 Task: Create a Board called Board0000000022 in Workspace WS0000000008 in Trello with Visibility as Workspace. Create a Board called Board0000000023 in Workspace WS0000000008 in Trello with Visibility as Private. Create a Board called Board0000000024 in Workspace WS0000000008 in Trello with Visibility as Public. Create Card Card0000000085 in Board Board0000000022 in Workspace WS0000000008 in Trello. Create Card Card0000000086 in Board Board0000000022 in Workspace WS0000000008 in Trello
Action: Mouse moved to (414, 466)
Screenshot: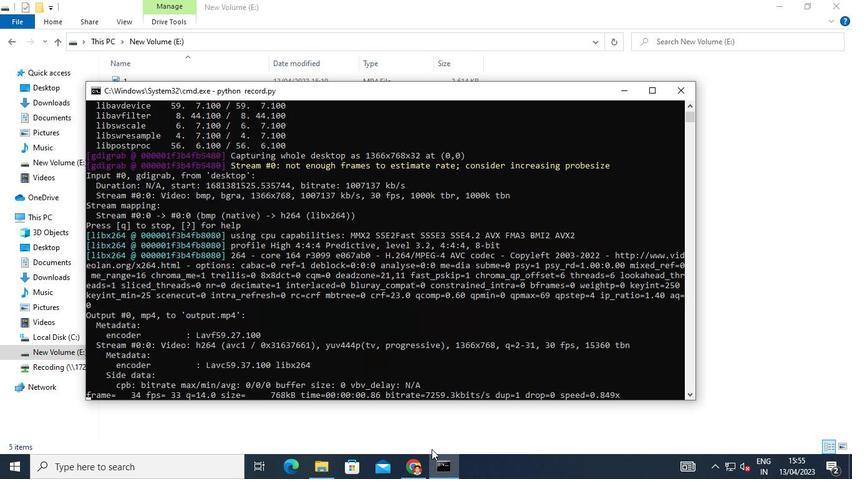 
Action: Mouse pressed left at (414, 466)
Screenshot: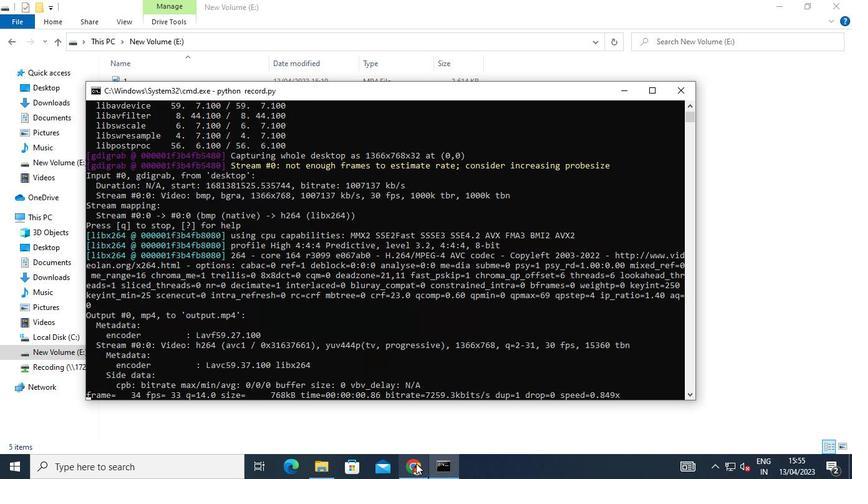 
Action: Mouse moved to (370, 53)
Screenshot: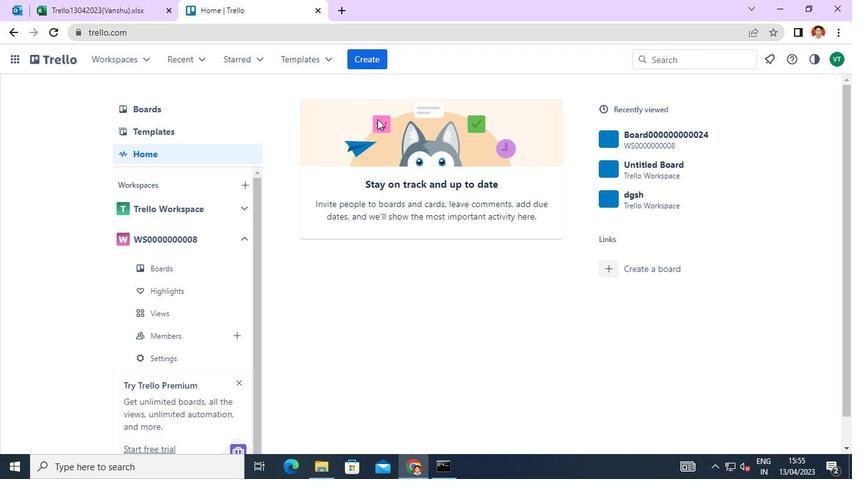
Action: Mouse pressed left at (370, 53)
Screenshot: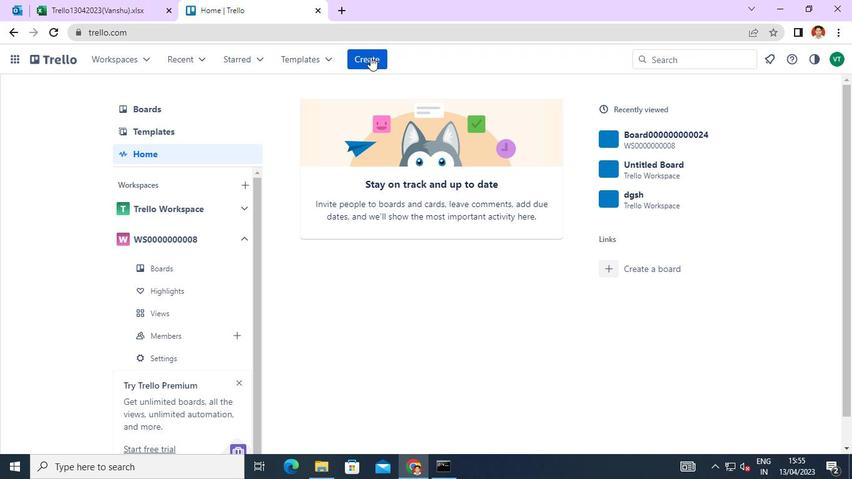 
Action: Mouse moved to (385, 96)
Screenshot: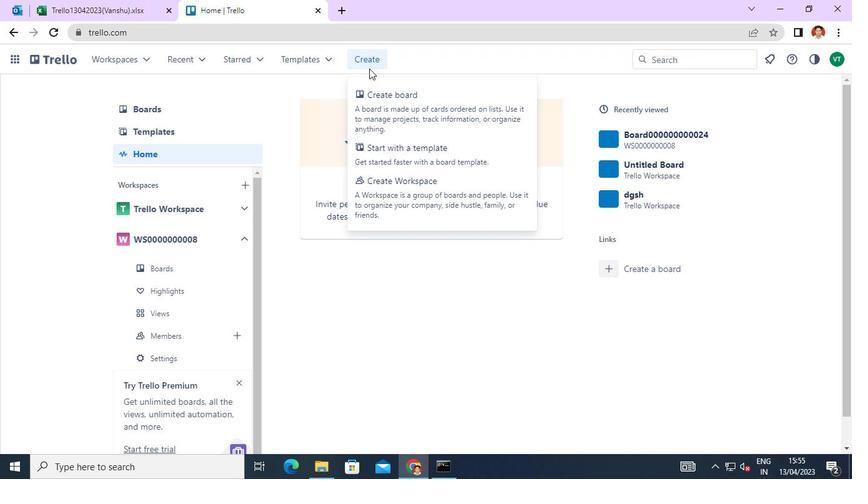 
Action: Mouse pressed left at (385, 96)
Screenshot: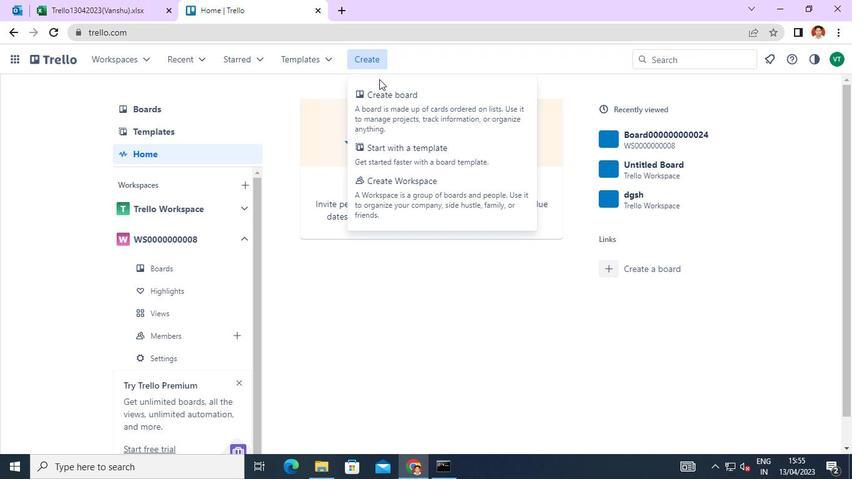 
Action: Mouse moved to (387, 262)
Screenshot: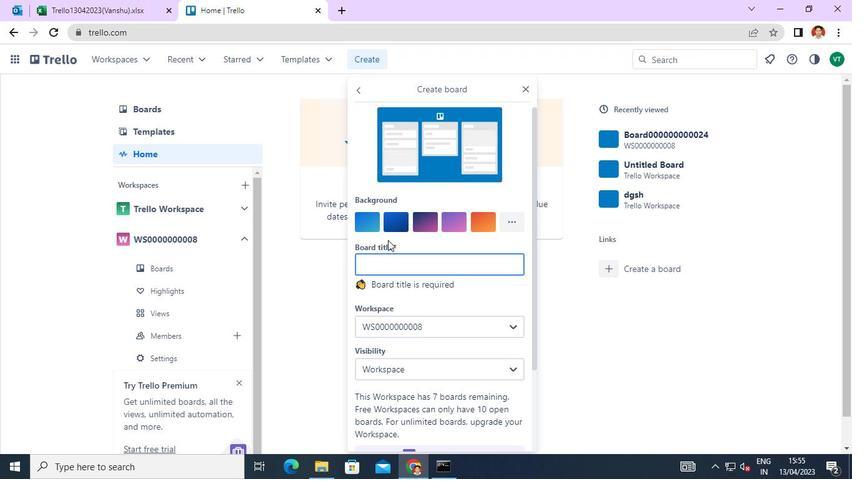 
Action: Mouse pressed left at (387, 262)
Screenshot: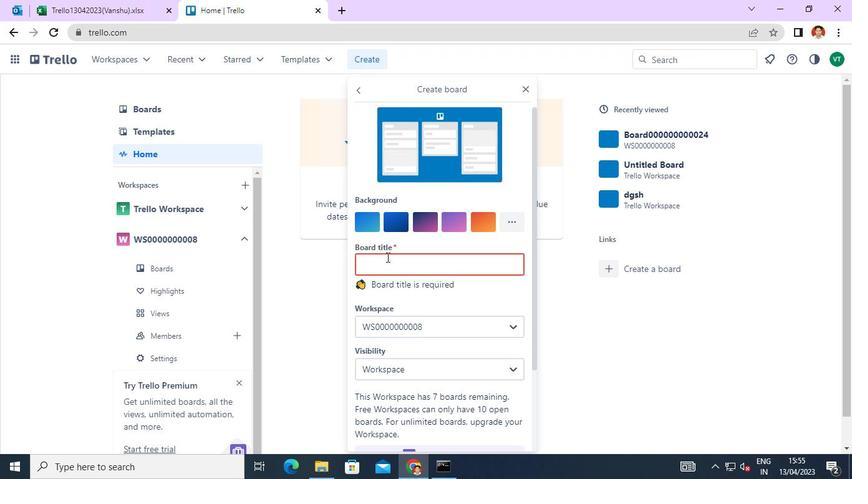 
Action: Keyboard Key.shift
Screenshot: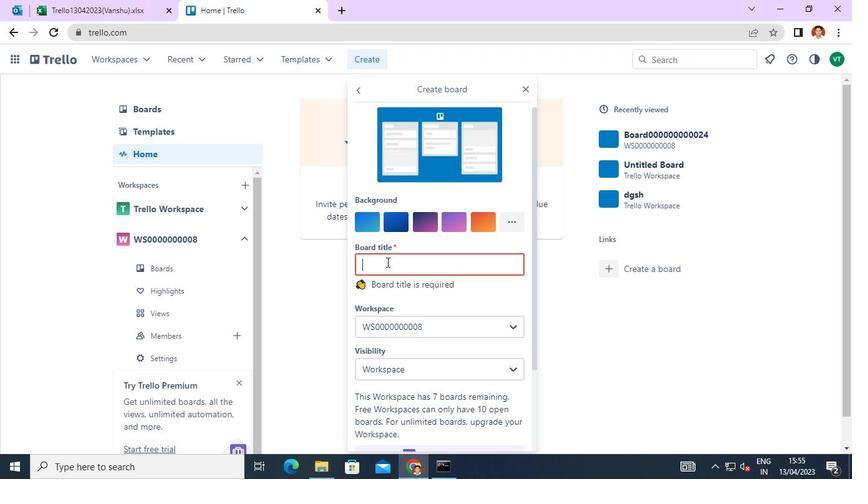 
Action: Keyboard B
Screenshot: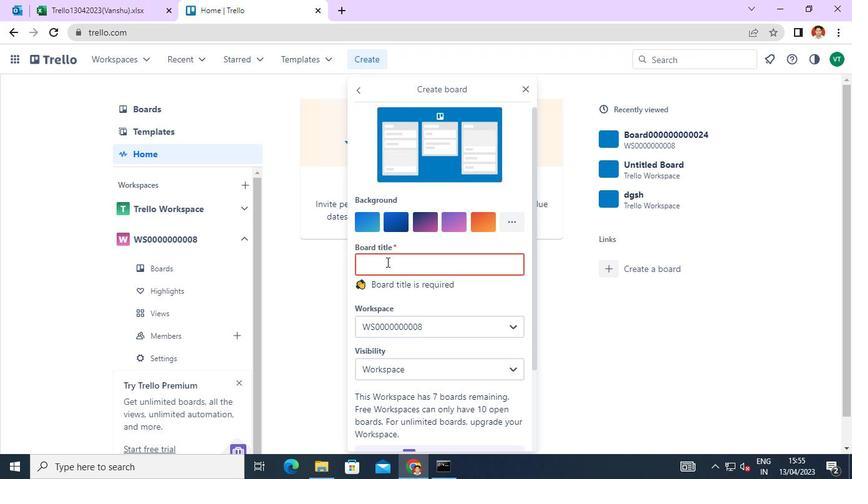 
Action: Keyboard o
Screenshot: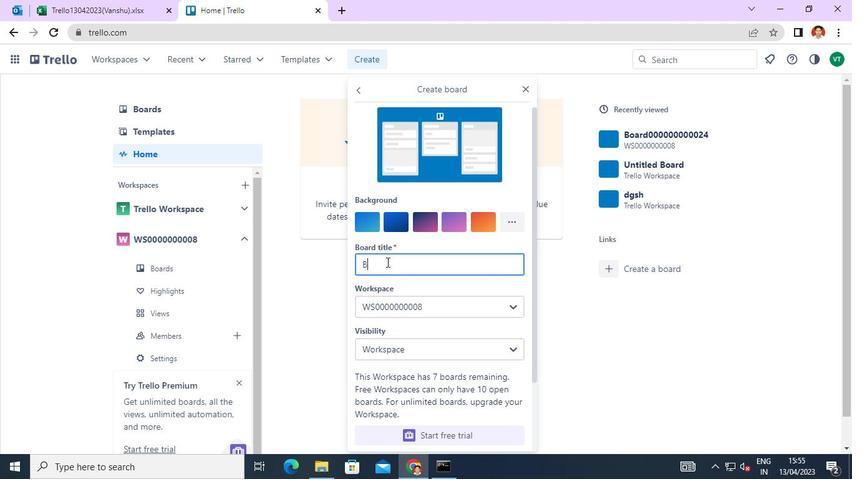 
Action: Keyboard a
Screenshot: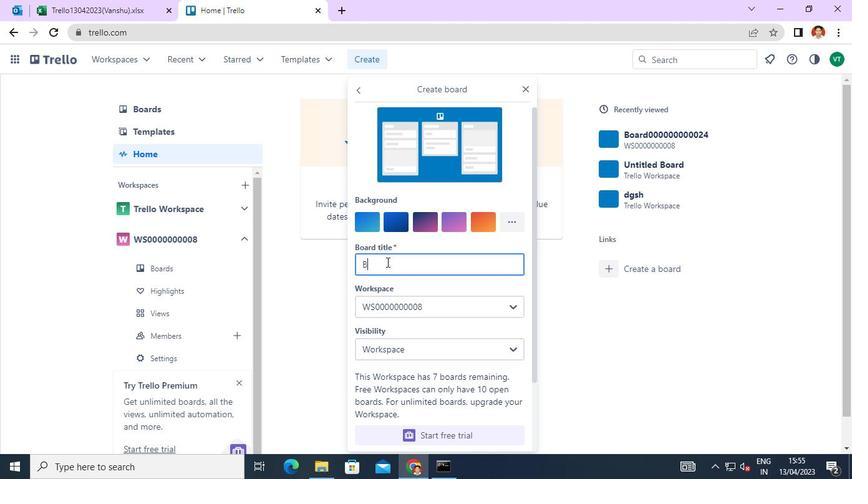 
Action: Keyboard r
Screenshot: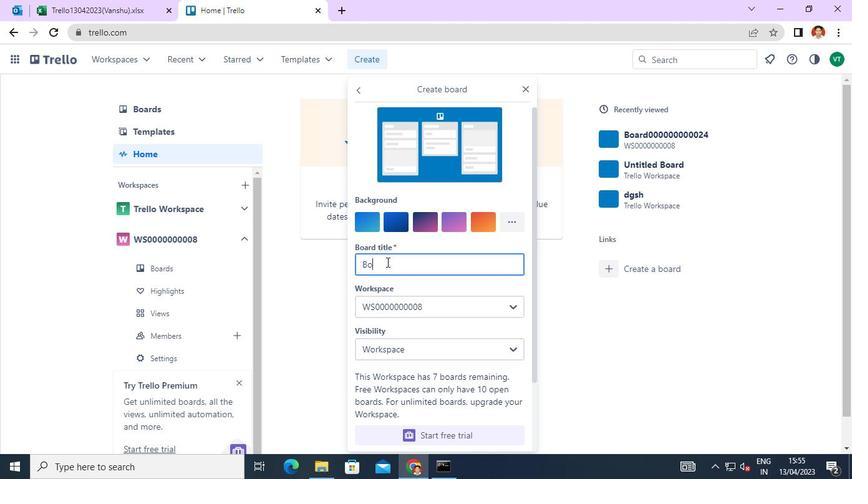 
Action: Keyboard d
Screenshot: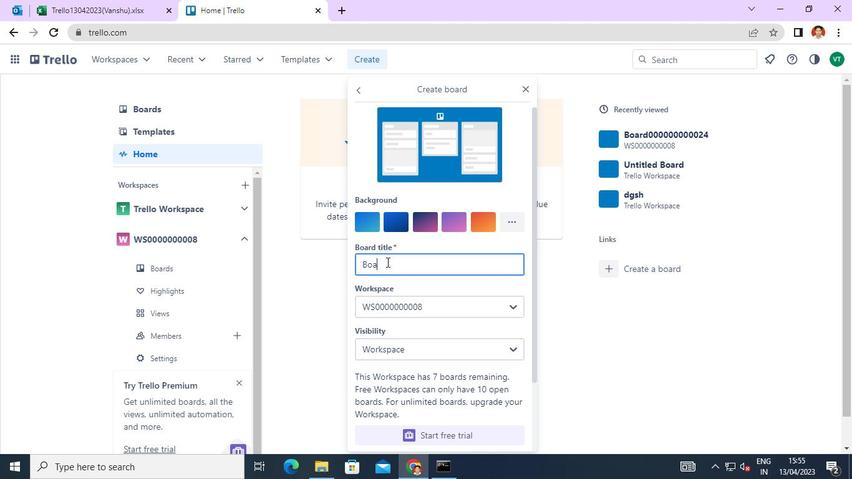 
Action: Keyboard <96>
Screenshot: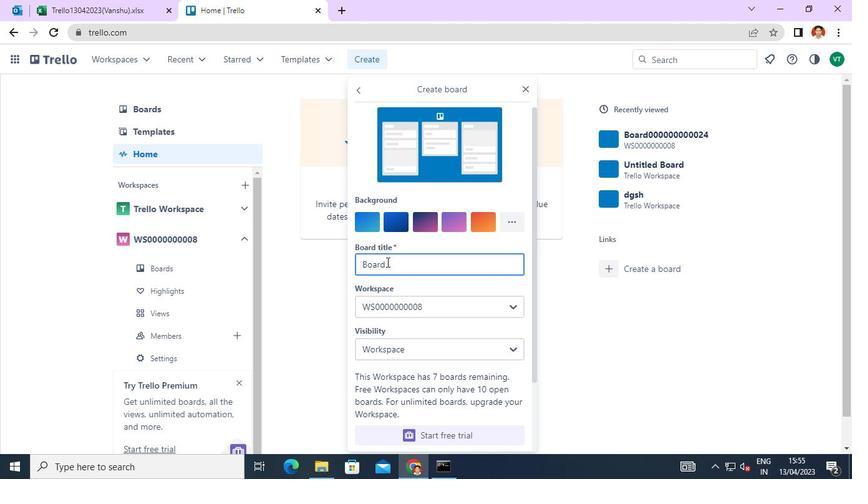 
Action: Keyboard <96>
Screenshot: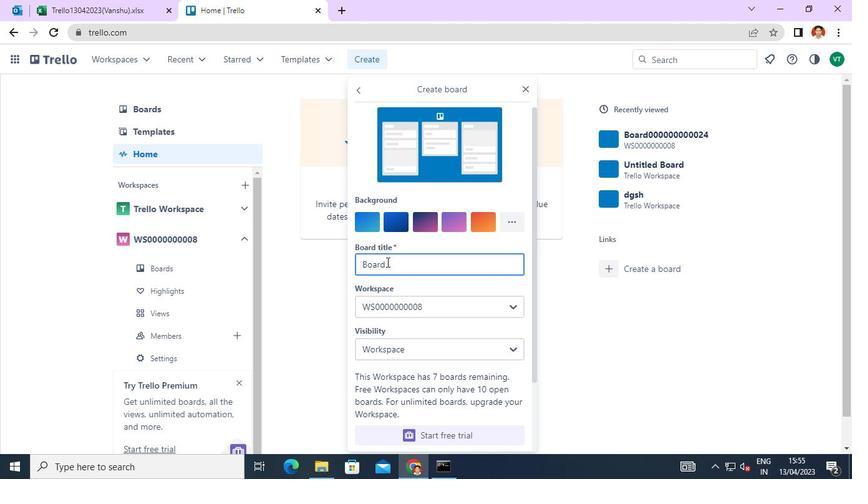 
Action: Keyboard <96>
Screenshot: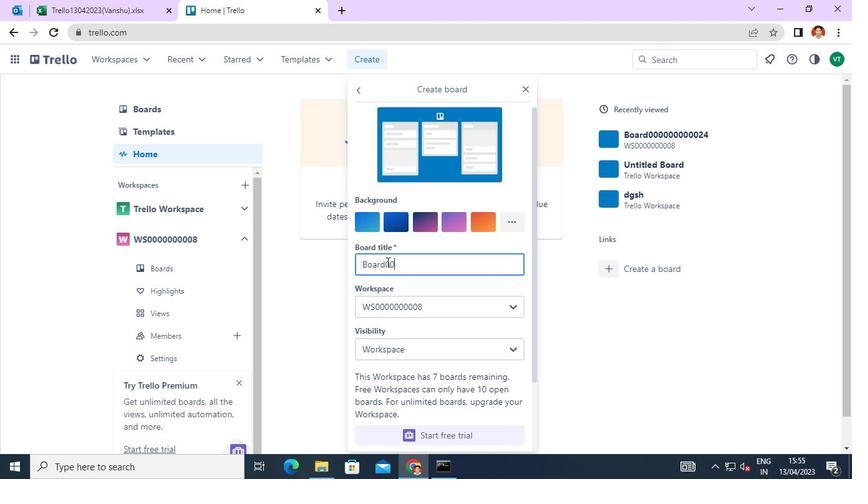 
Action: Keyboard <96>
Screenshot: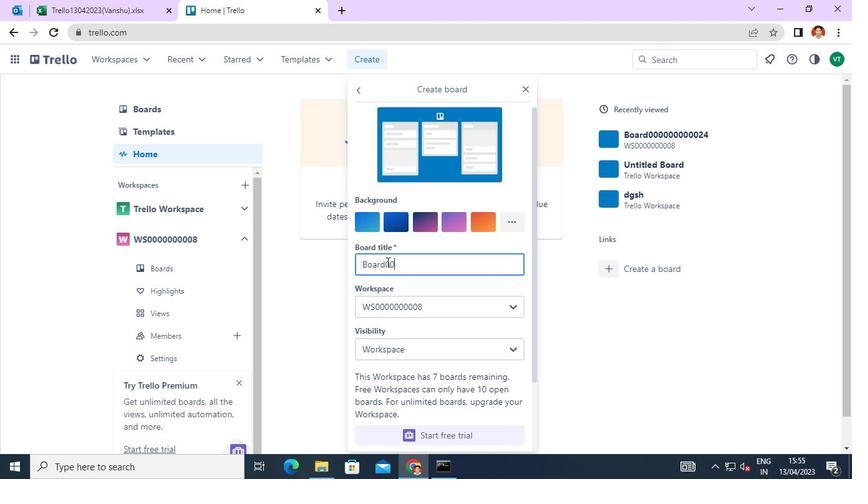 
Action: Keyboard <96>
Screenshot: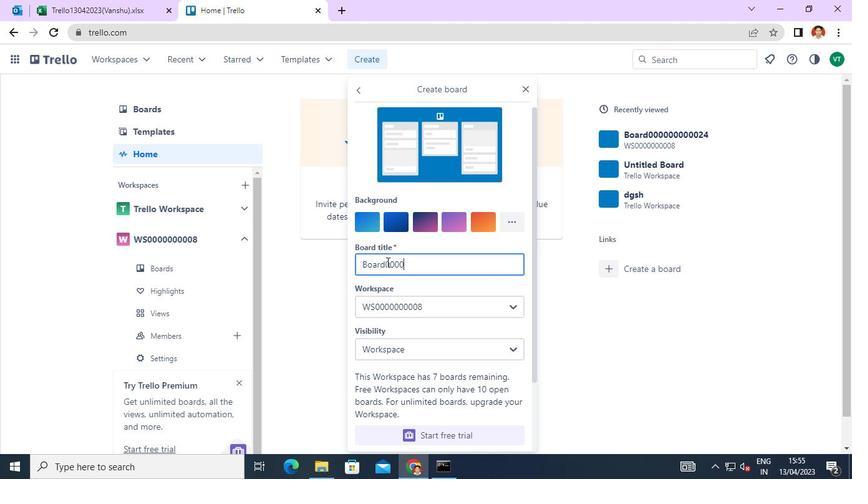 
Action: Keyboard <96>
Screenshot: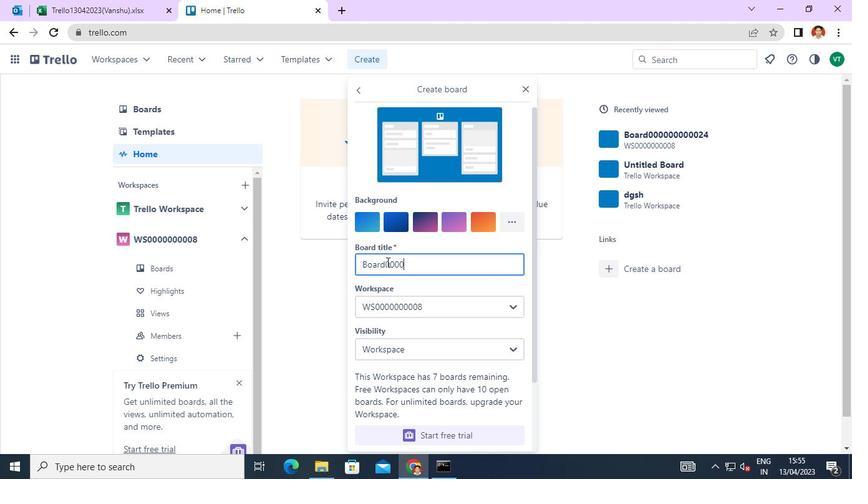 
Action: Keyboard <96>
Screenshot: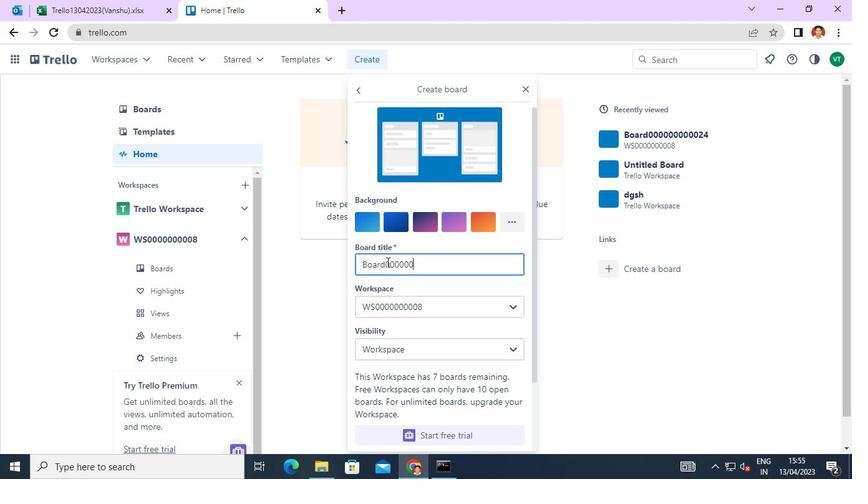 
Action: Keyboard <96>
Screenshot: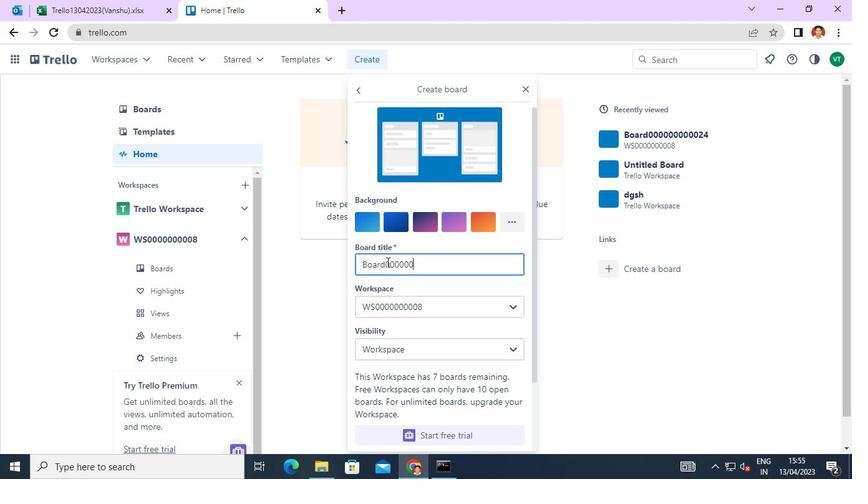 
Action: Keyboard <98>
Screenshot: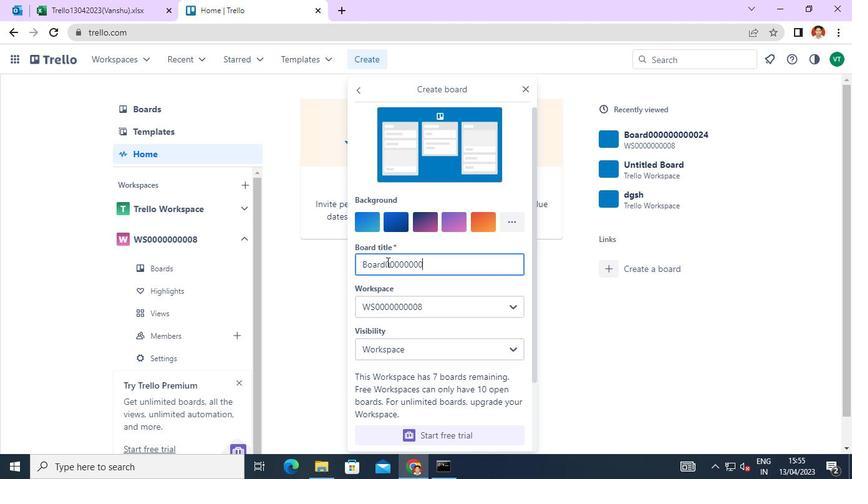 
Action: Keyboard <98>
Screenshot: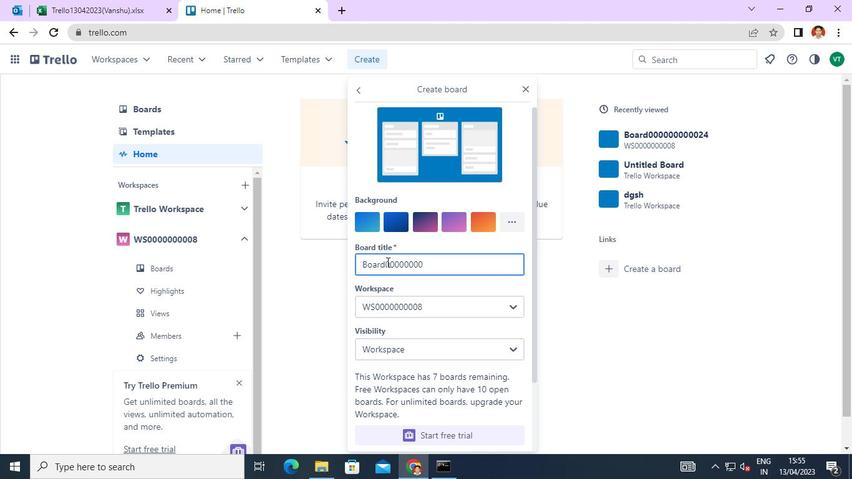 
Action: Mouse moved to (397, 307)
Screenshot: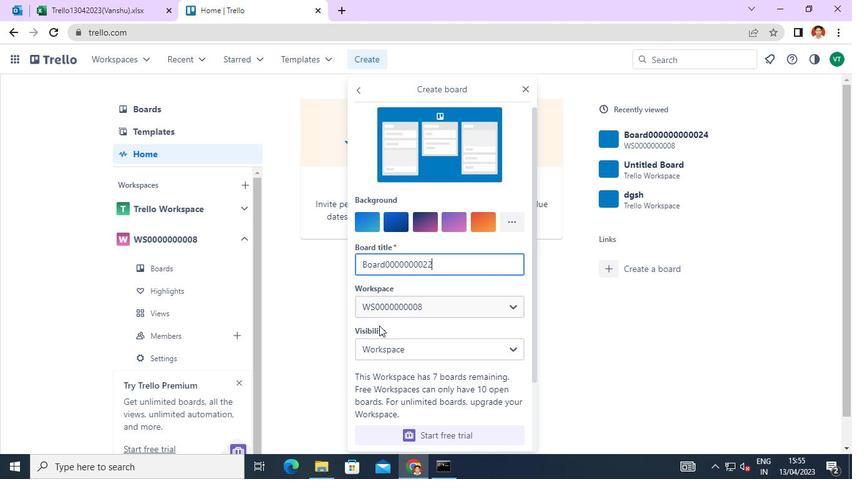 
Action: Mouse pressed left at (397, 307)
Screenshot: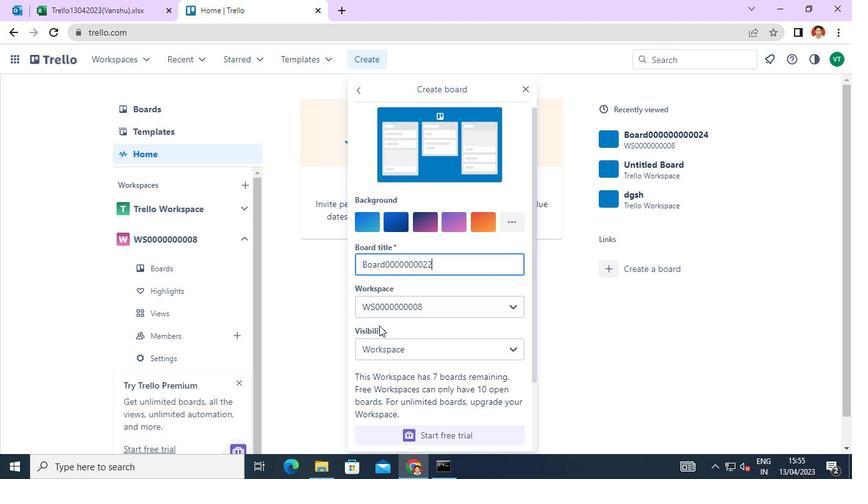 
Action: Mouse moved to (398, 355)
Screenshot: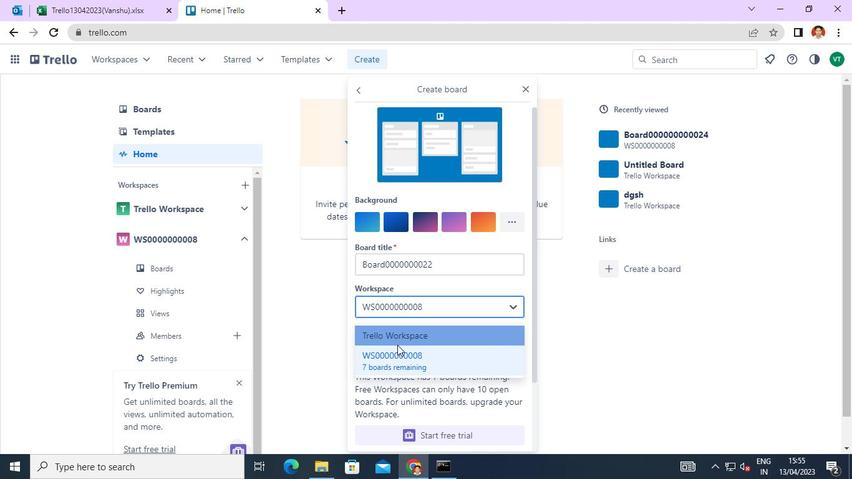 
Action: Mouse pressed left at (398, 355)
Screenshot: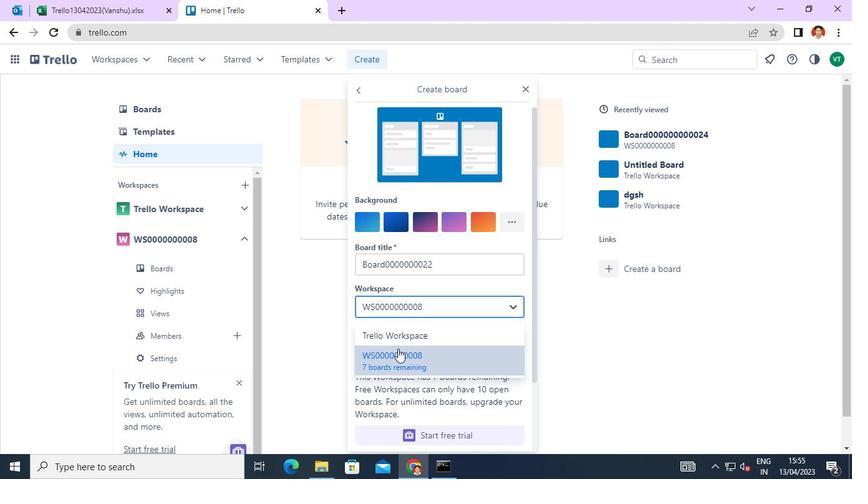 
Action: Mouse moved to (400, 352)
Screenshot: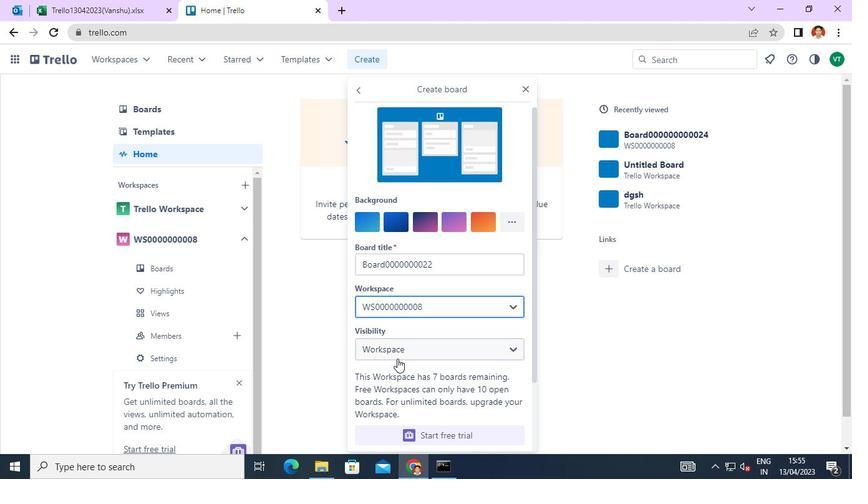 
Action: Mouse pressed left at (400, 352)
Screenshot: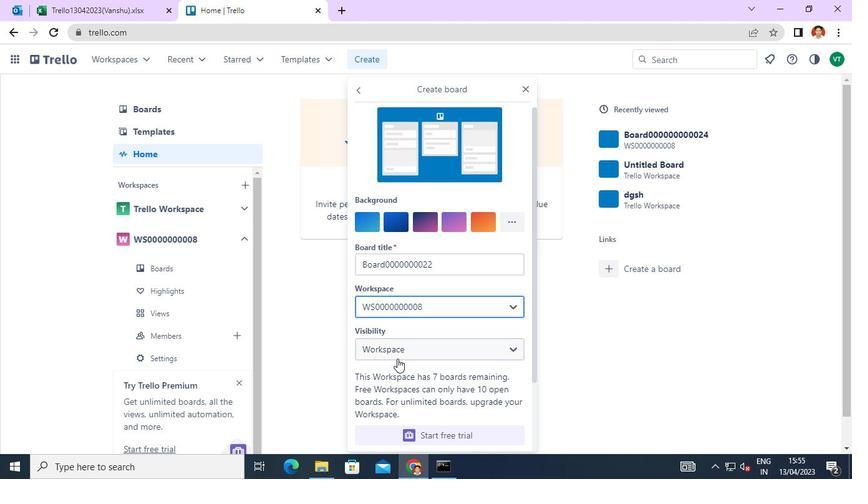 
Action: Mouse moved to (422, 416)
Screenshot: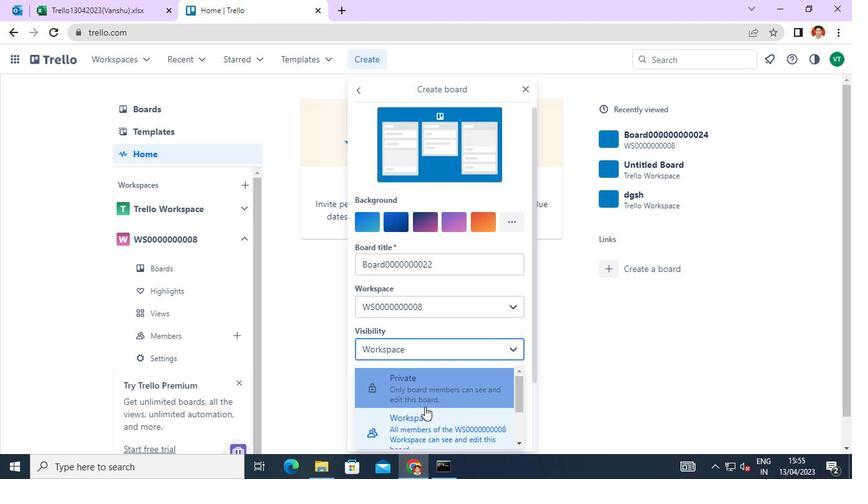 
Action: Mouse pressed left at (422, 416)
Screenshot: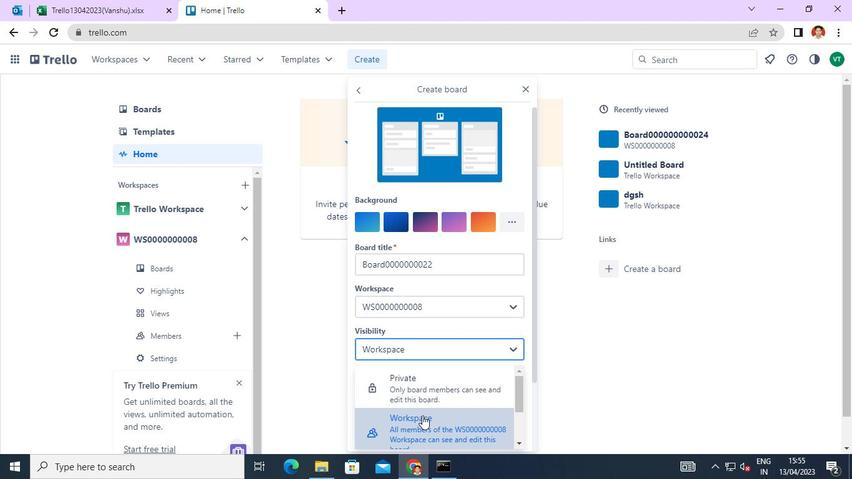 
Action: Mouse moved to (439, 378)
Screenshot: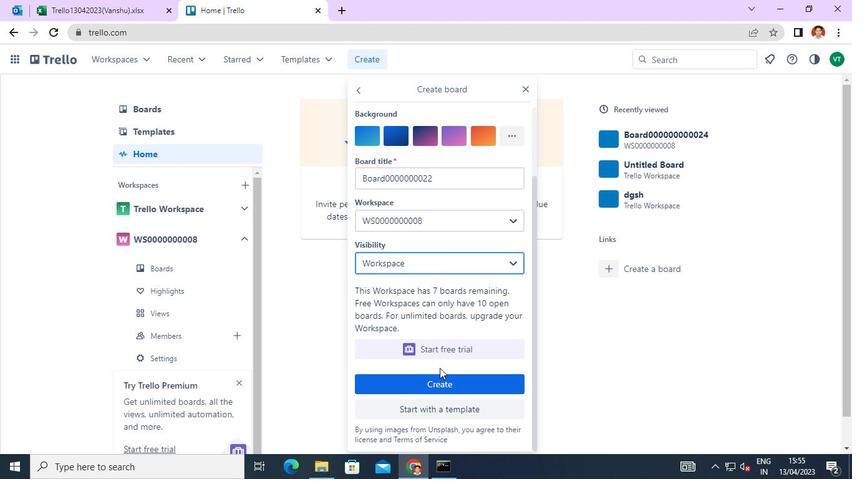 
Action: Mouse pressed left at (439, 378)
Screenshot: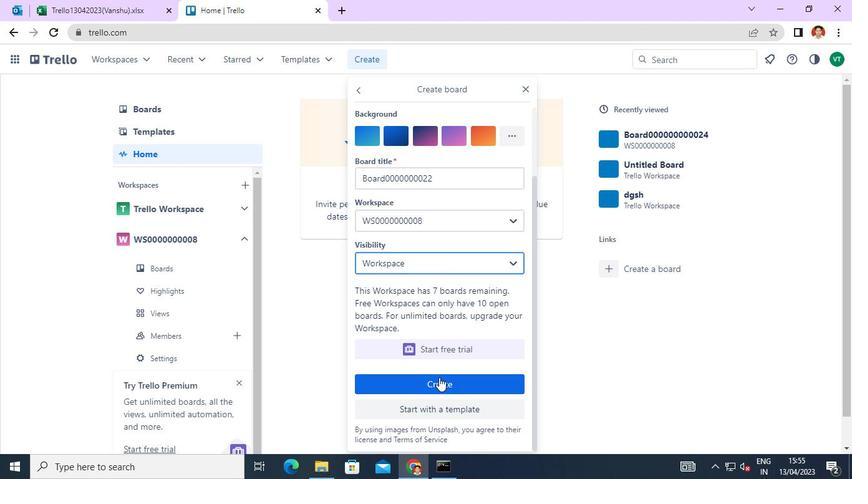 
Action: Mouse moved to (367, 58)
Screenshot: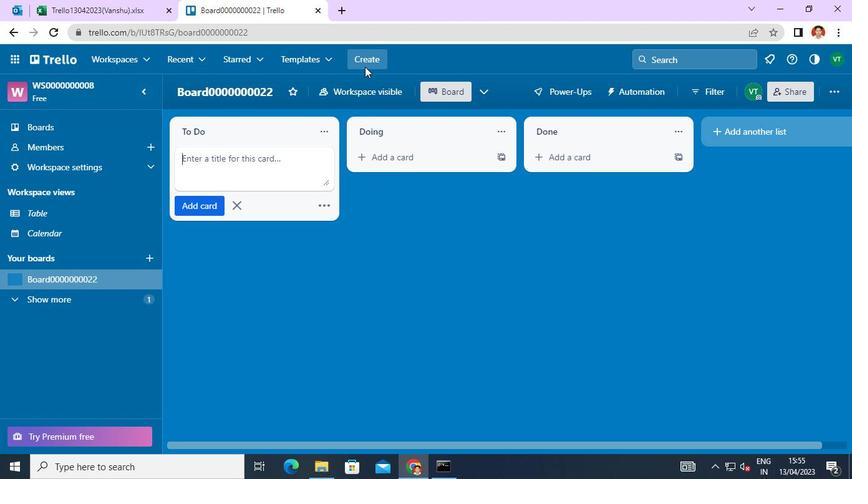 
Action: Mouse pressed left at (367, 58)
Screenshot: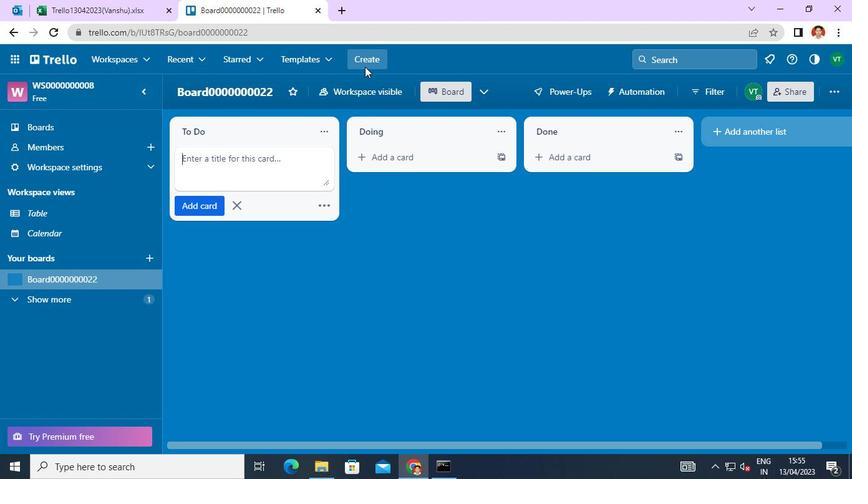 
Action: Mouse moved to (370, 101)
Screenshot: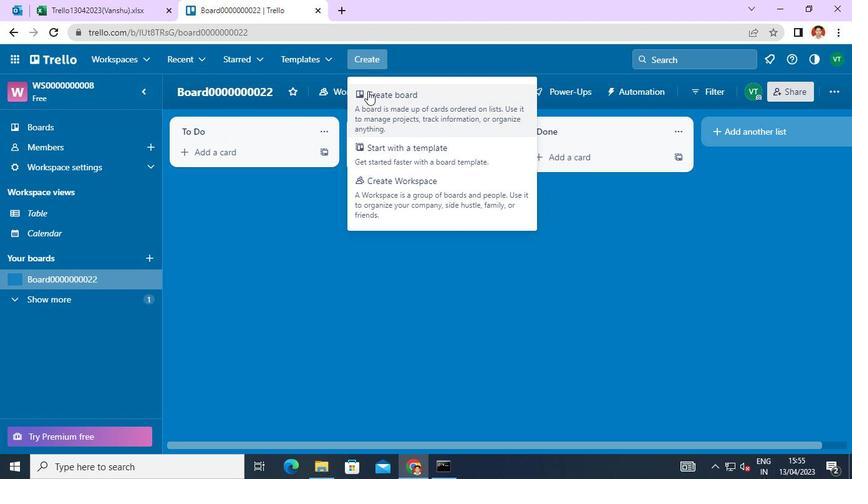 
Action: Mouse pressed left at (370, 101)
Screenshot: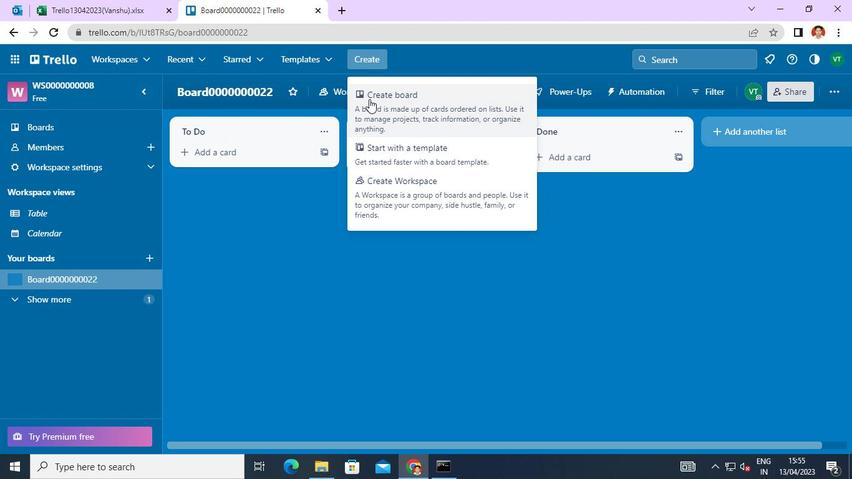 
Action: Mouse moved to (392, 262)
Screenshot: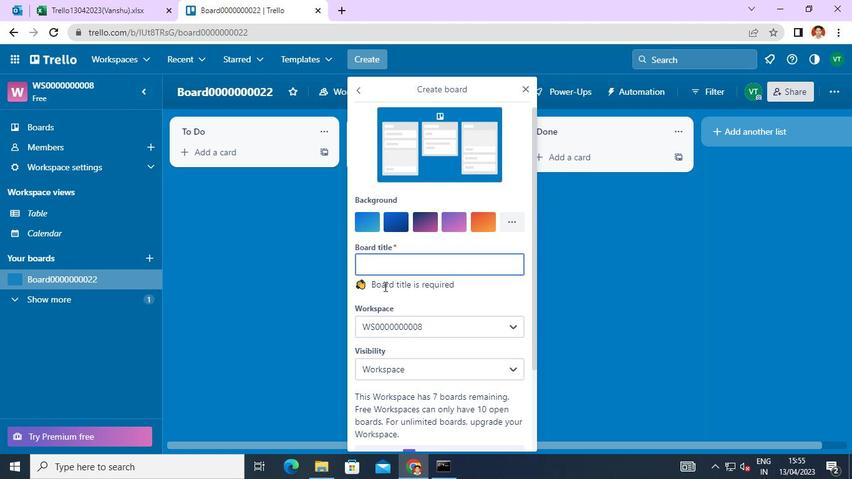 
Action: Mouse pressed left at (392, 262)
Screenshot: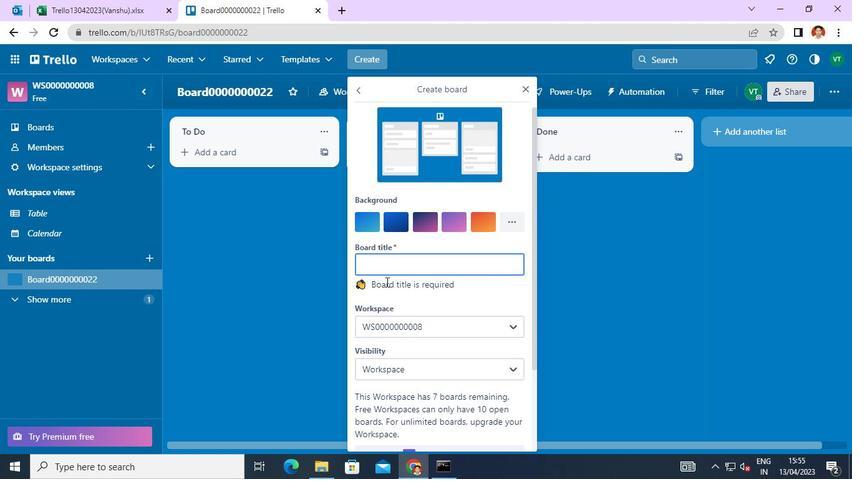 
Action: Mouse moved to (344, 232)
Screenshot: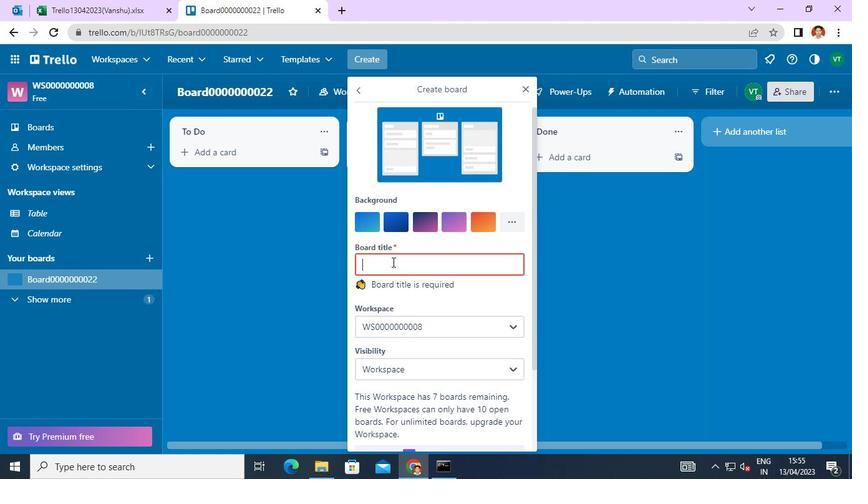 
Action: Keyboard Key.shift
Screenshot: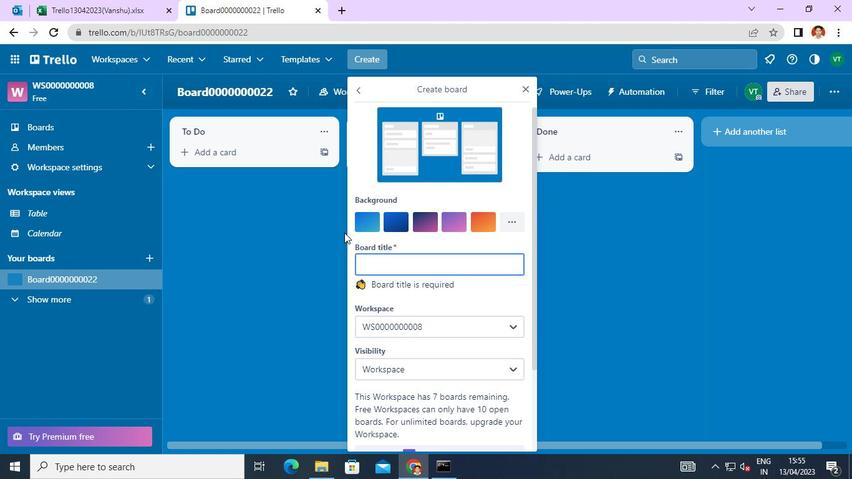 
Action: Keyboard Key.shift
Screenshot: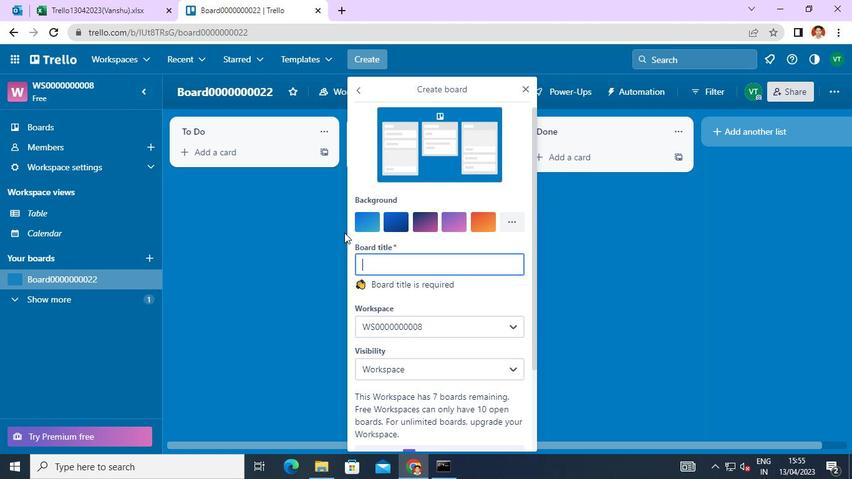 
Action: Keyboard B
Screenshot: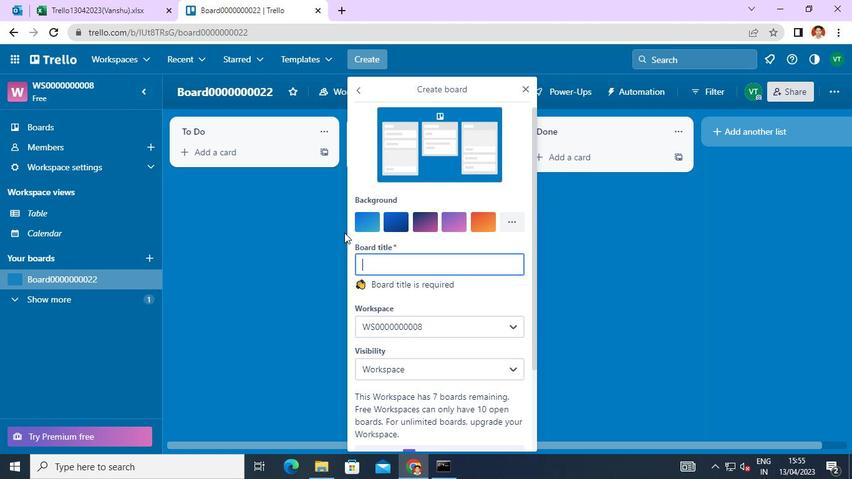 
Action: Keyboard o
Screenshot: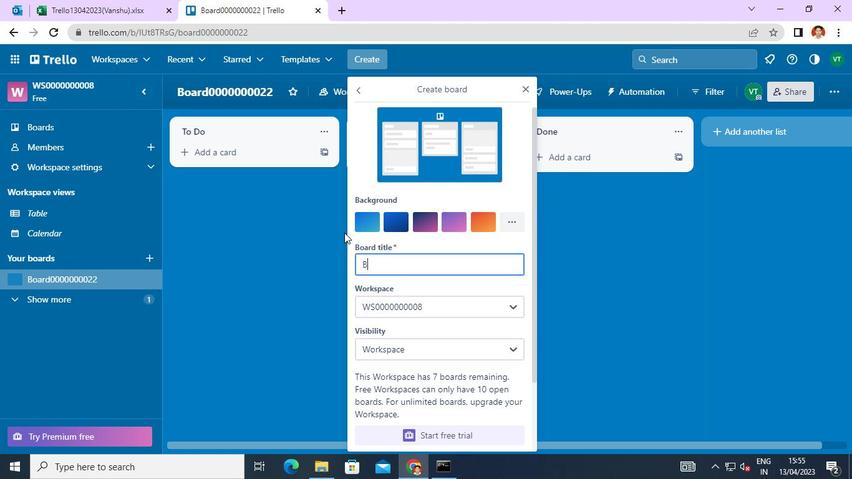 
Action: Keyboard a
Screenshot: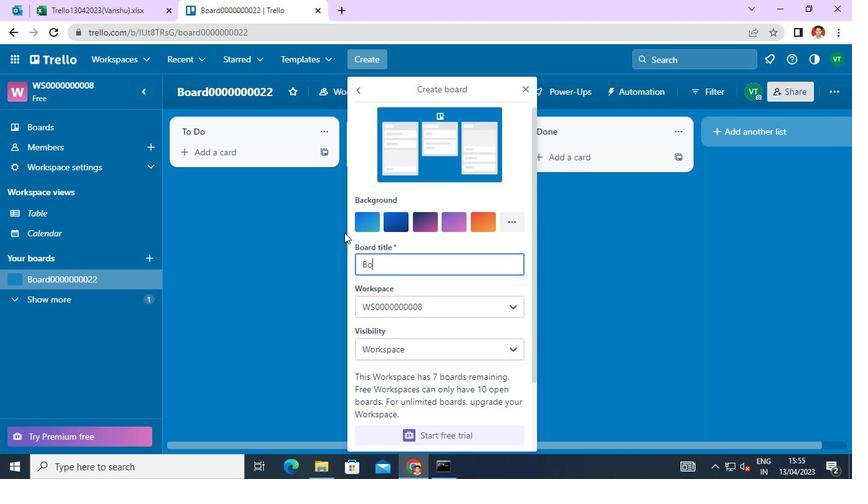 
Action: Keyboard r
Screenshot: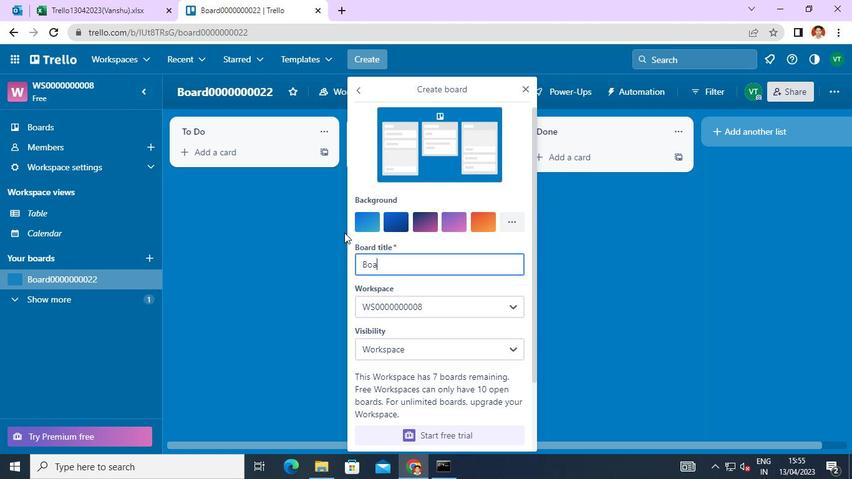 
Action: Keyboard d
Screenshot: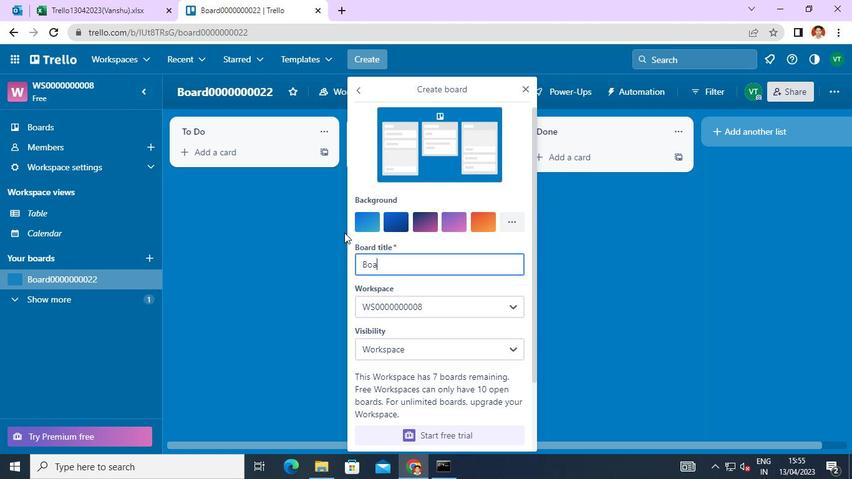 
Action: Keyboard <96>
Screenshot: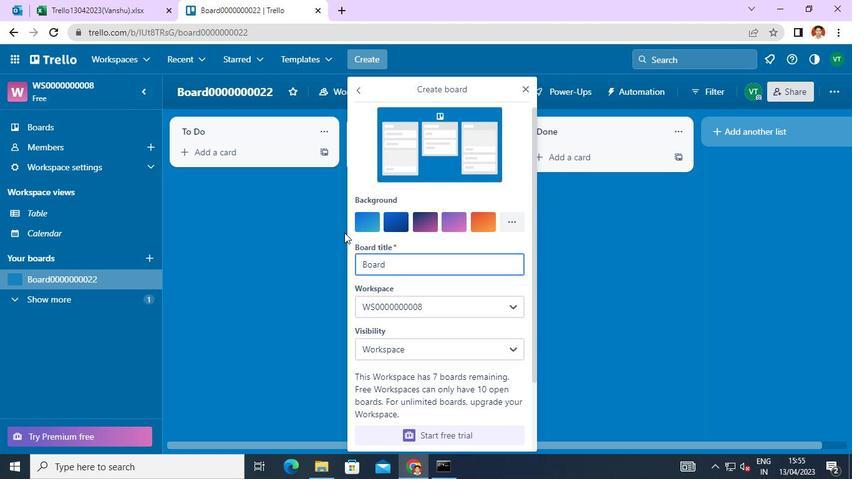 
Action: Keyboard <96>
Screenshot: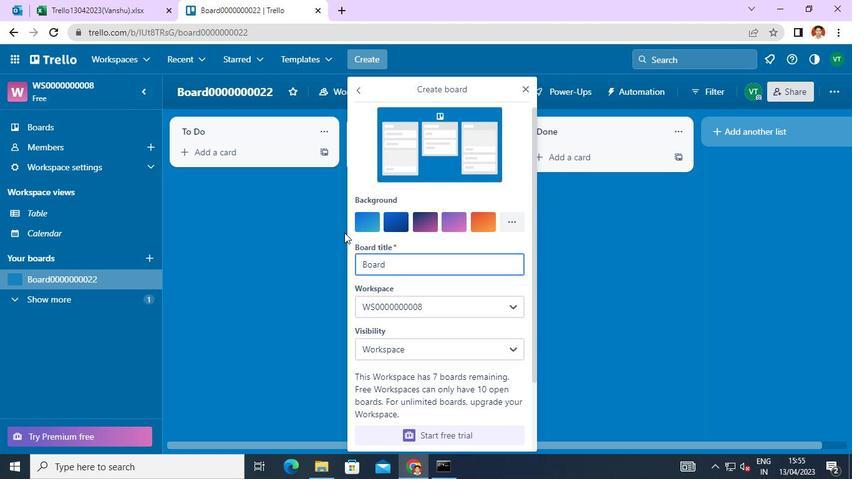 
Action: Keyboard <96>
Screenshot: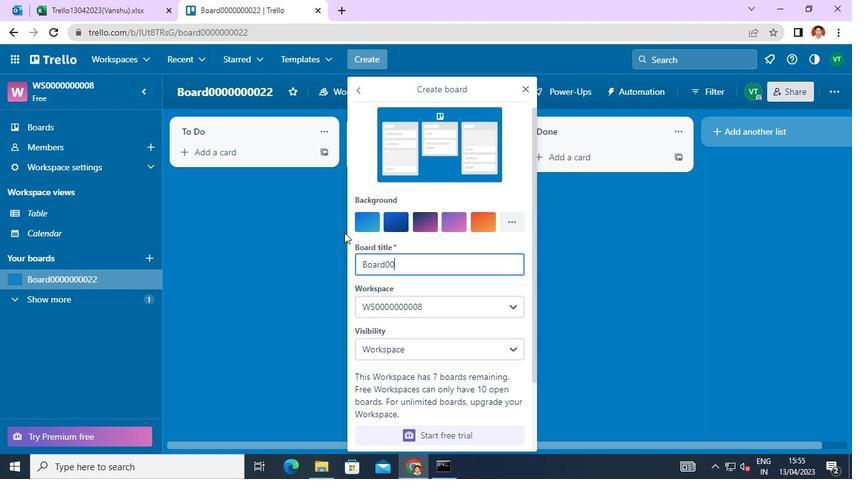 
Action: Keyboard <96>
Screenshot: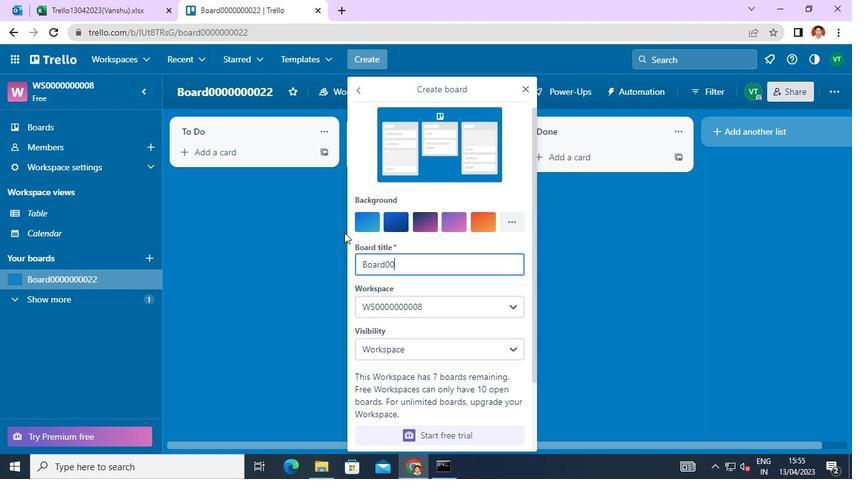 
Action: Keyboard <96>
Screenshot: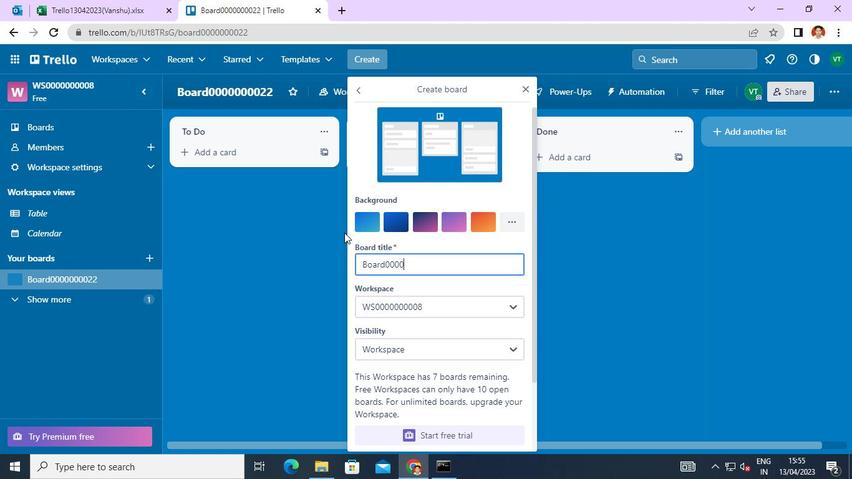 
Action: Keyboard <96>
Screenshot: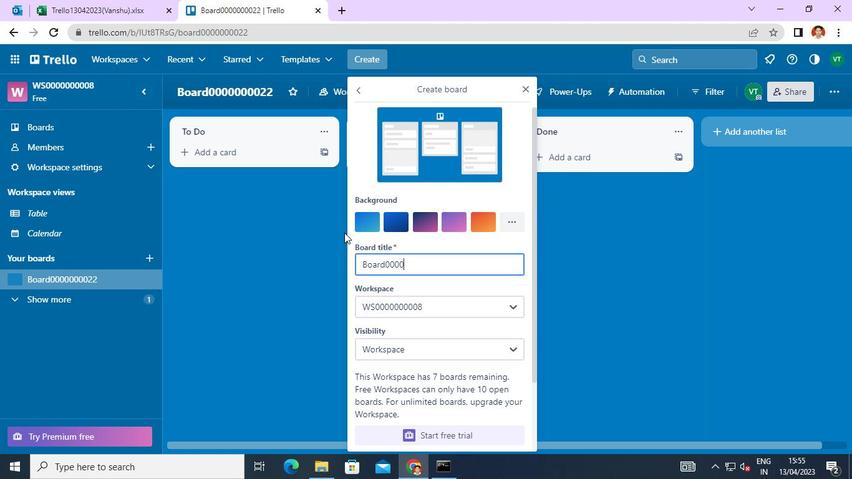 
Action: Keyboard <96>
Screenshot: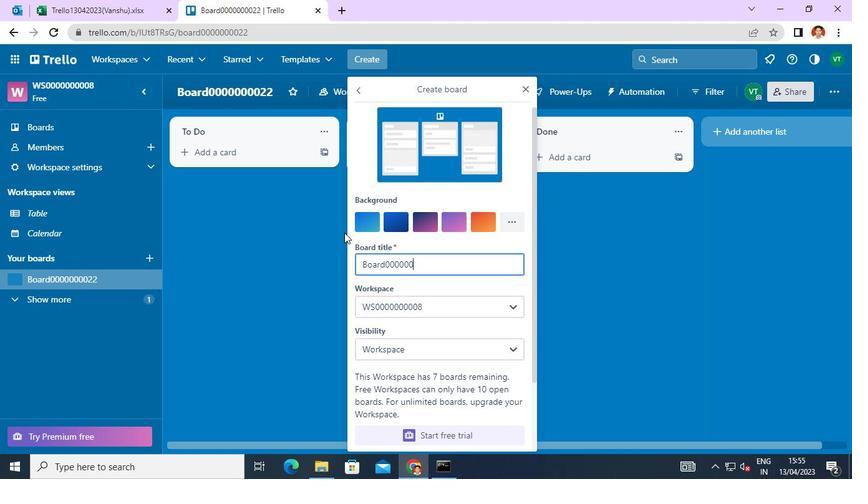 
Action: Keyboard <96>
Screenshot: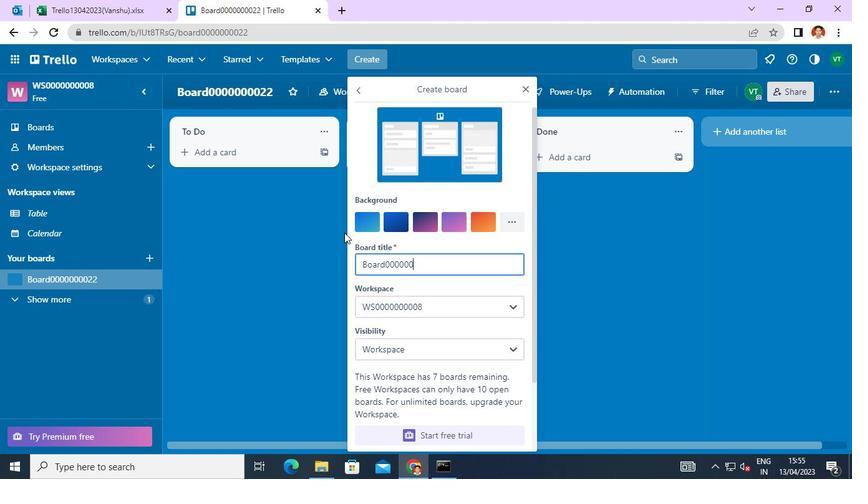
Action: Keyboard <98>
Screenshot: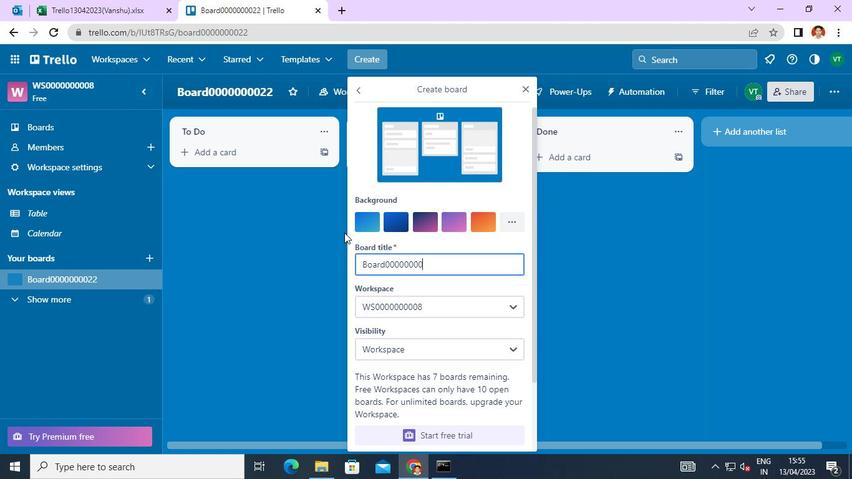 
Action: Keyboard <99>
Screenshot: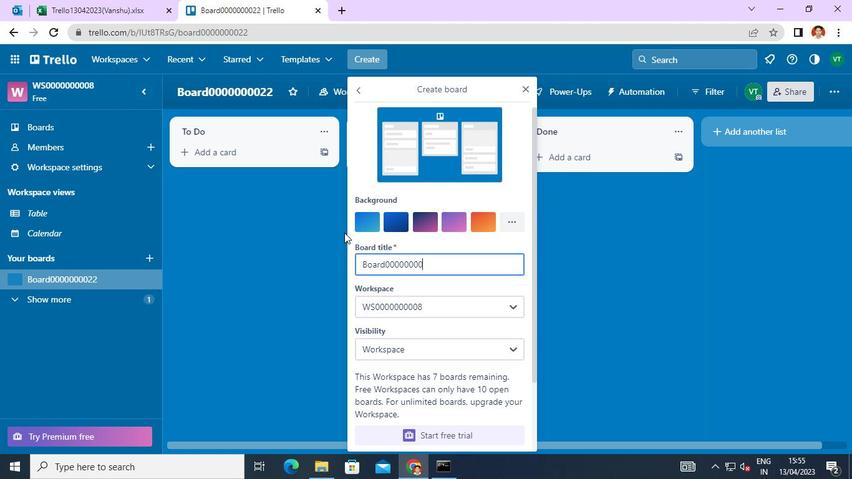 
Action: Mouse moved to (404, 302)
Screenshot: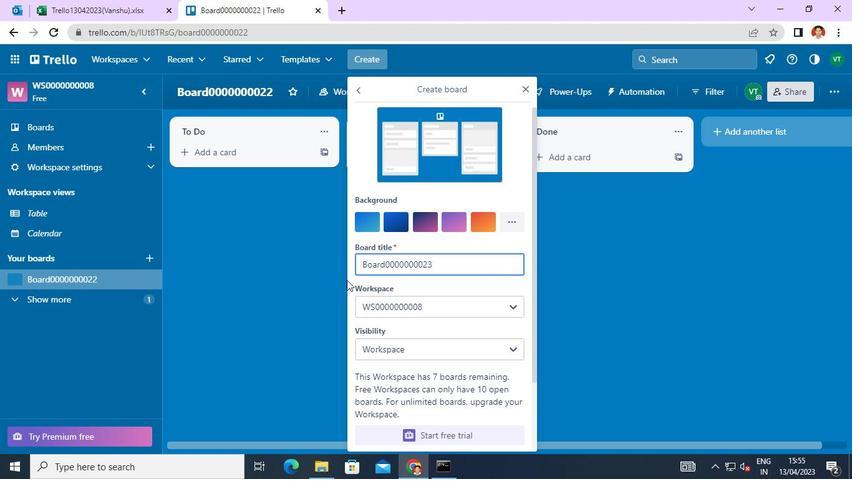 
Action: Mouse pressed left at (404, 302)
Screenshot: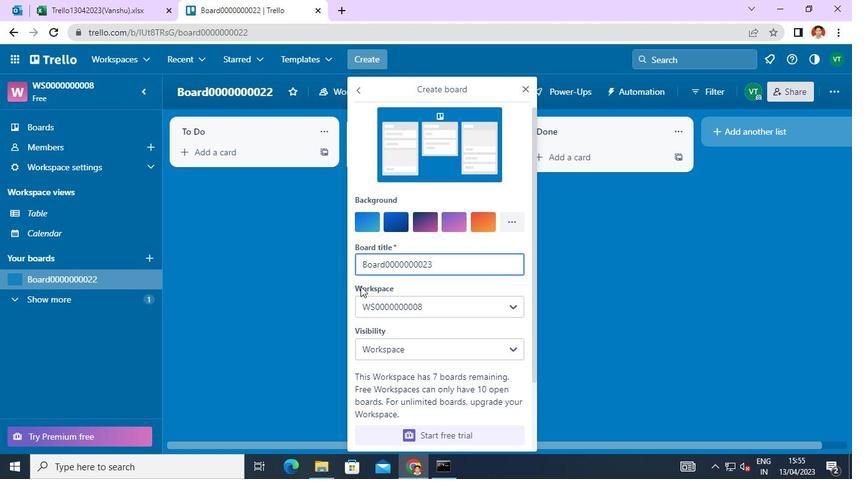 
Action: Mouse moved to (401, 359)
Screenshot: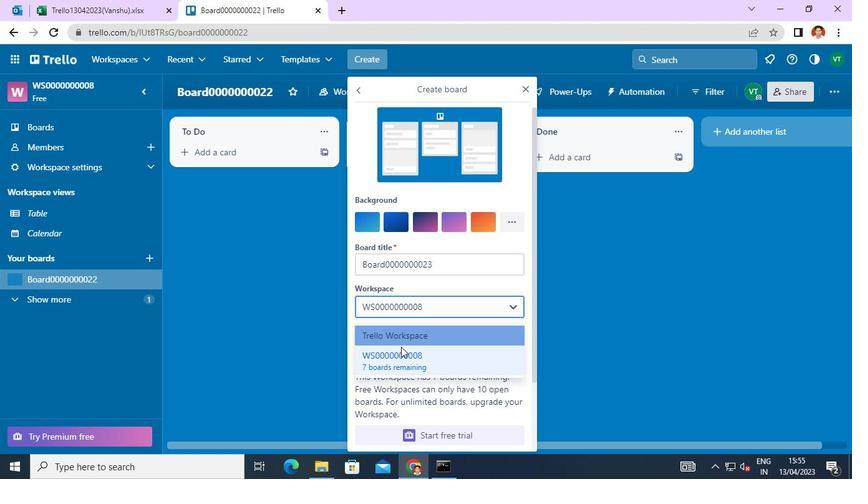 
Action: Mouse pressed left at (401, 359)
Screenshot: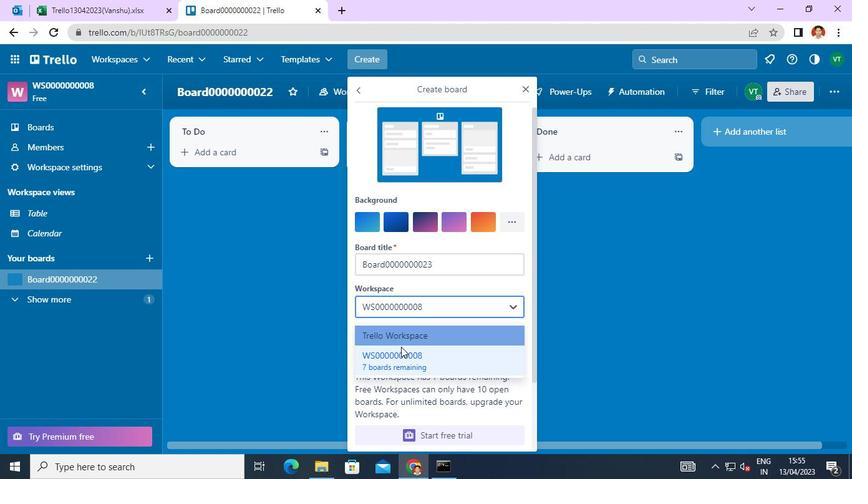
Action: Mouse moved to (403, 345)
Screenshot: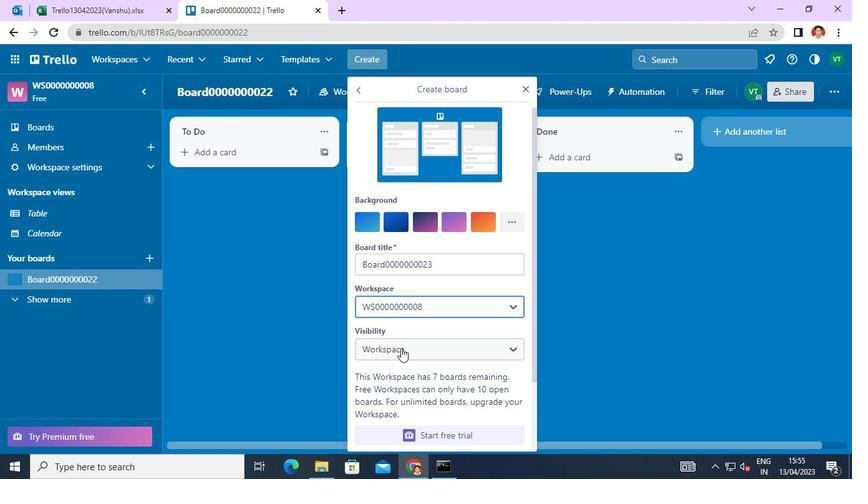 
Action: Mouse pressed left at (403, 345)
Screenshot: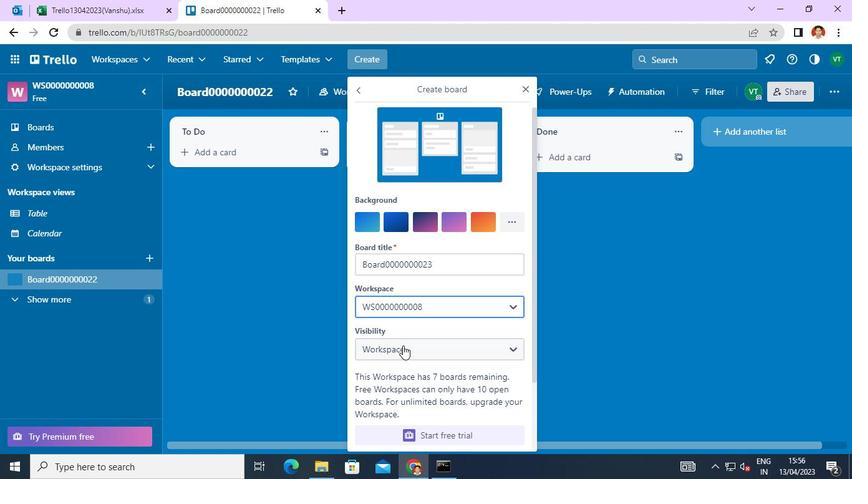 
Action: Mouse moved to (404, 384)
Screenshot: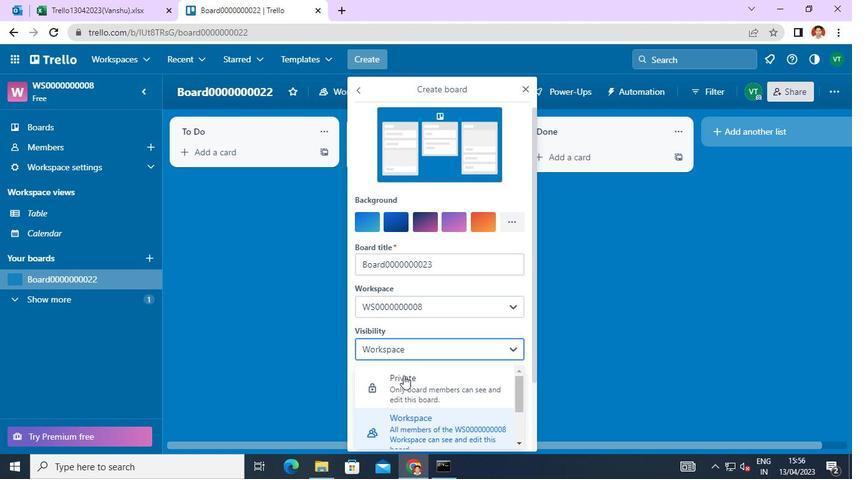 
Action: Mouse pressed left at (404, 384)
Screenshot: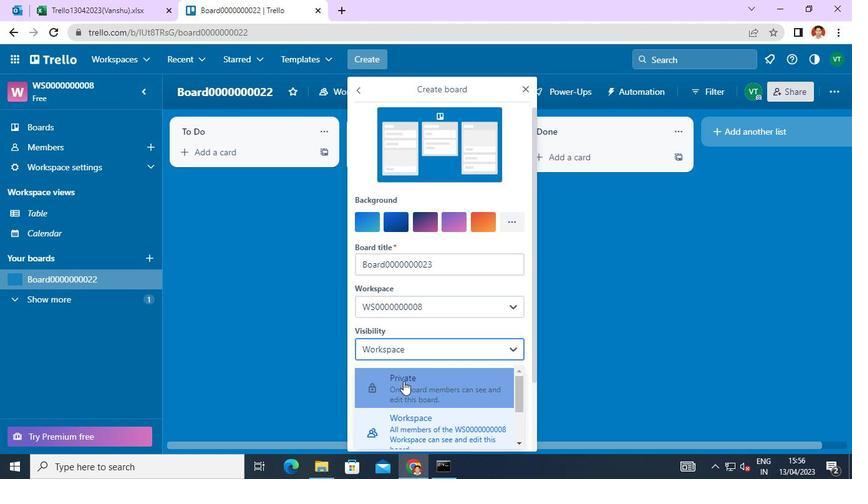 
Action: Mouse moved to (414, 378)
Screenshot: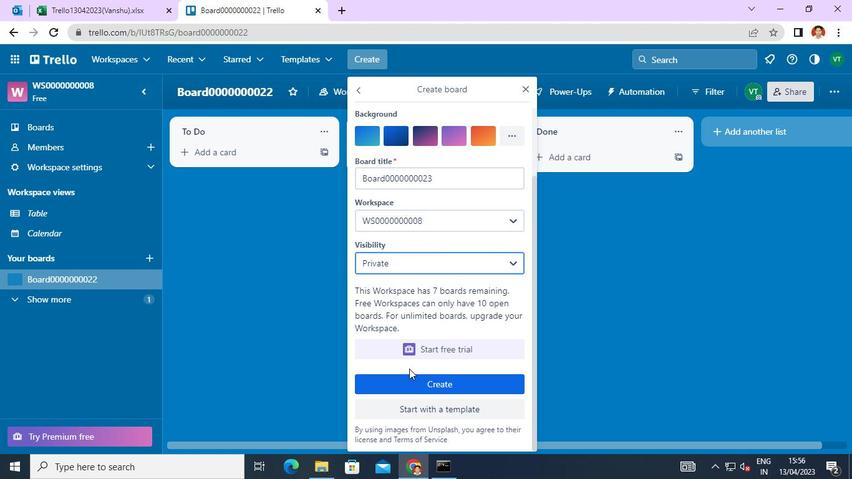 
Action: Mouse pressed left at (414, 378)
Screenshot: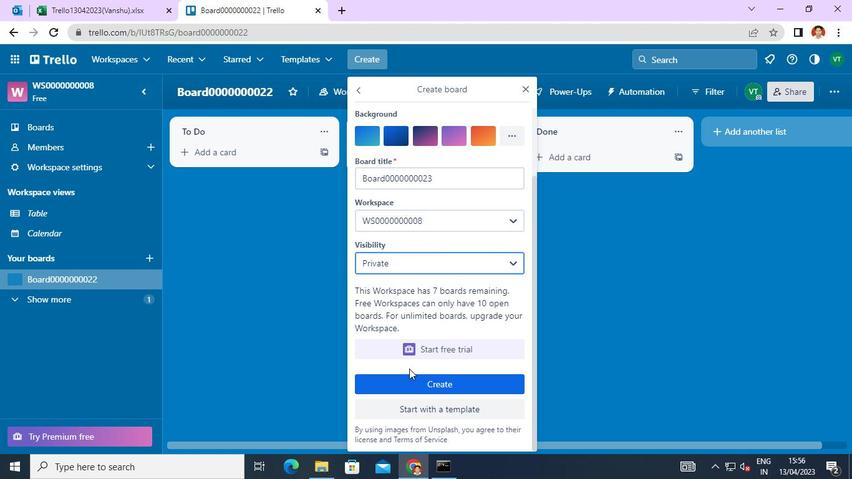 
Action: Mouse moved to (375, 56)
Screenshot: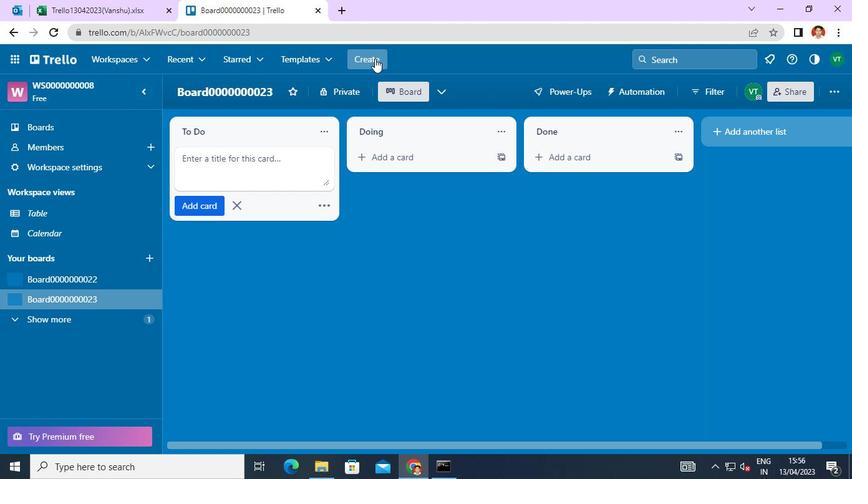 
Action: Mouse pressed left at (375, 56)
Screenshot: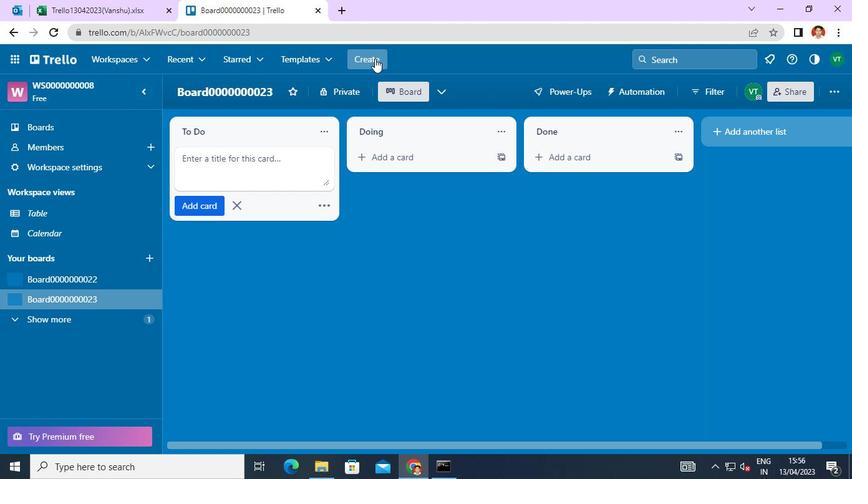 
Action: Mouse moved to (384, 94)
Screenshot: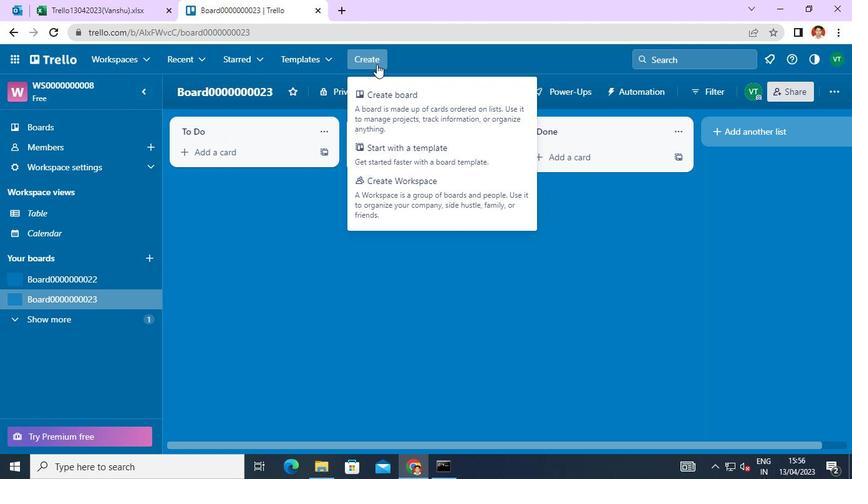 
Action: Mouse pressed left at (384, 94)
Screenshot: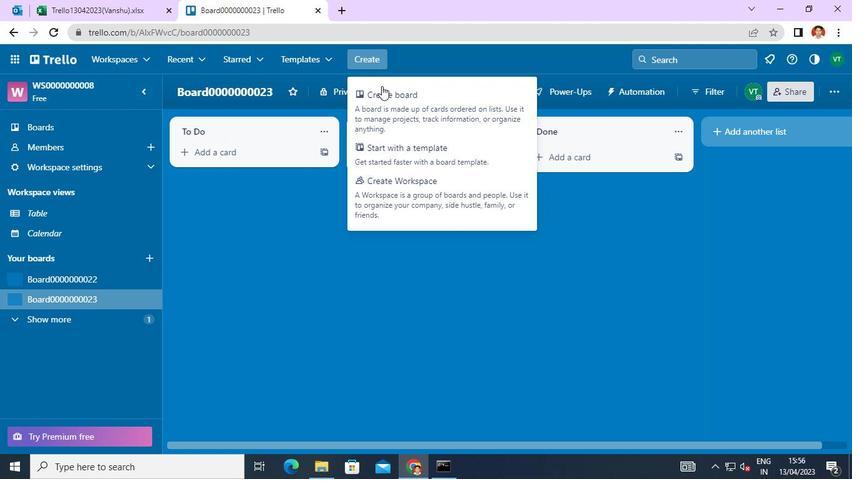
Action: Mouse moved to (383, 266)
Screenshot: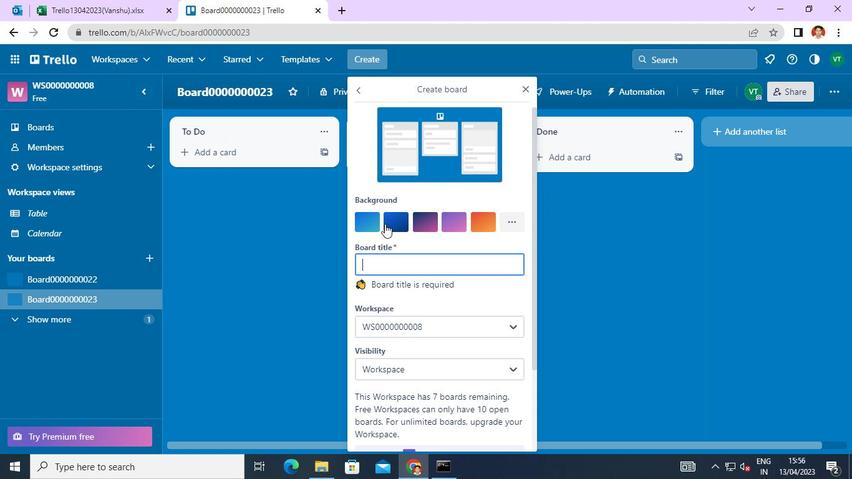 
Action: Mouse pressed left at (383, 266)
Screenshot: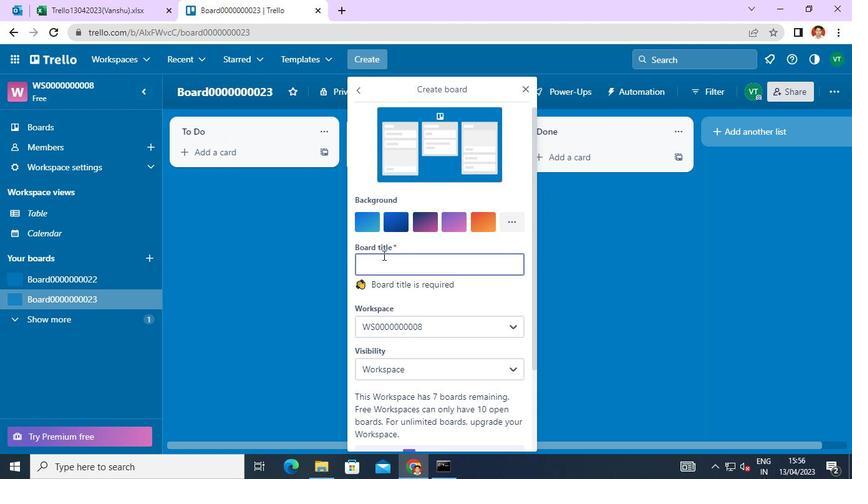 
Action: Keyboard Key.shift
Screenshot: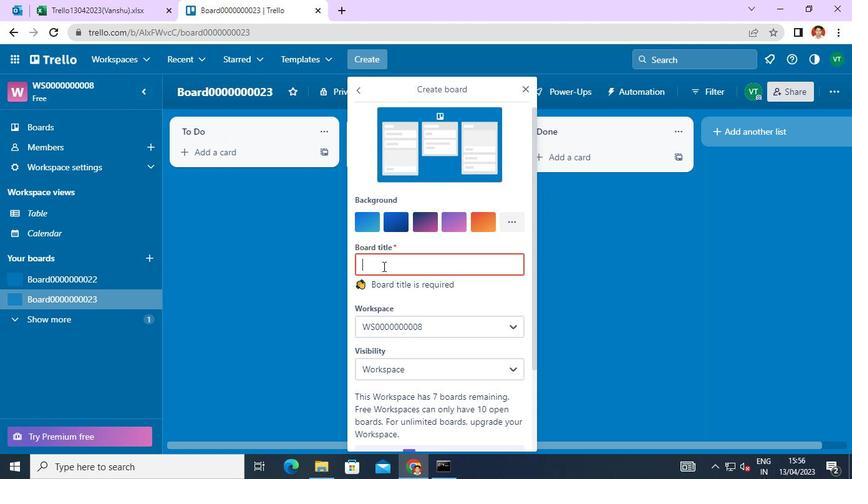 
Action: Keyboard Key.shift
Screenshot: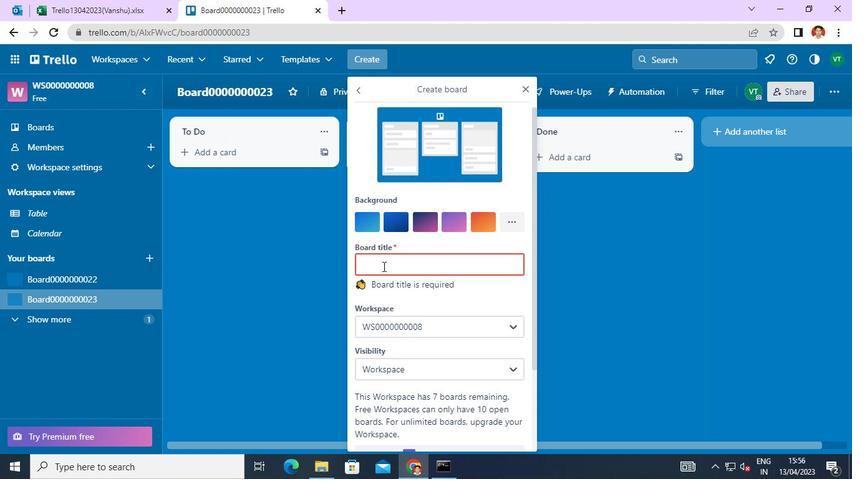 
Action: Keyboard B
Screenshot: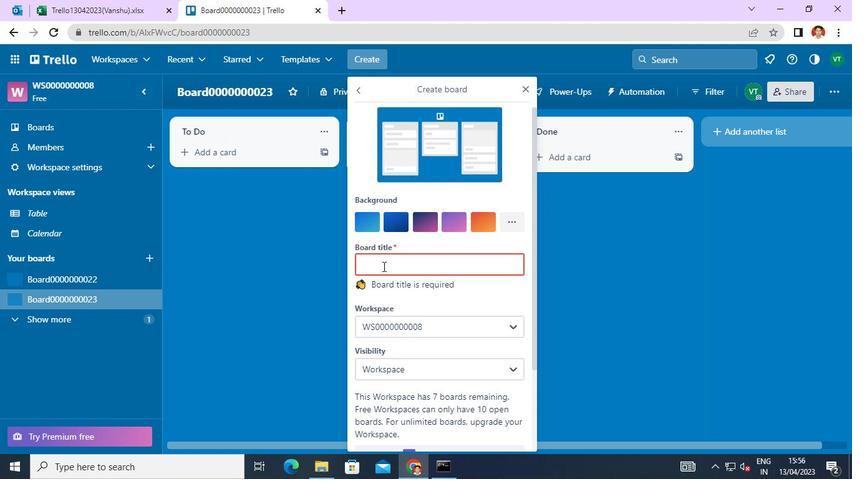 
Action: Keyboard o
Screenshot: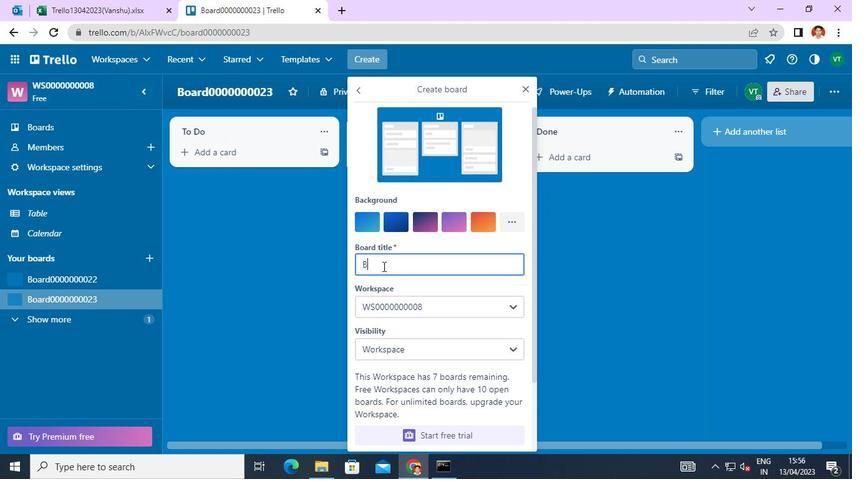 
Action: Keyboard a
Screenshot: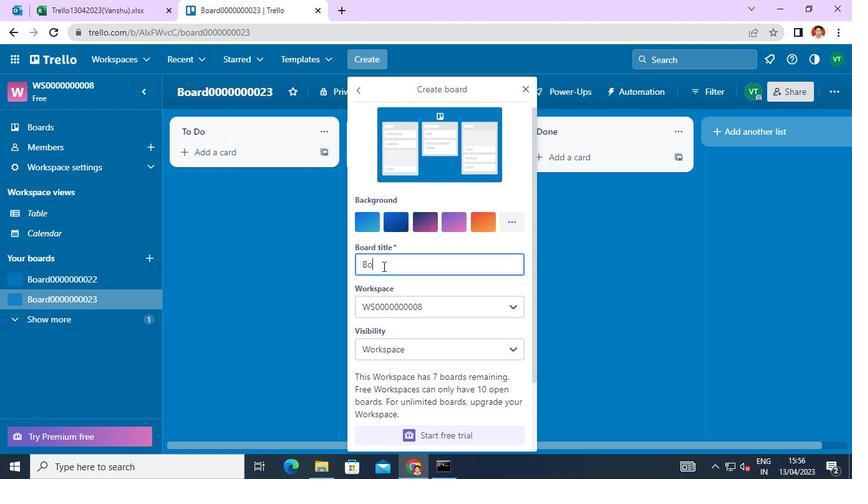 
Action: Keyboard r
Screenshot: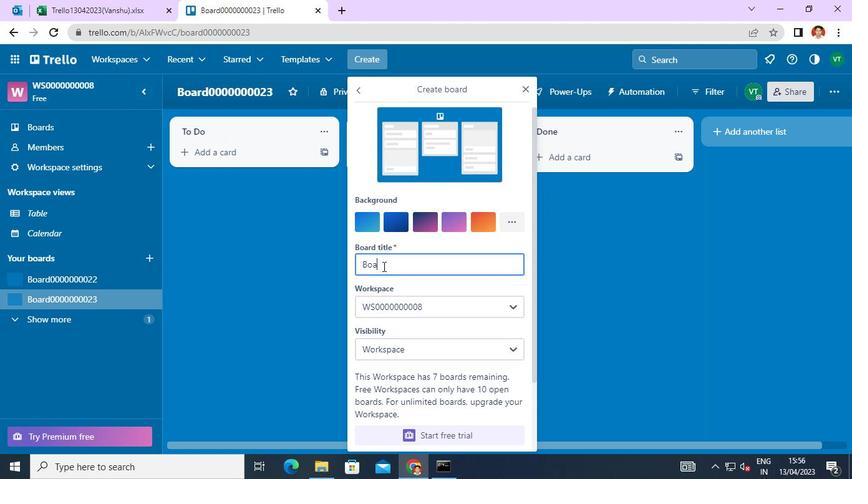 
Action: Keyboard d
Screenshot: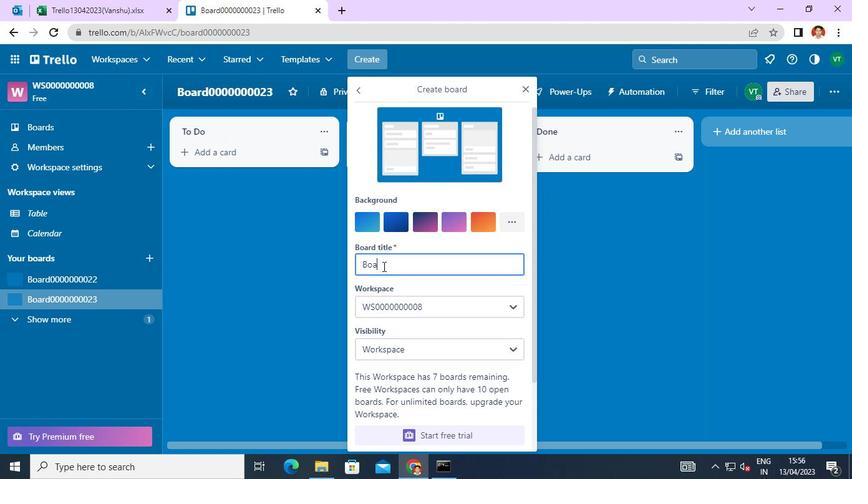 
Action: Keyboard <96>
Screenshot: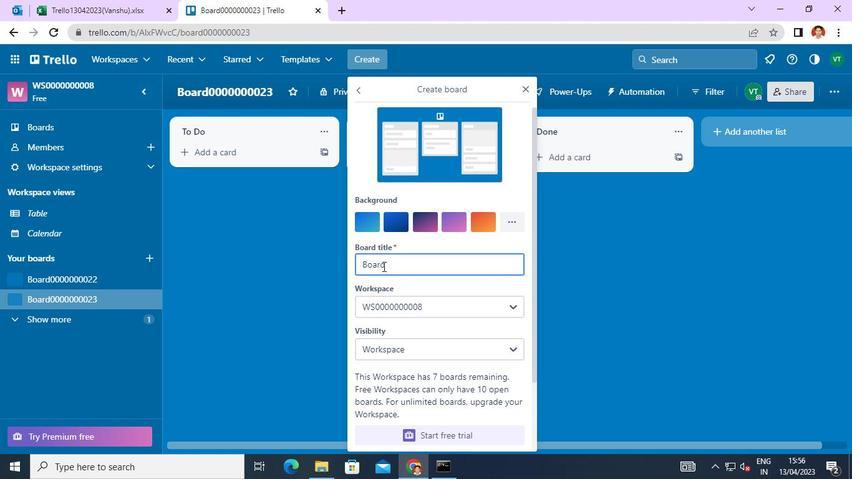 
Action: Keyboard <96>
Screenshot: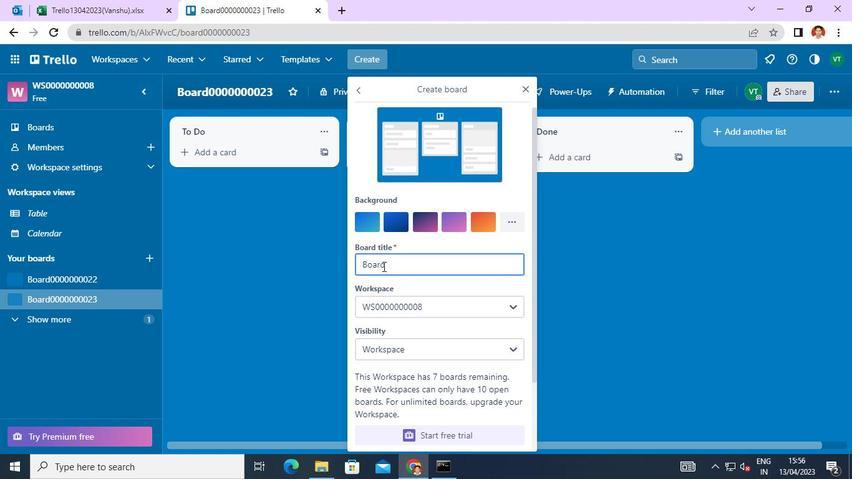 
Action: Keyboard <96>
Screenshot: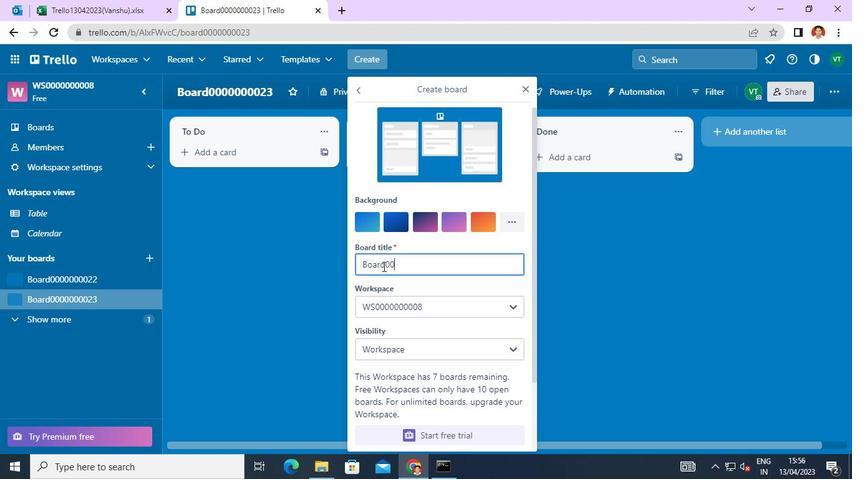 
Action: Keyboard <96>
Screenshot: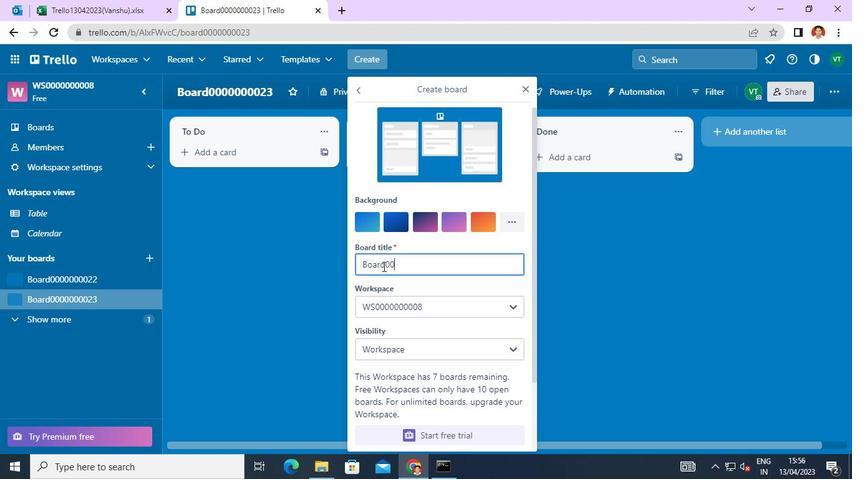 
Action: Keyboard <96>
Screenshot: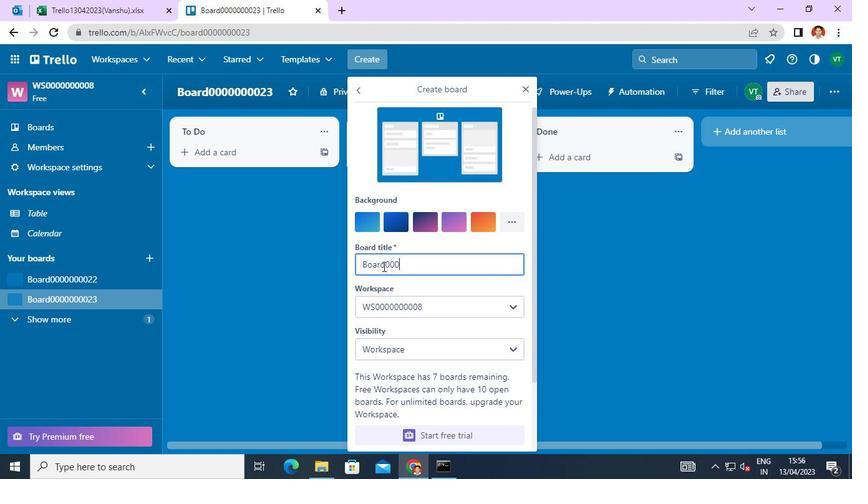 
Action: Keyboard <96>
Screenshot: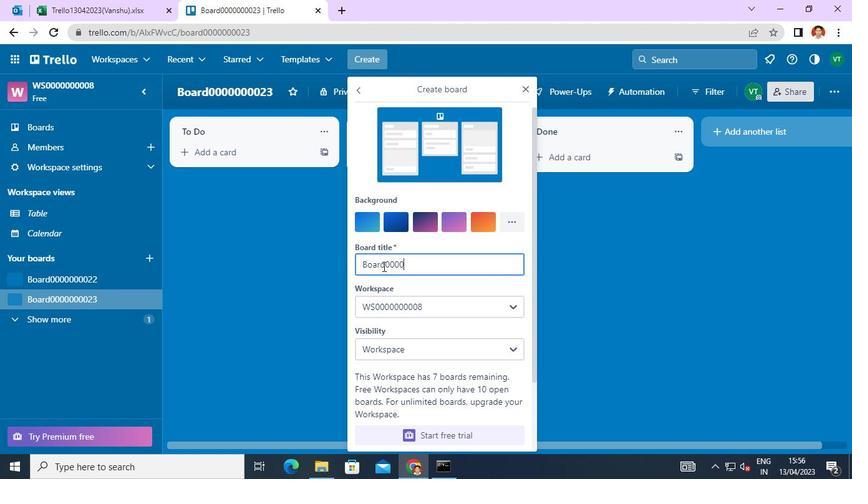 
Action: Keyboard <96>
Screenshot: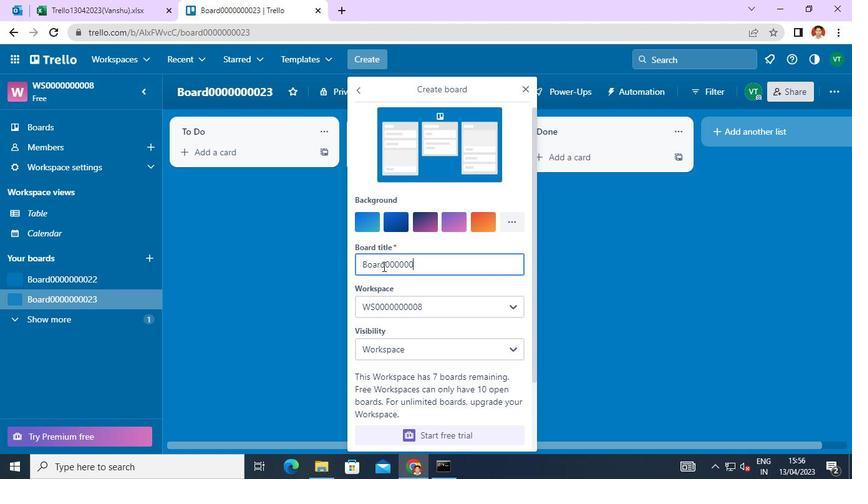 
Action: Keyboard <96>
Screenshot: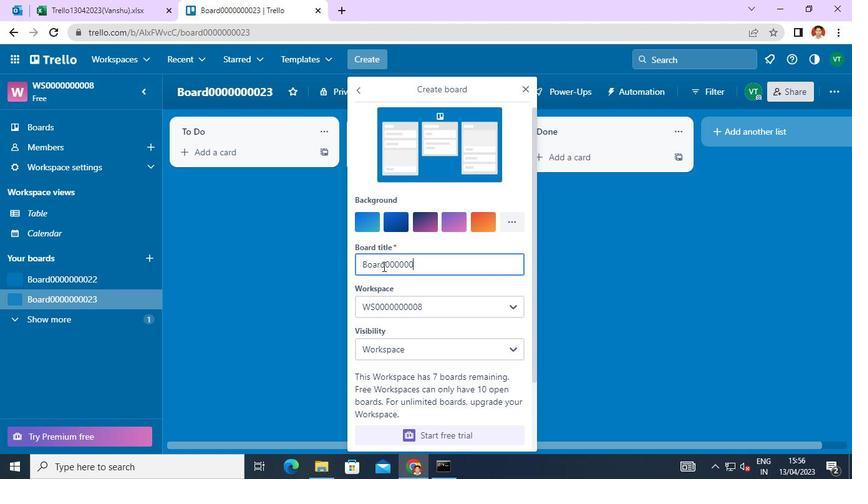 
Action: Keyboard <96>
Screenshot: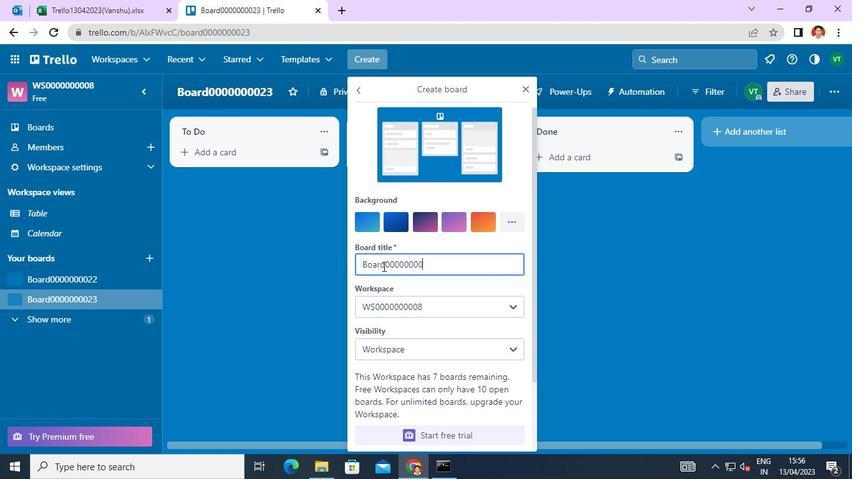
Action: Keyboard <96>
Screenshot: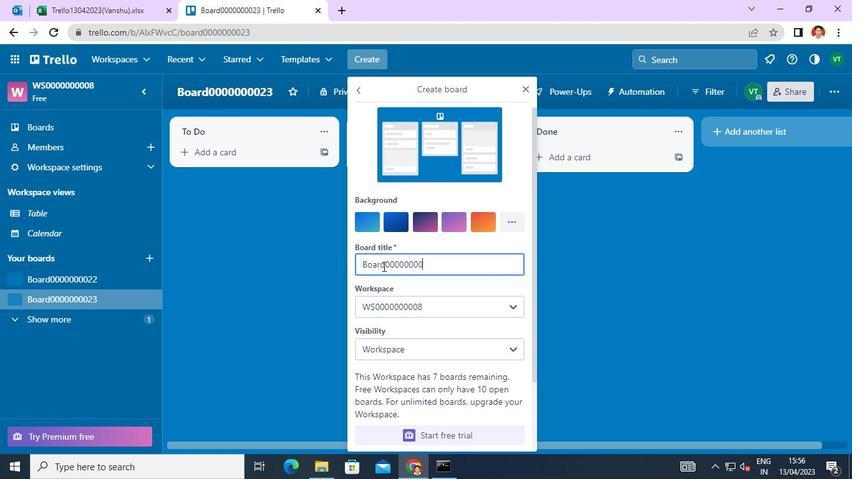 
Action: Mouse moved to (399, 241)
Screenshot: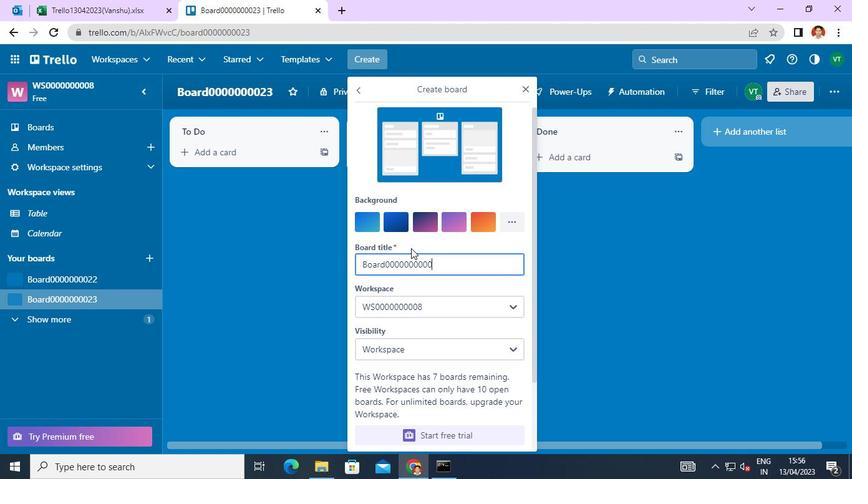 
Action: Keyboard Key.backspace
Screenshot: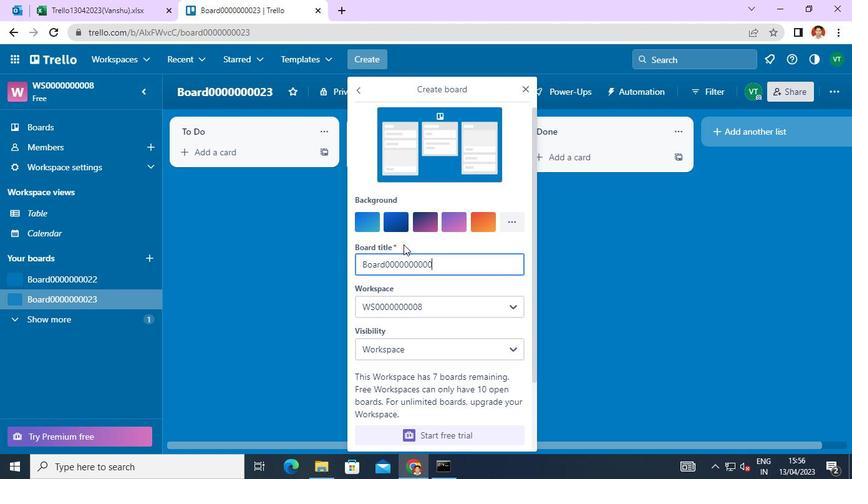 
Action: Keyboard Key.backspace
Screenshot: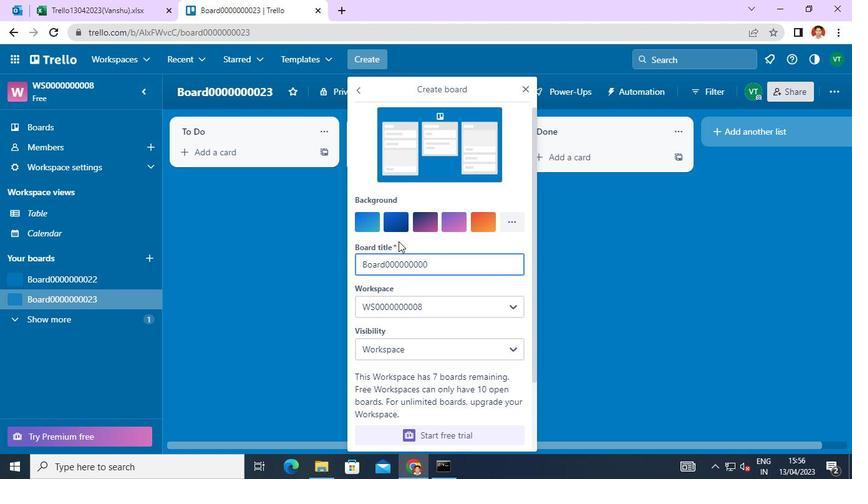 
Action: Keyboard Key.backspace
Screenshot: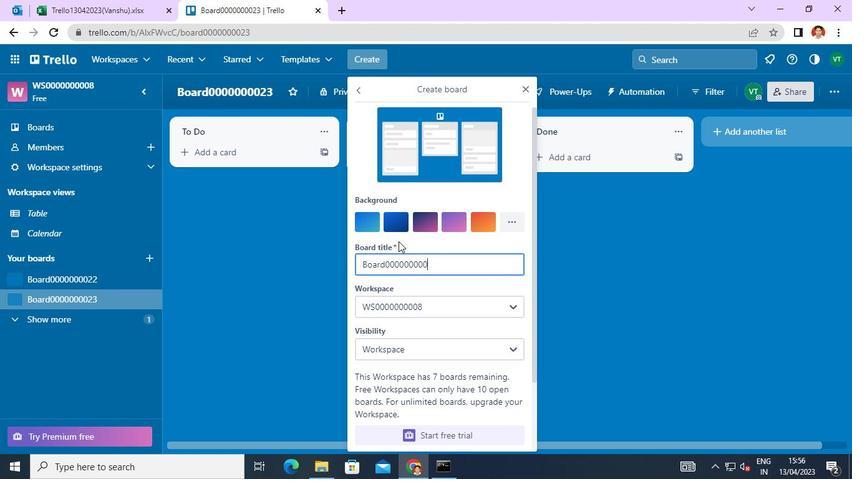 
Action: Keyboard Key.backspace
Screenshot: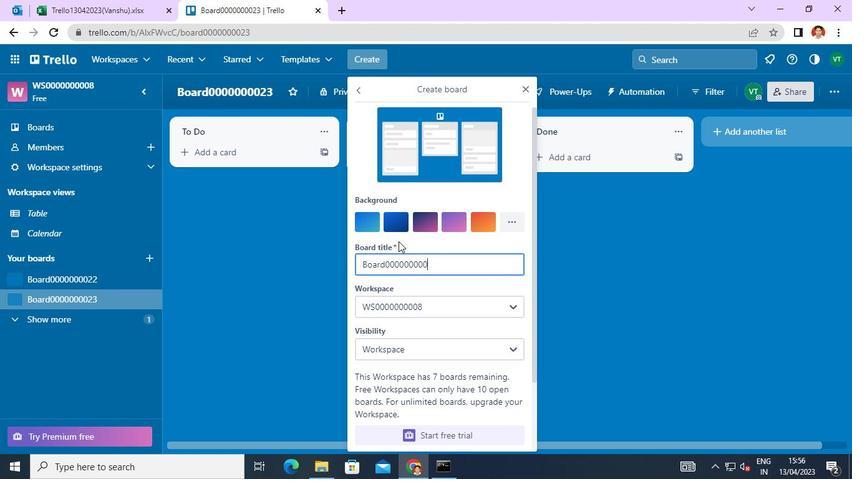 
Action: Keyboard Key.backspace
Screenshot: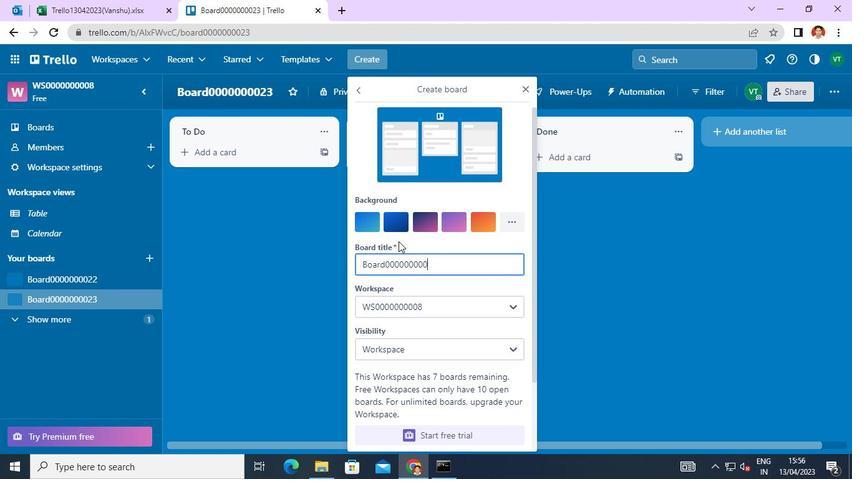 
Action: Keyboard Key.backspace
Screenshot: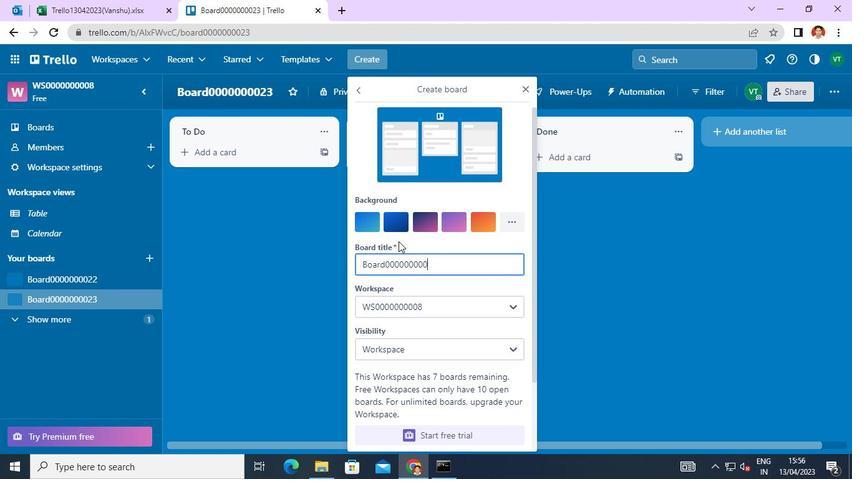 
Action: Keyboard Key.backspace
Screenshot: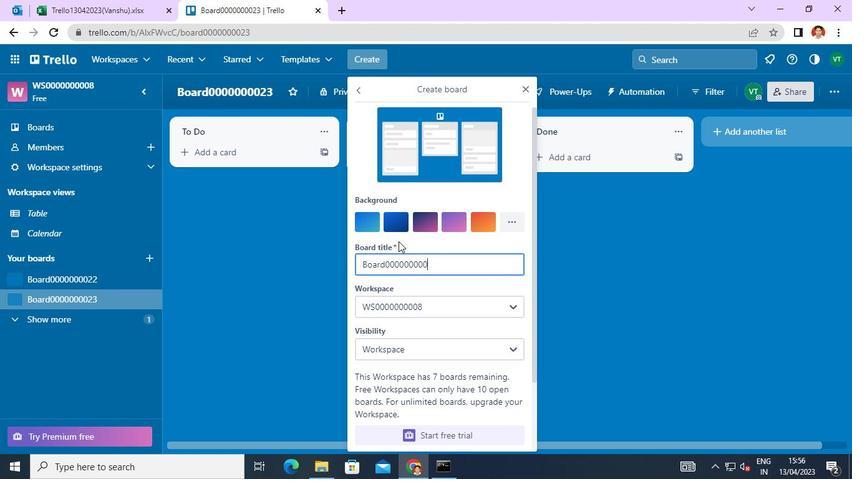 
Action: Keyboard Key.backspace
Screenshot: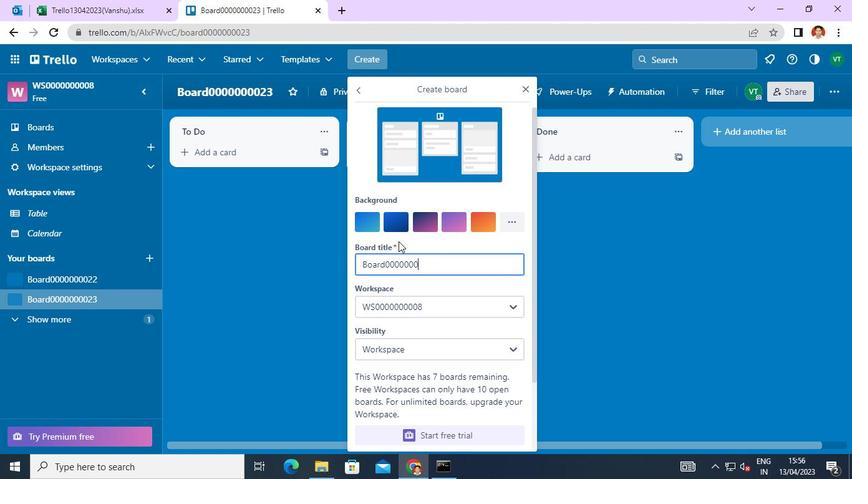 
Action: Keyboard Key.backspace
Screenshot: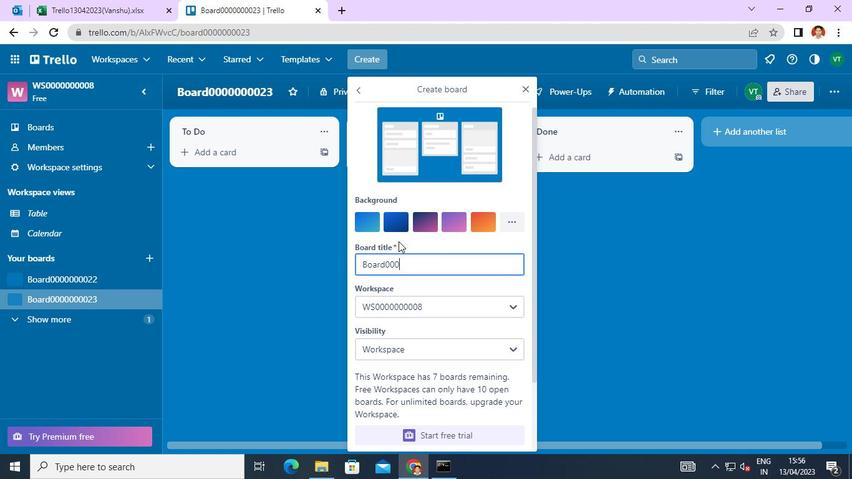 
Action: Keyboard Key.backspace
Screenshot: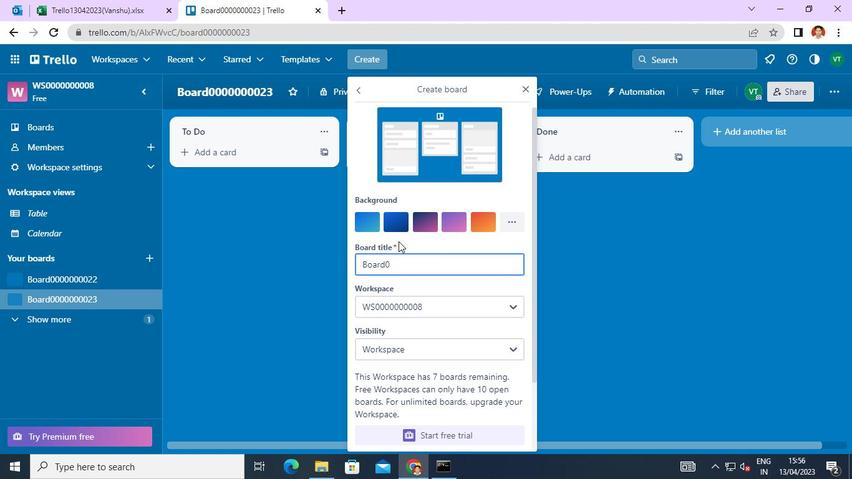 
Action: Keyboard <96>
Screenshot: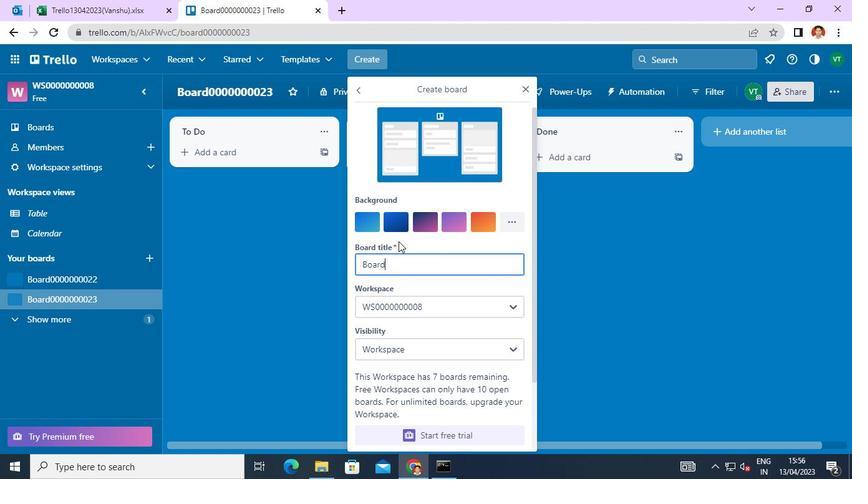 
Action: Keyboard <96>
Screenshot: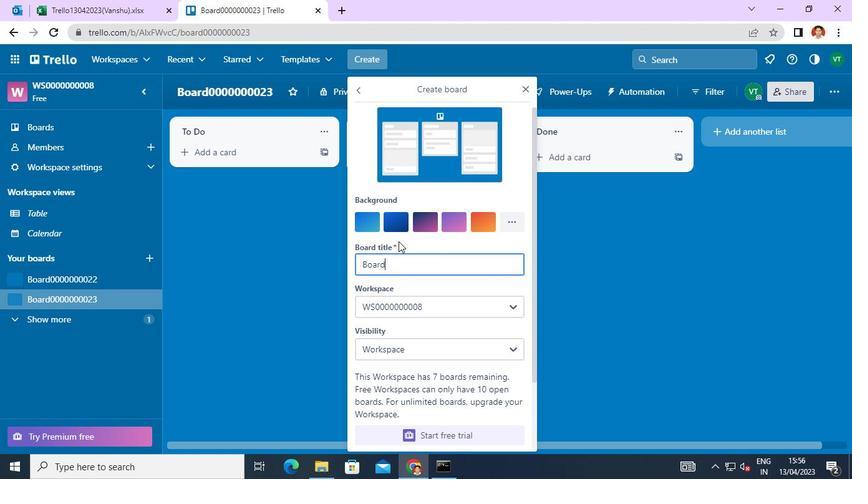 
Action: Keyboard <96>
Screenshot: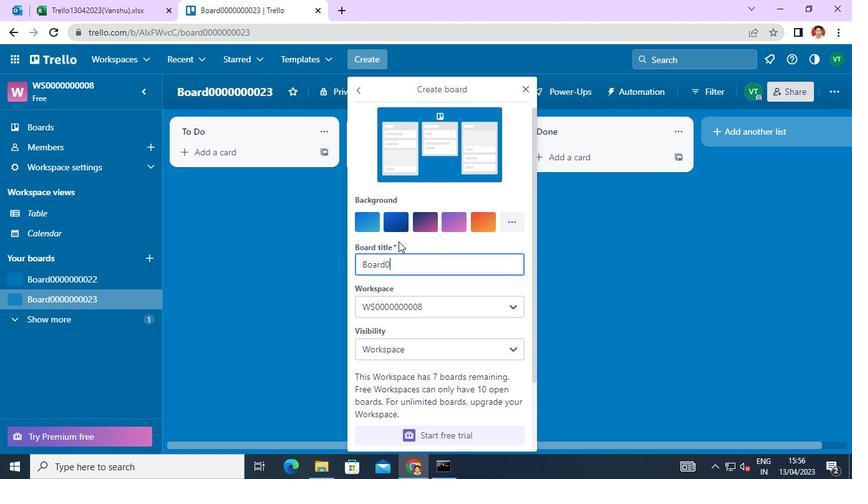 
Action: Keyboard <96>
Screenshot: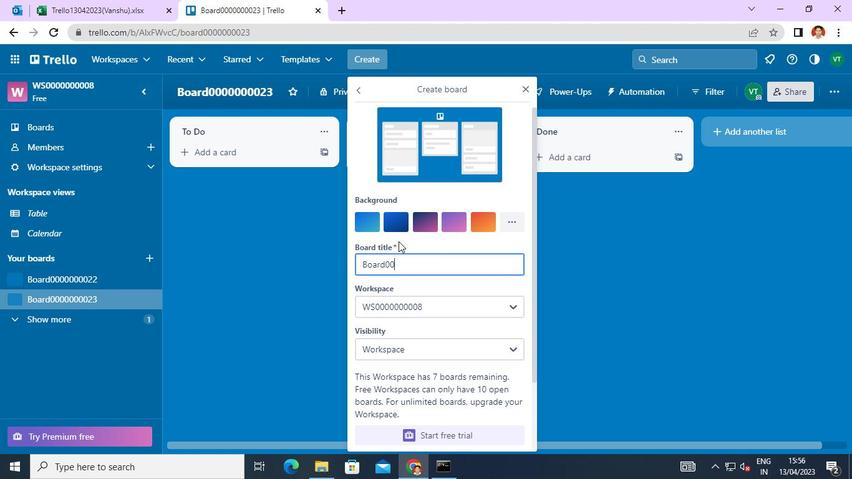 
Action: Keyboard <96>
Screenshot: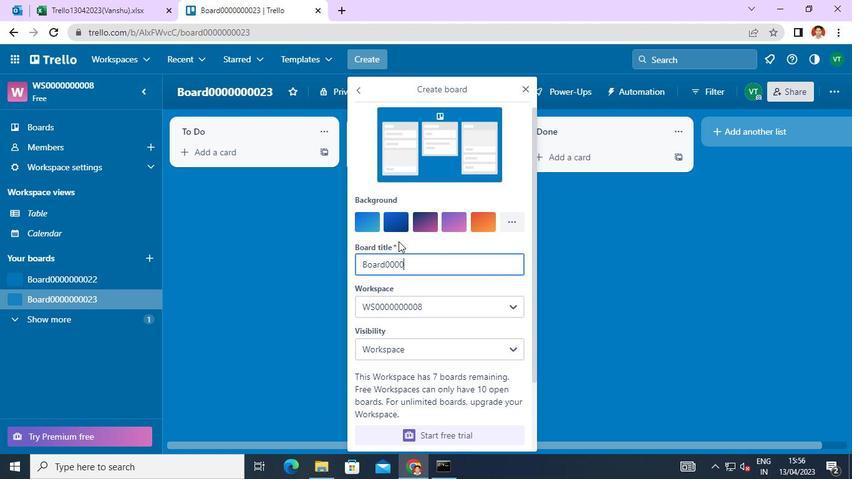 
Action: Keyboard <96>
Screenshot: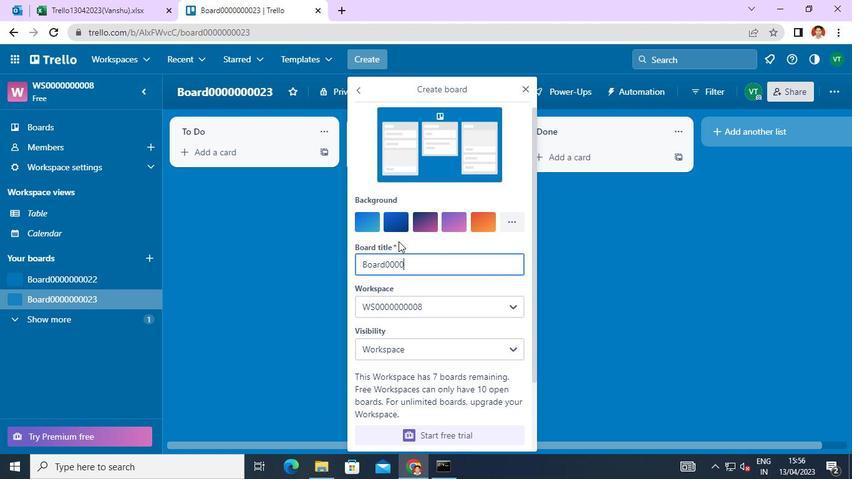 
Action: Keyboard <96>
Screenshot: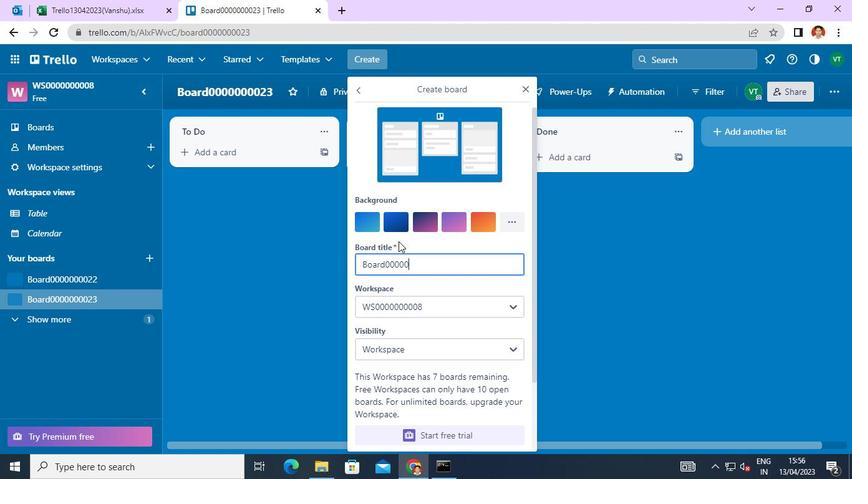 
Action: Keyboard <96>
Screenshot: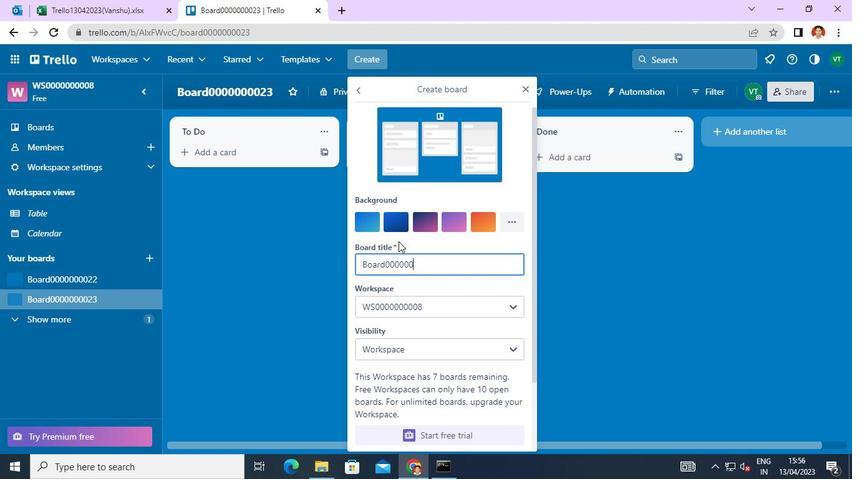 
Action: Keyboard <98>
Screenshot: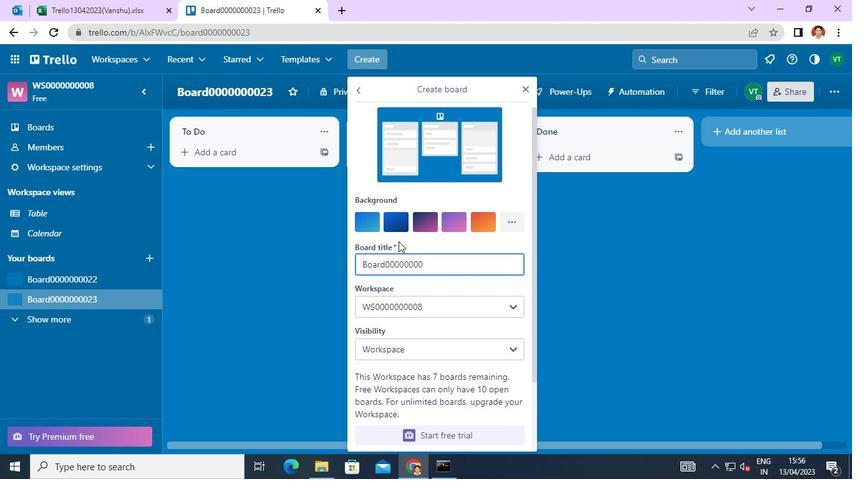 
Action: Keyboard <100>
Screenshot: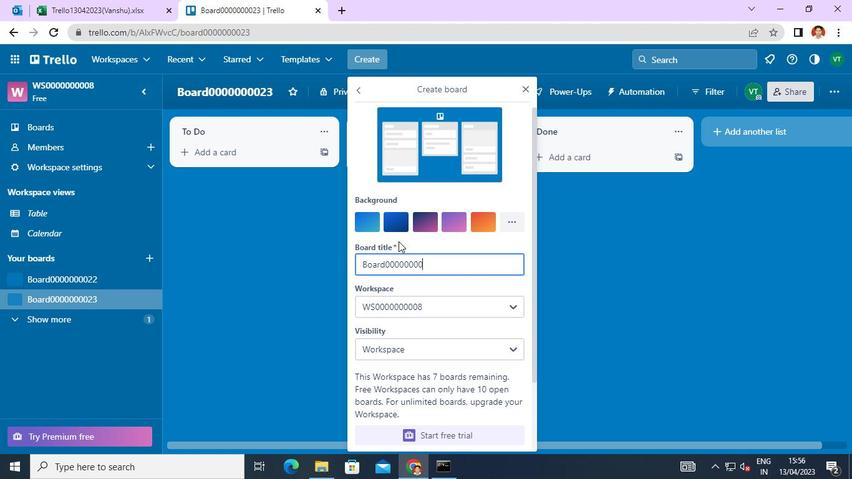 
Action: Mouse moved to (435, 309)
Screenshot: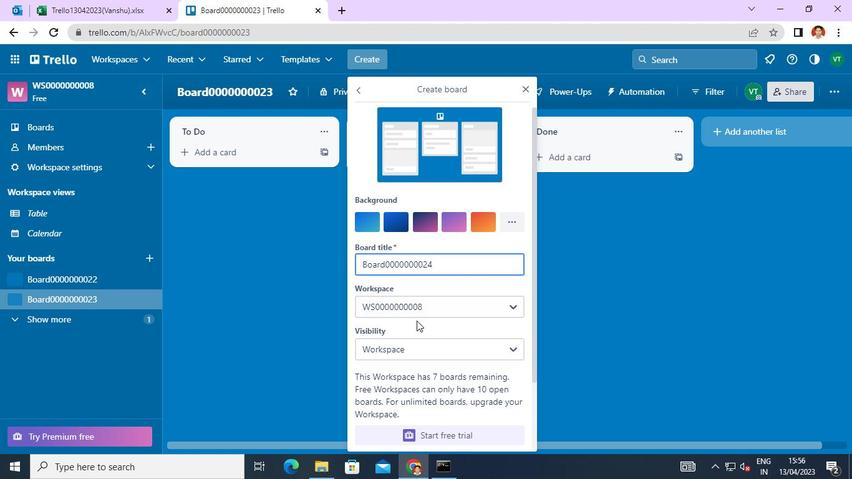 
Action: Mouse pressed left at (435, 309)
Screenshot: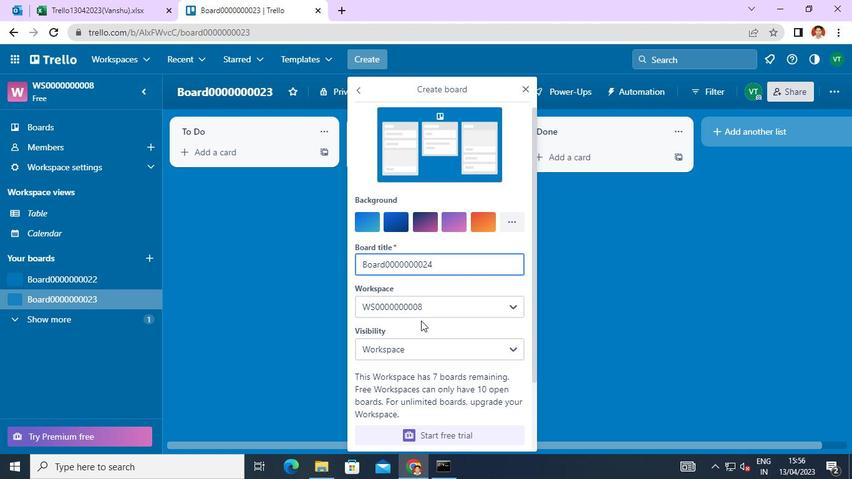
Action: Mouse moved to (418, 350)
Screenshot: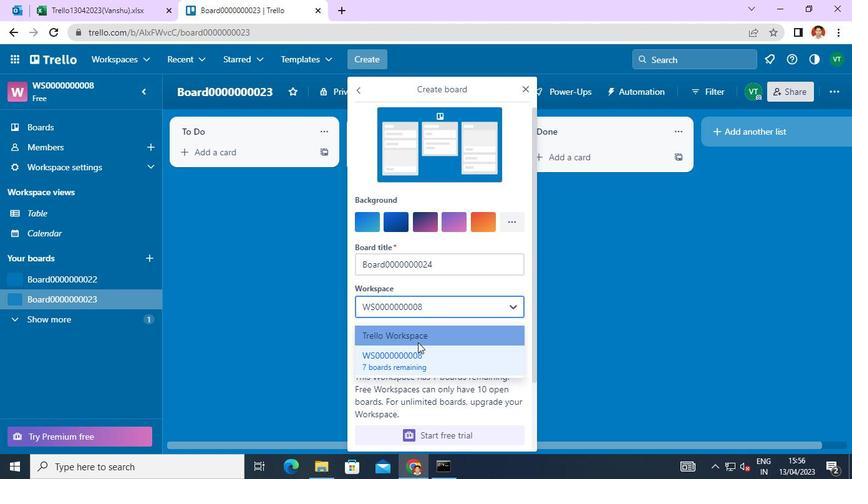 
Action: Mouse pressed left at (418, 350)
Screenshot: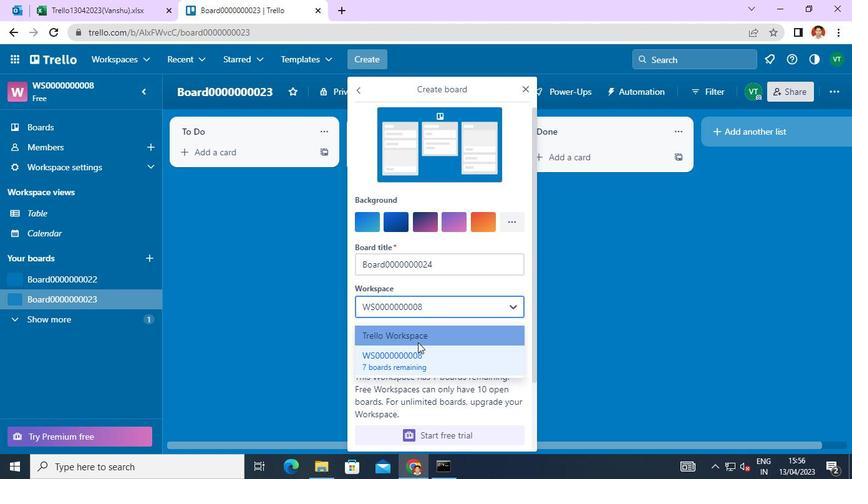 
Action: Mouse moved to (415, 364)
Screenshot: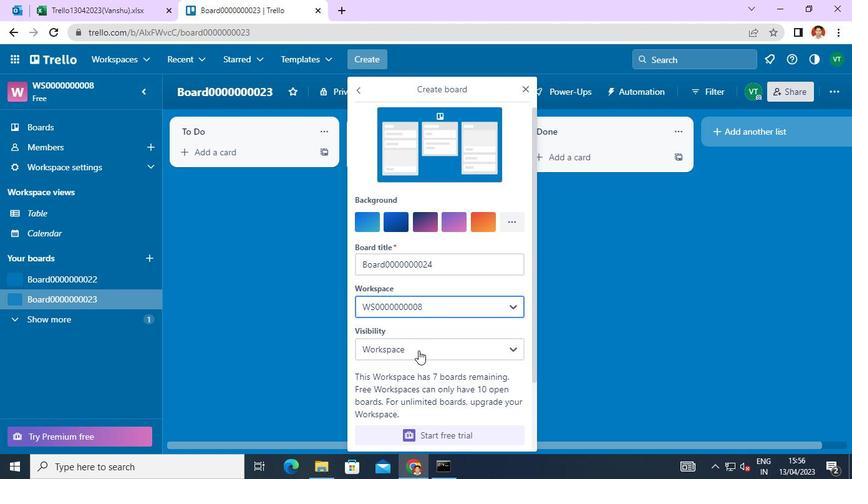 
Action: Mouse pressed left at (415, 364)
Screenshot: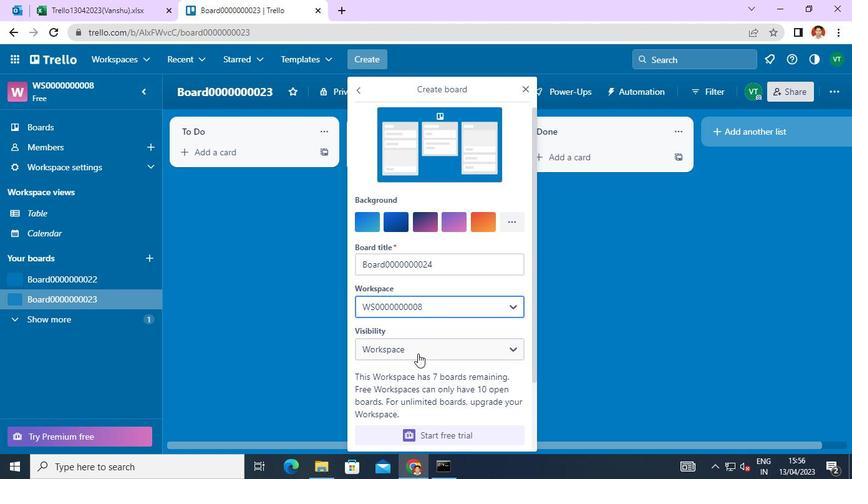
Action: Mouse moved to (422, 352)
Screenshot: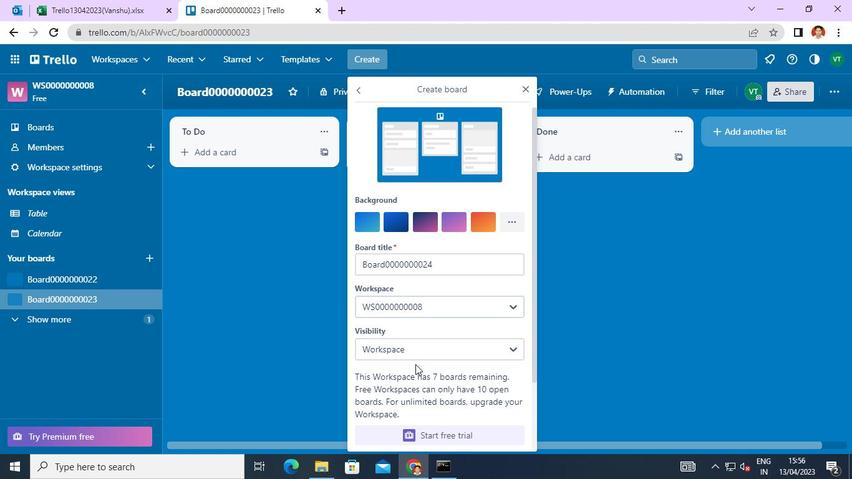 
Action: Mouse pressed left at (422, 352)
Screenshot: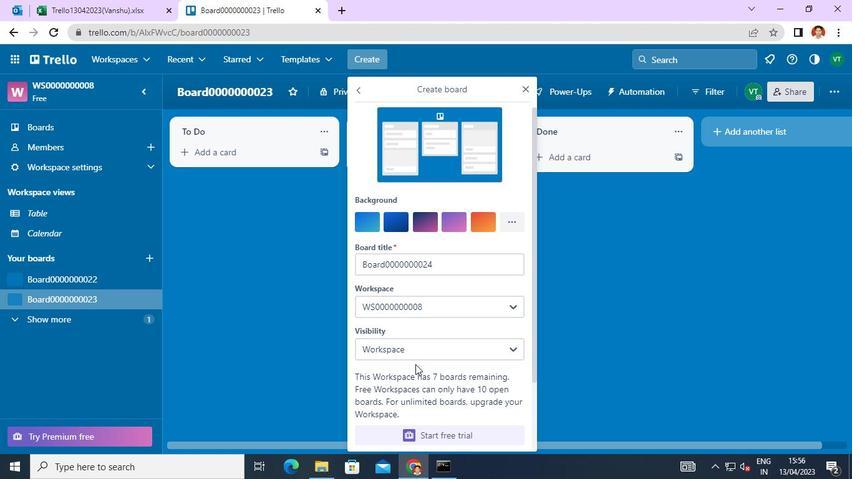 
Action: Mouse moved to (444, 327)
Screenshot: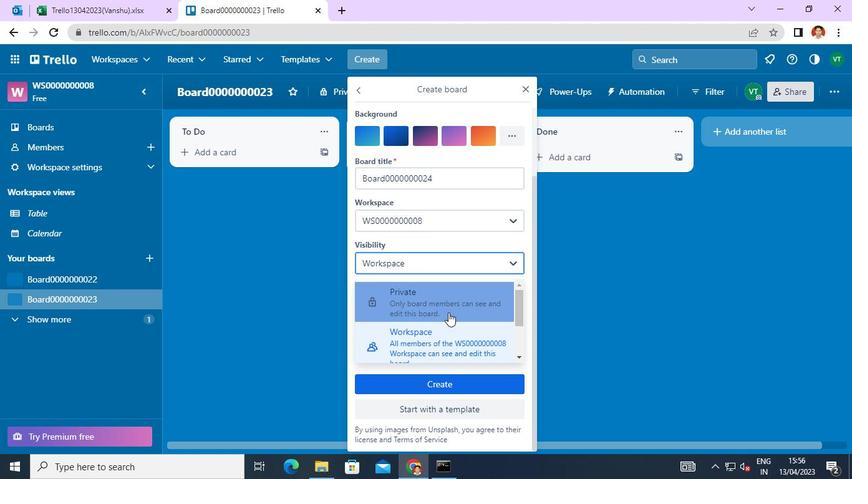 
Action: Mouse pressed left at (444, 327)
Screenshot: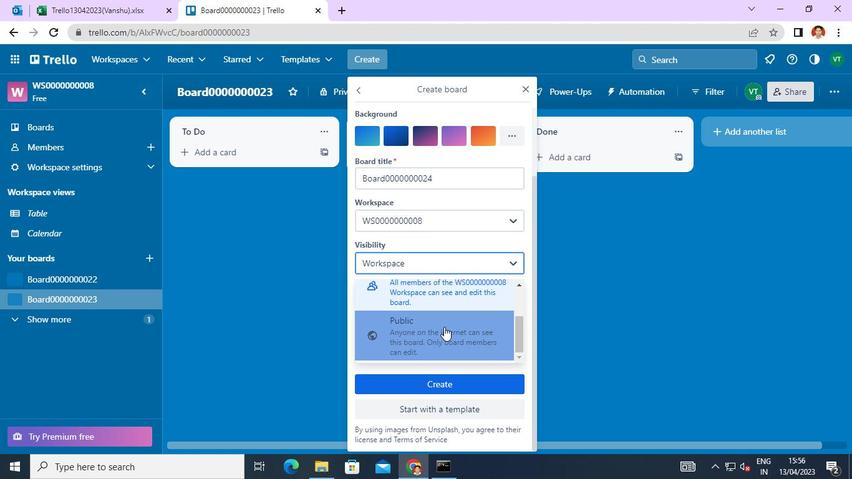 
Action: Mouse moved to (452, 337)
Screenshot: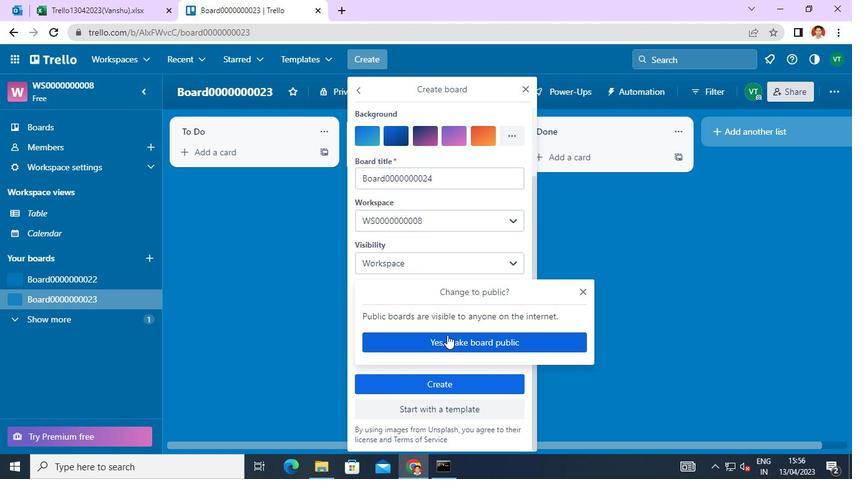 
Action: Mouse pressed left at (452, 337)
Screenshot: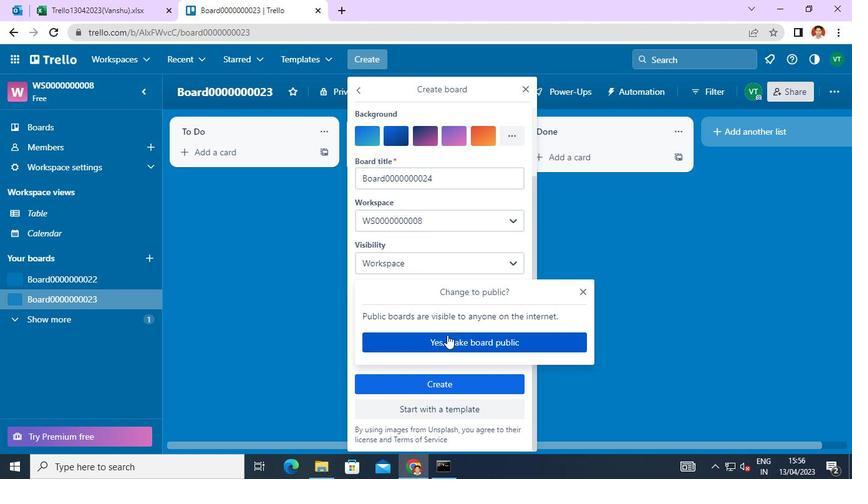 
Action: Mouse moved to (442, 384)
Screenshot: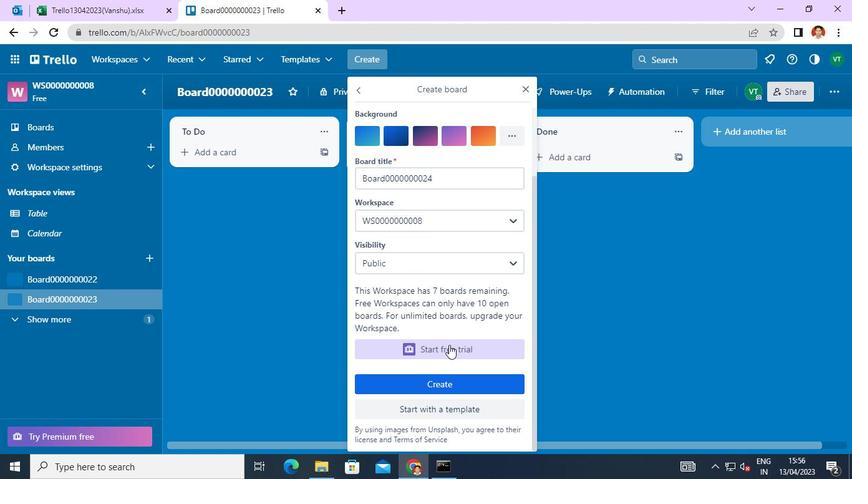 
Action: Mouse pressed left at (442, 384)
Screenshot: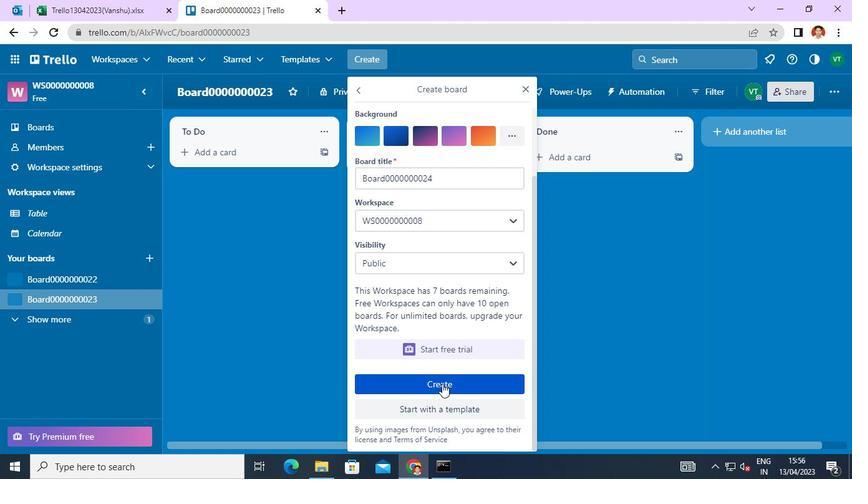 
Action: Mouse moved to (102, 300)
Screenshot: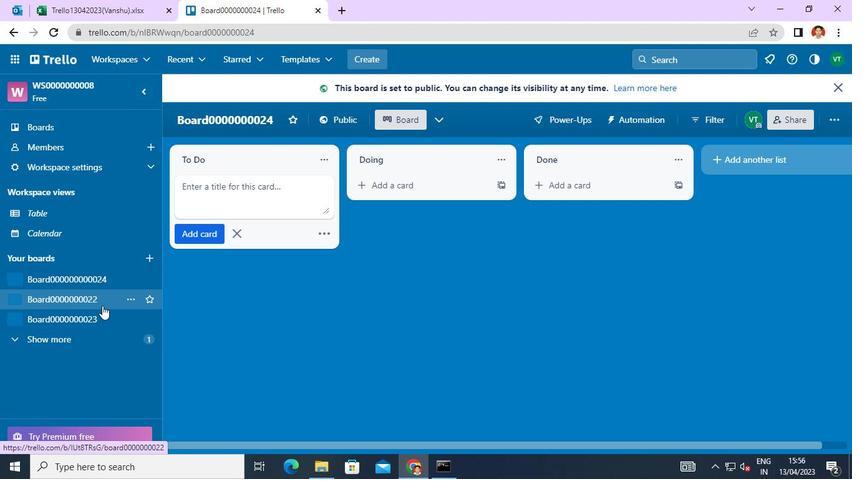 
Action: Mouse pressed left at (102, 300)
Screenshot: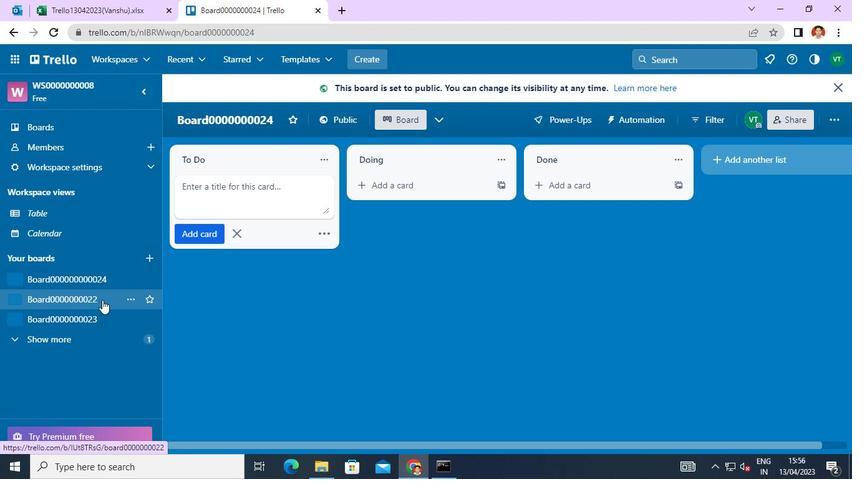 
Action: Mouse moved to (225, 151)
Screenshot: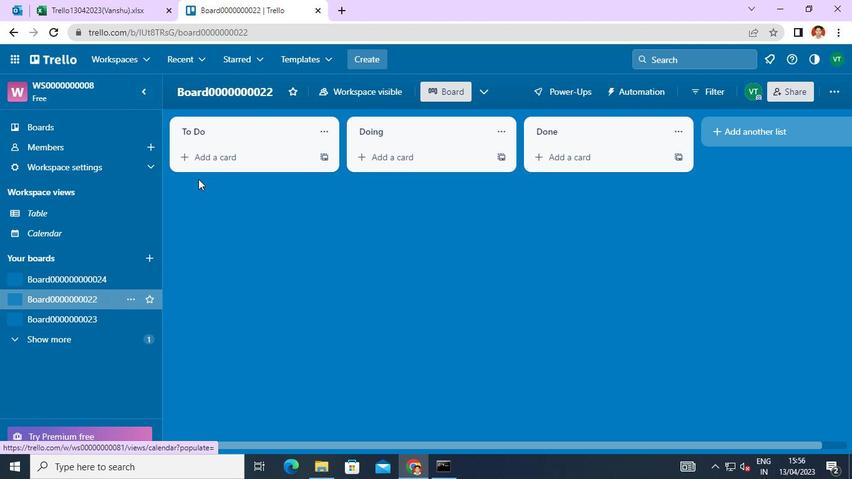 
Action: Mouse pressed left at (225, 151)
Screenshot: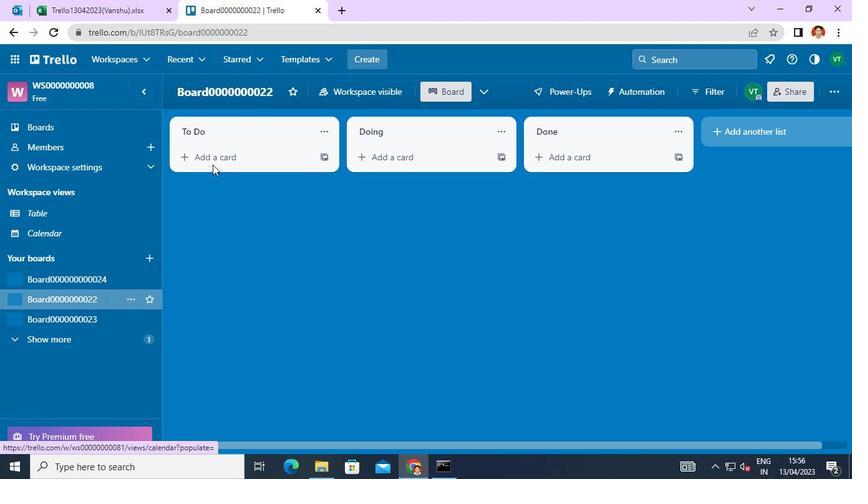 
Action: Keyboard Key.shift
Screenshot: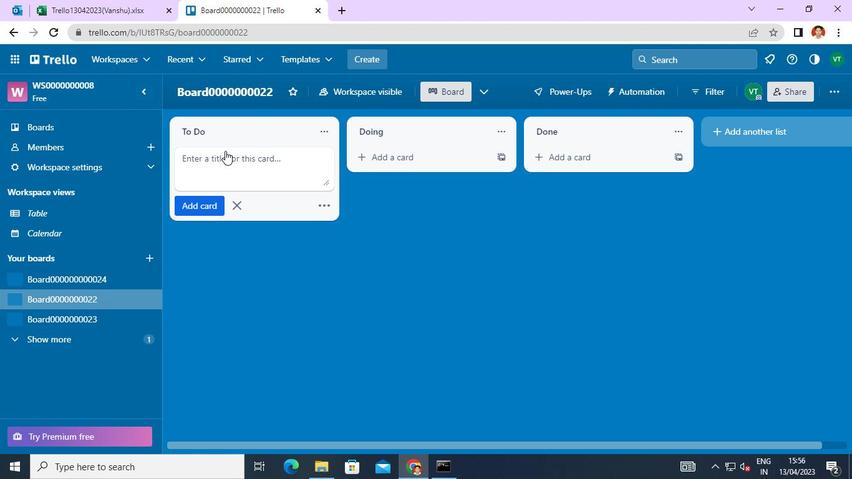 
Action: Keyboard C
Screenshot: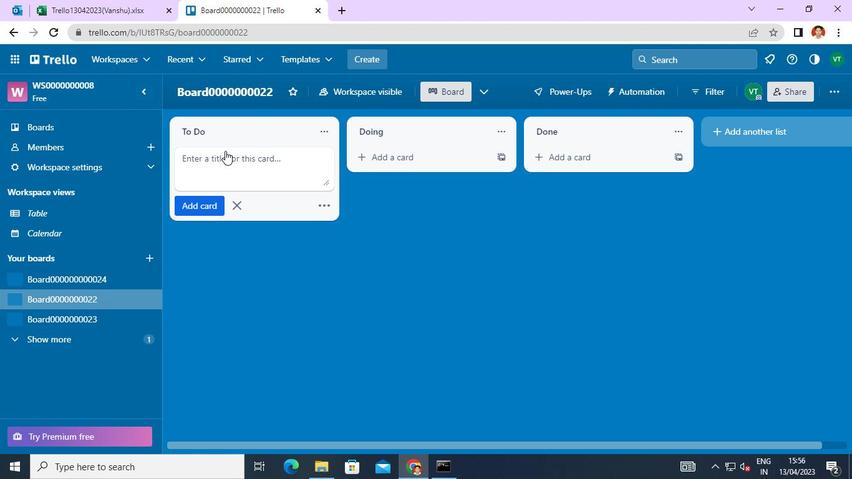 
Action: Keyboard a
Screenshot: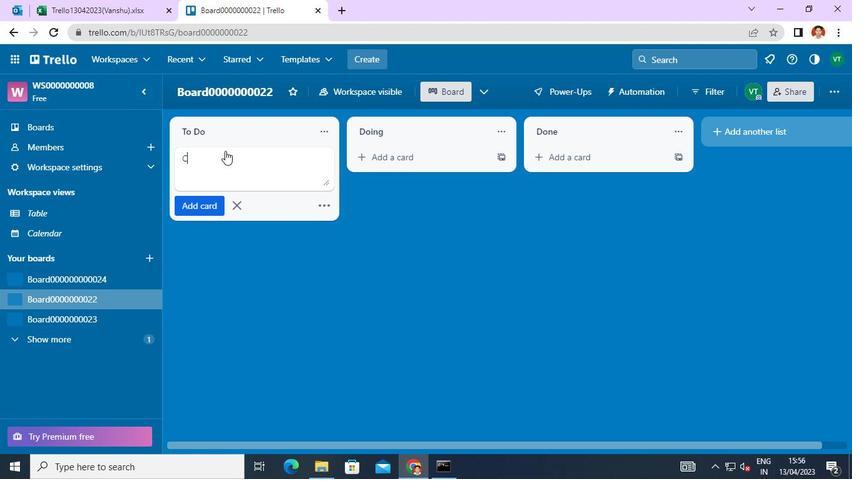 
Action: Keyboard r
Screenshot: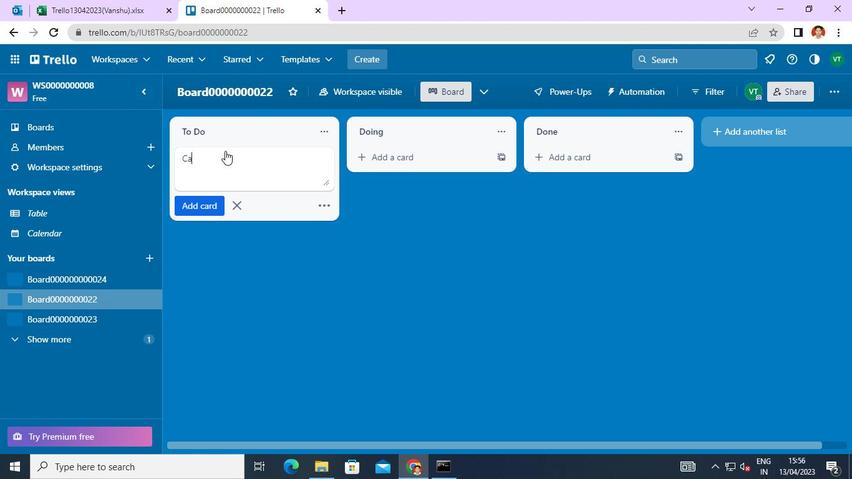 
Action: Keyboard d
Screenshot: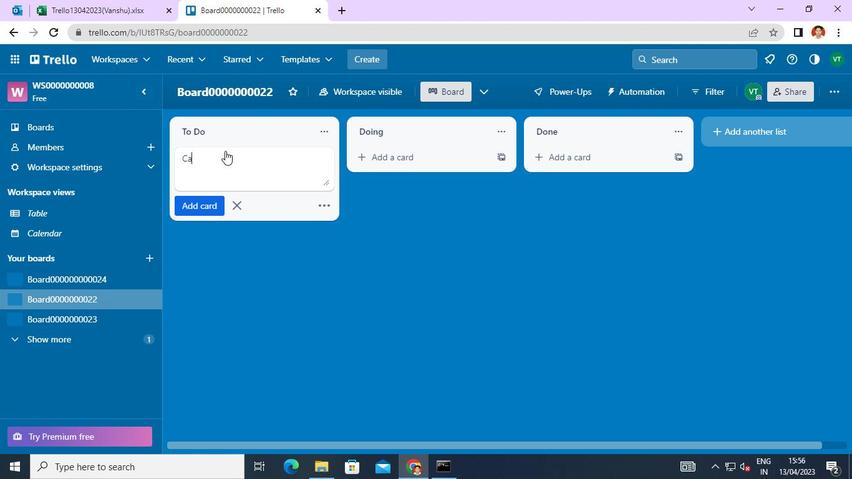 
Action: Keyboard <96>
Screenshot: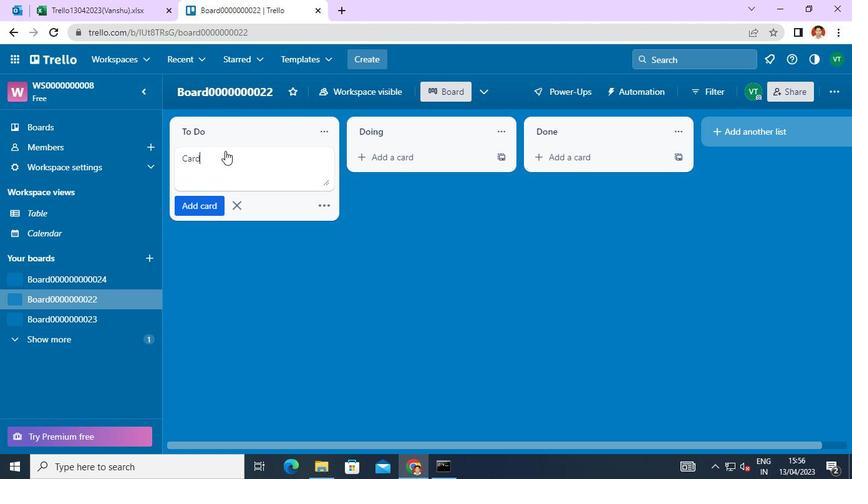
Action: Keyboard <96>
Screenshot: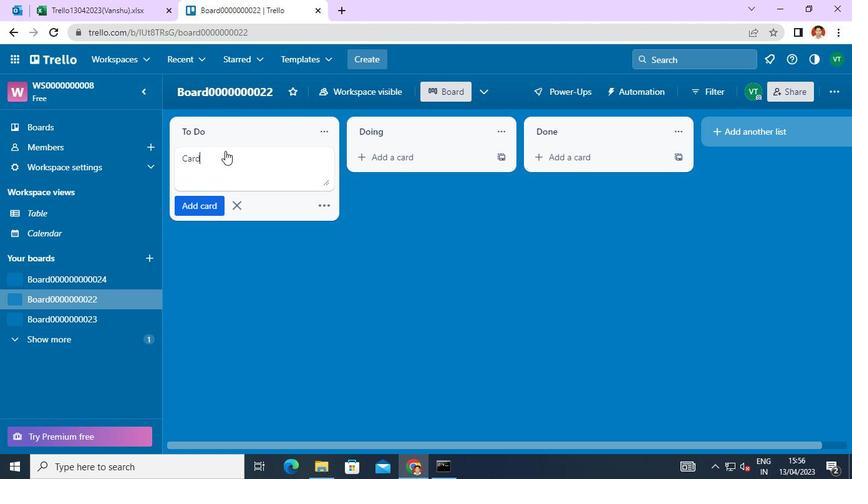 
Action: Keyboard <96>
Screenshot: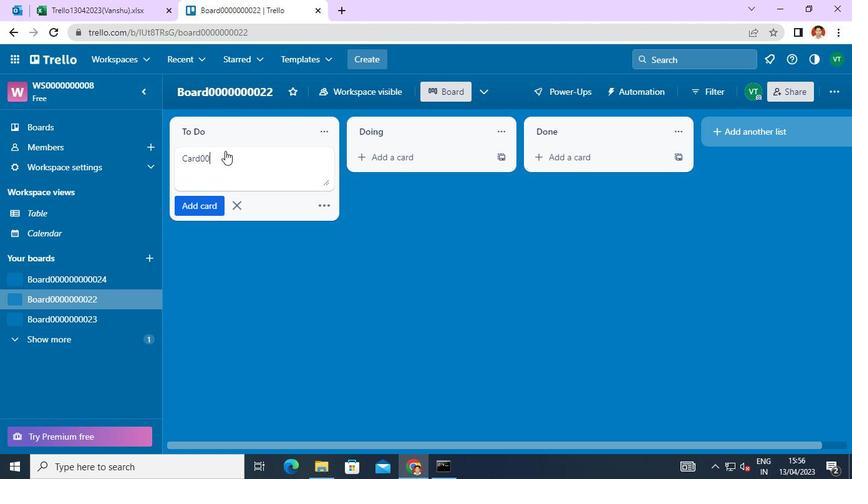 
Action: Keyboard <96>
Screenshot: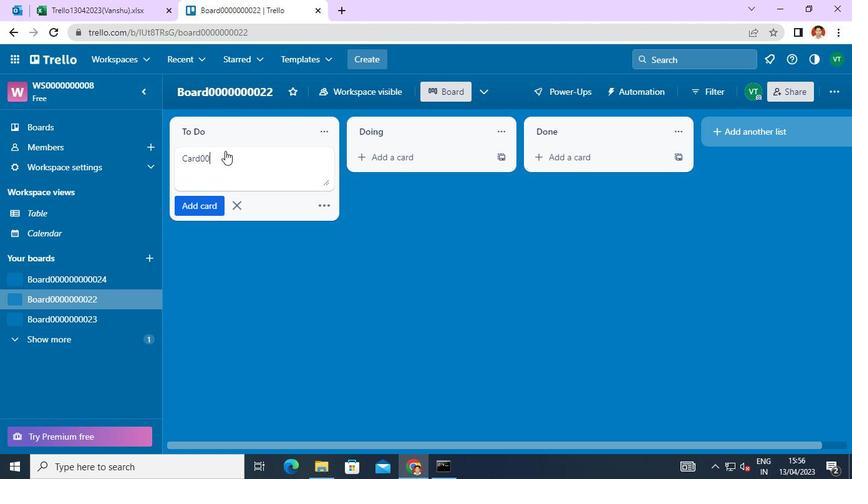 
Action: Keyboard <96>
Screenshot: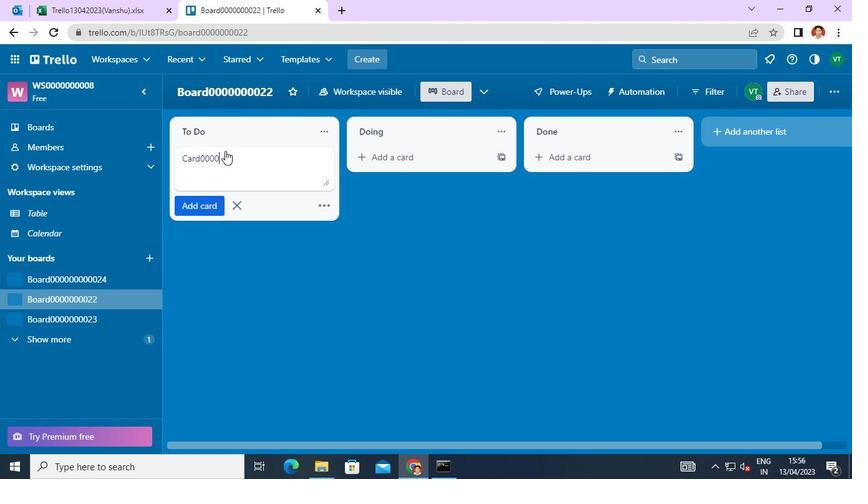 
Action: Keyboard <96>
Screenshot: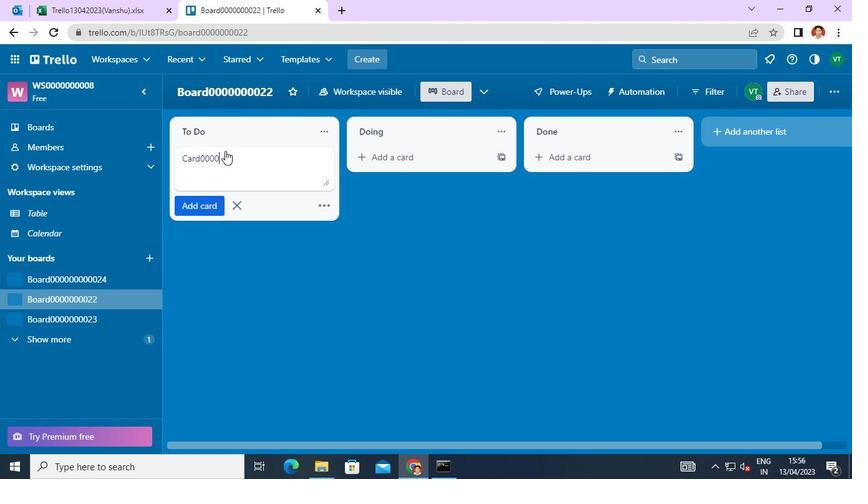 
Action: Keyboard <96>
Screenshot: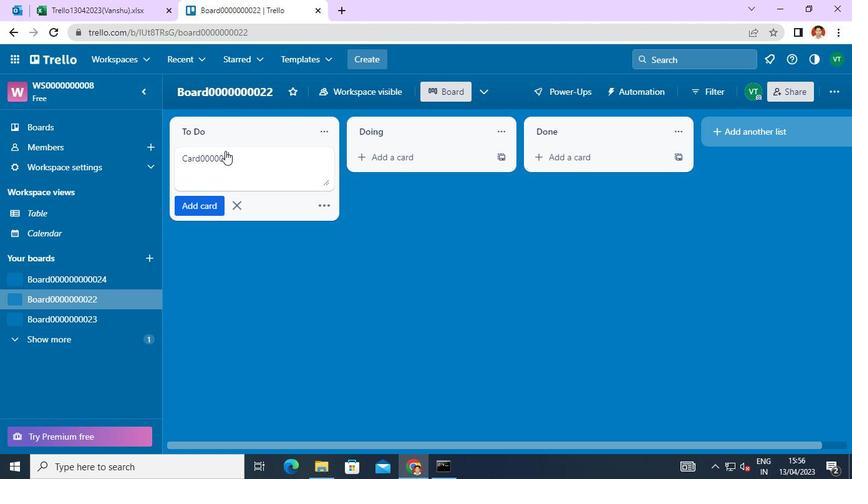 
Action: Keyboard <96>
Screenshot: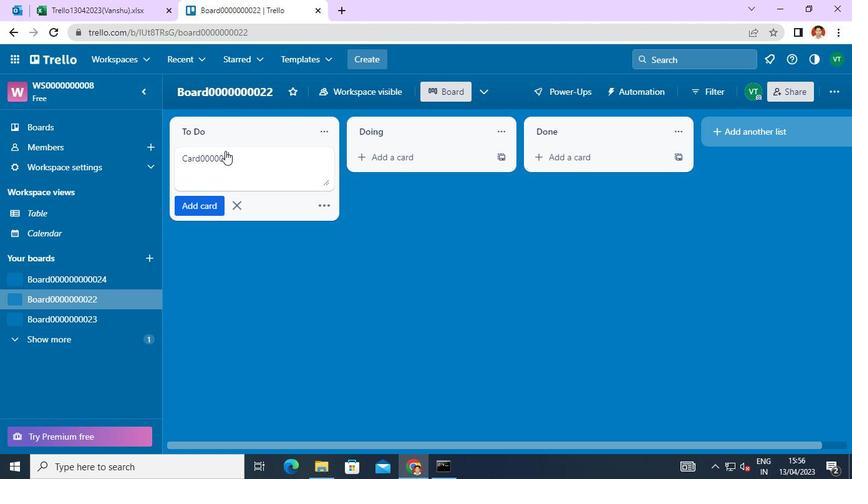 
Action: Mouse moved to (307, 212)
Screenshot: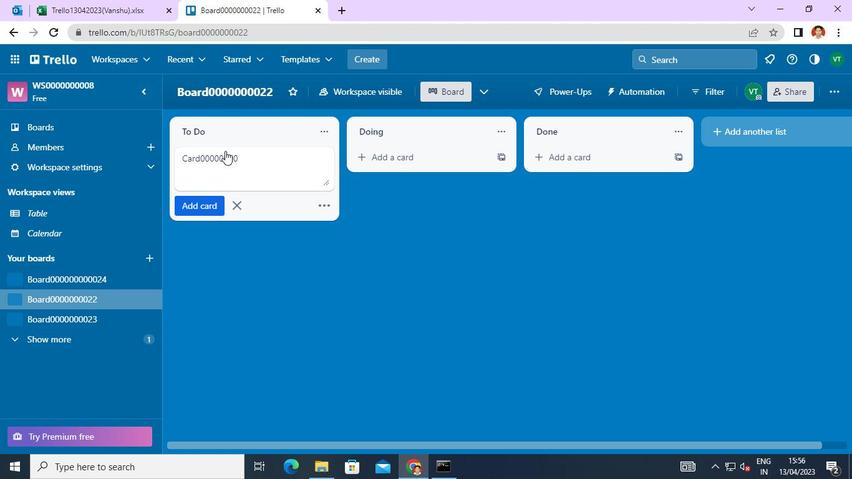 
Action: Keyboard <104>
Screenshot: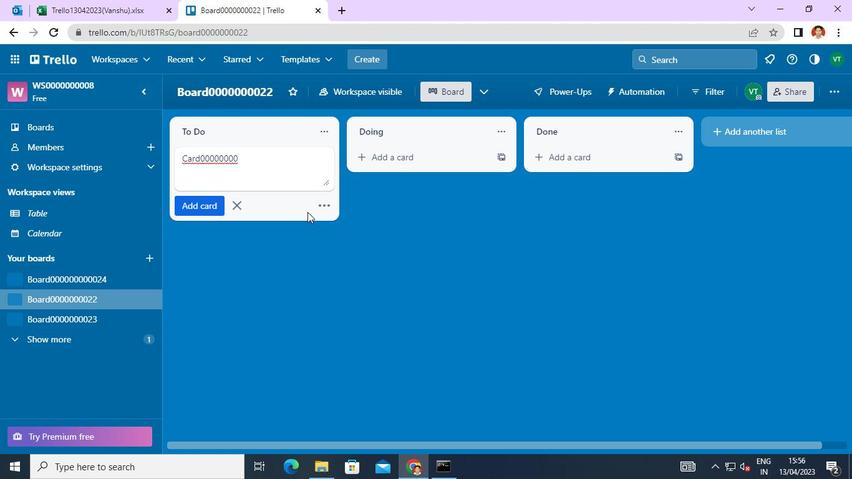 
Action: Keyboard <101>
Screenshot: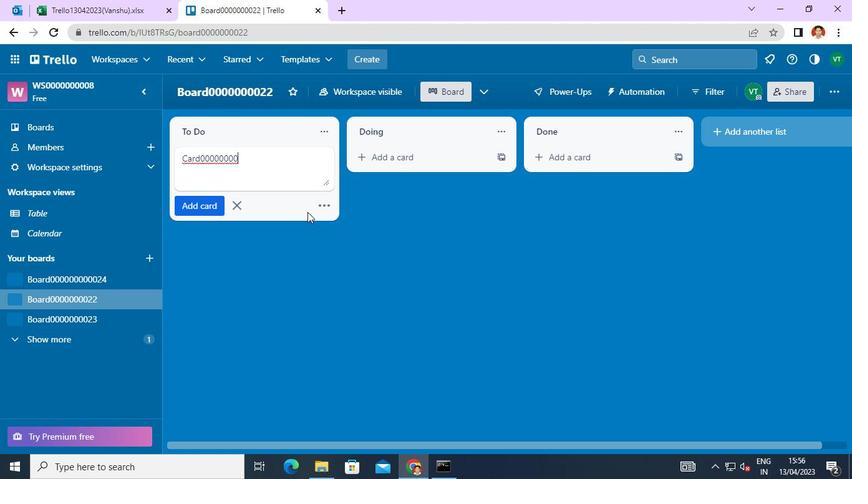 
Action: Keyboard Key.enter
Screenshot: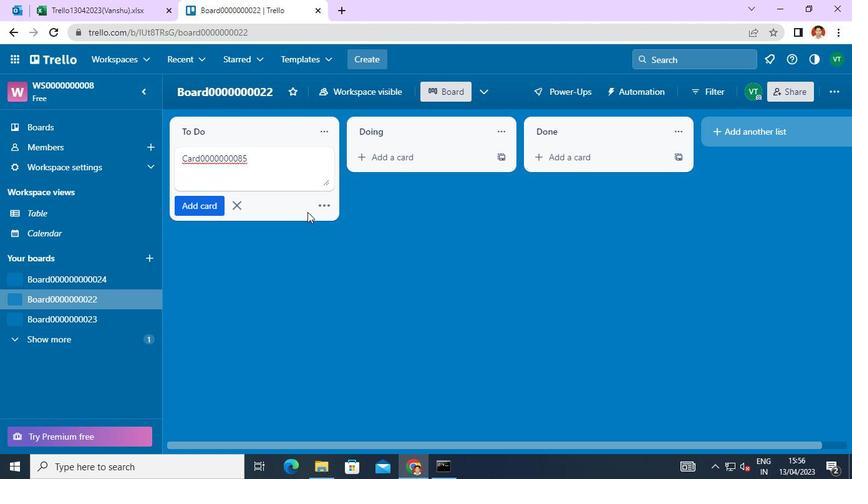 
Action: Keyboard Key.shift
Screenshot: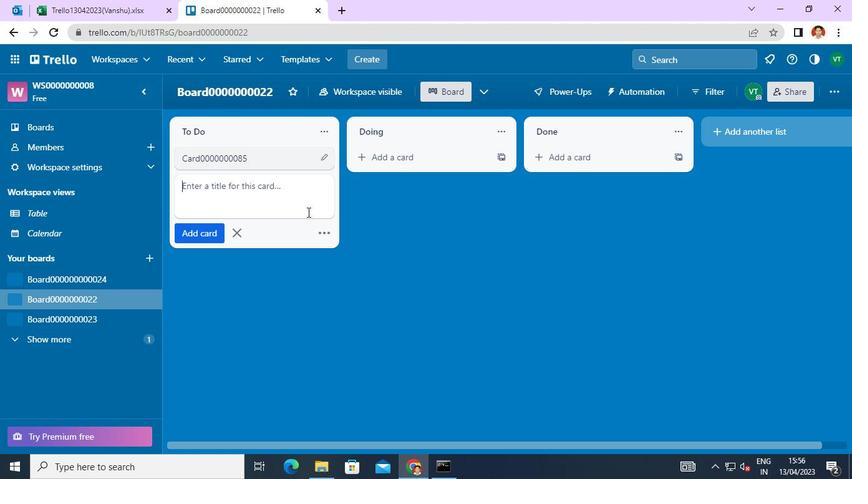 
Action: Keyboard C
Screenshot: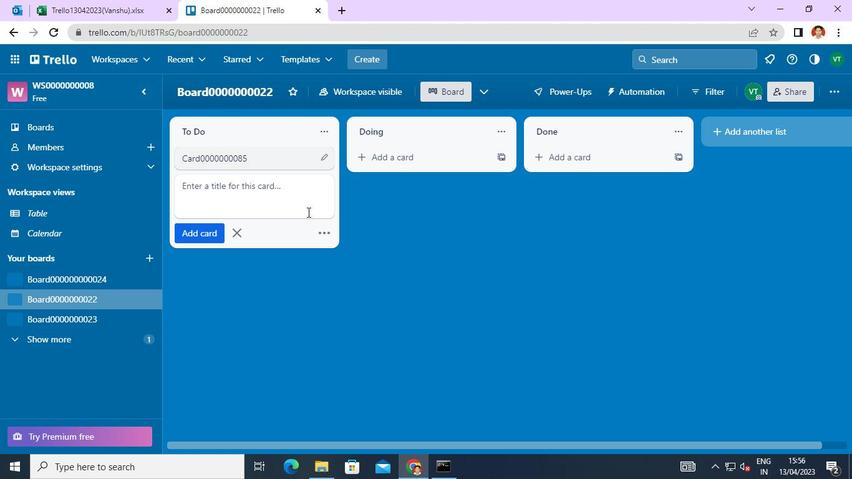 
Action: Keyboard a
Screenshot: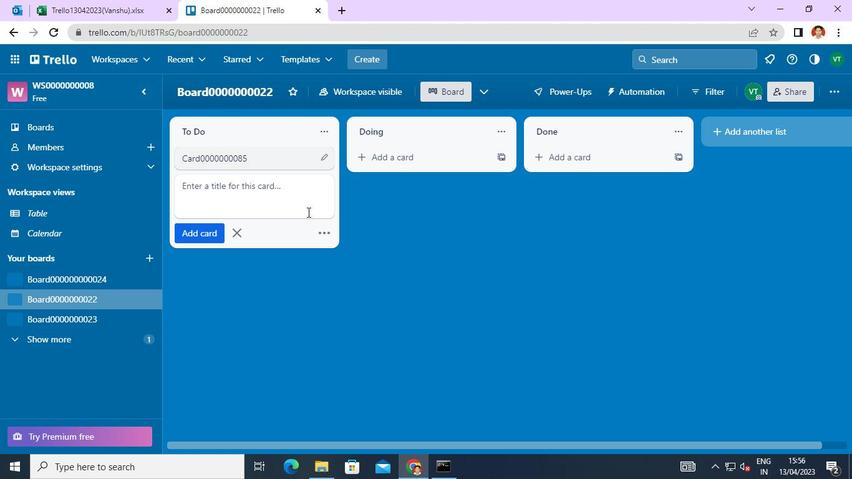 
Action: Keyboard r
Screenshot: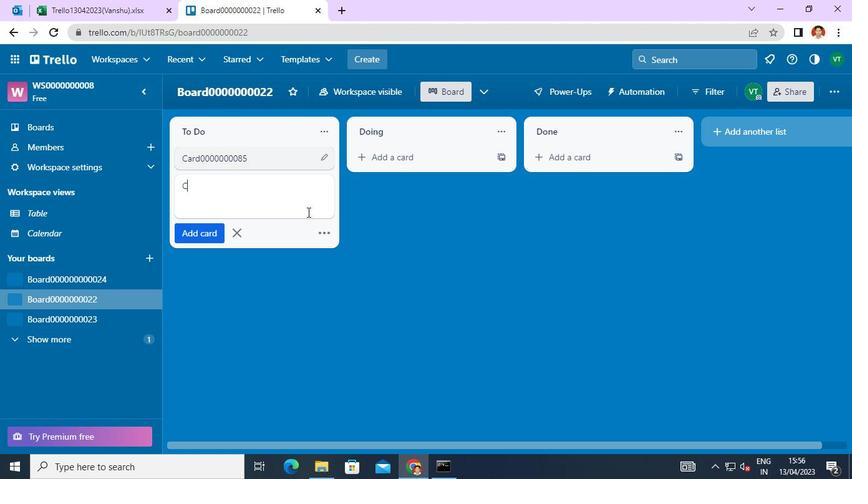 
Action: Keyboard d
Screenshot: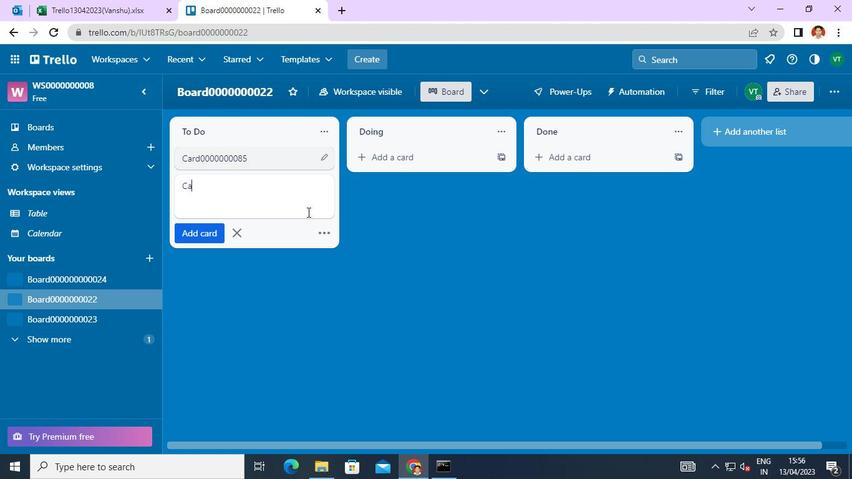 
Action: Keyboard <96>
Screenshot: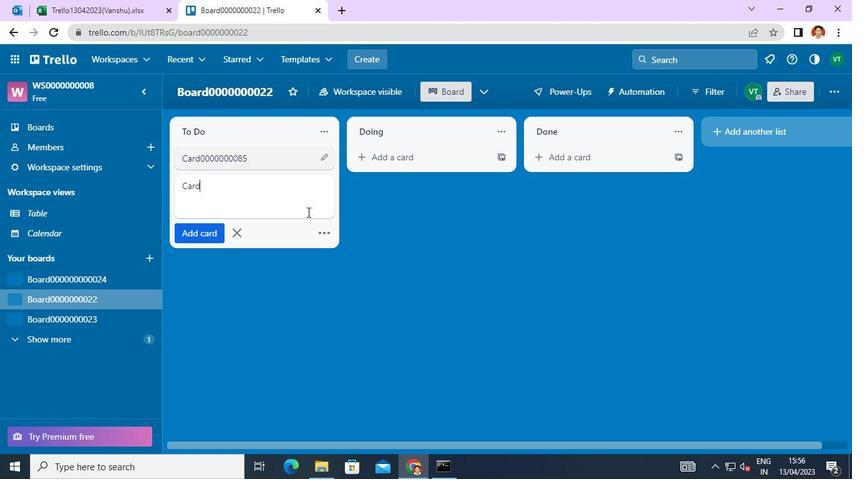 
Action: Keyboard <96>
Screenshot: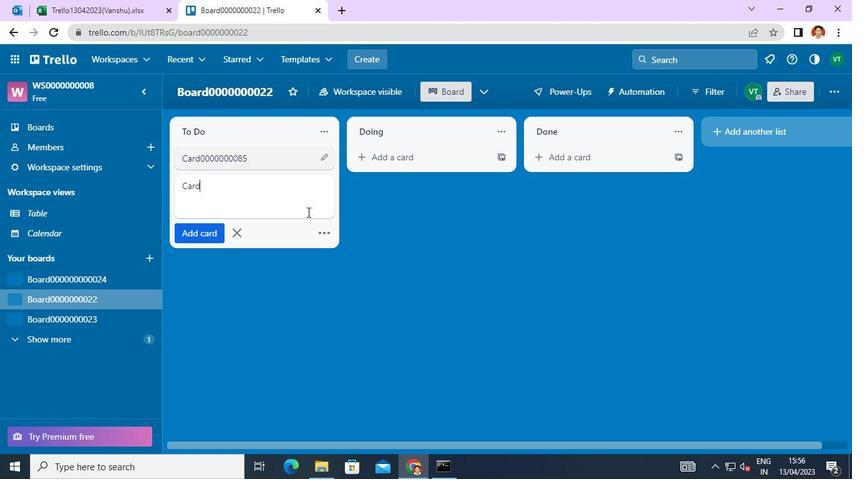 
Action: Keyboard <96>
Screenshot: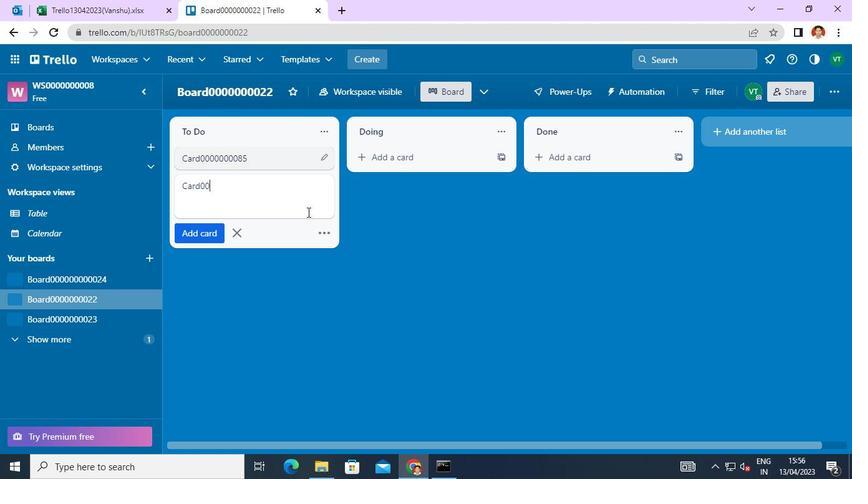 
Action: Keyboard <96>
Screenshot: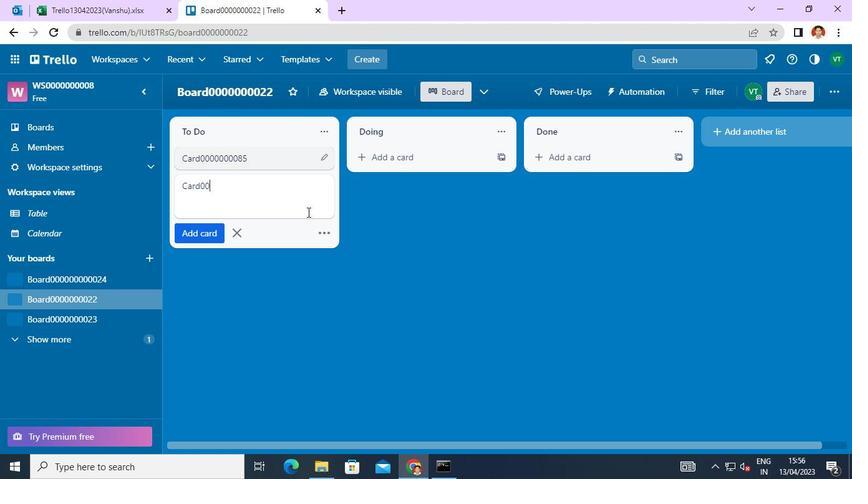 
Action: Keyboard <96>
Screenshot: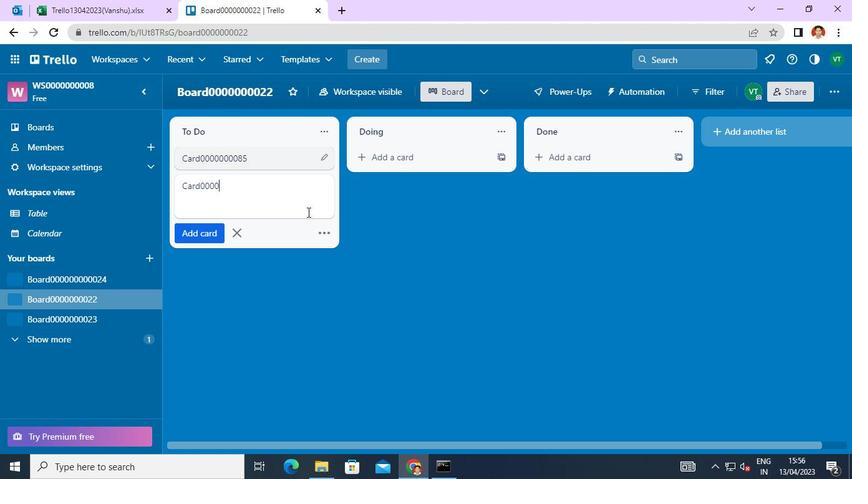 
Action: Keyboard <96>
Screenshot: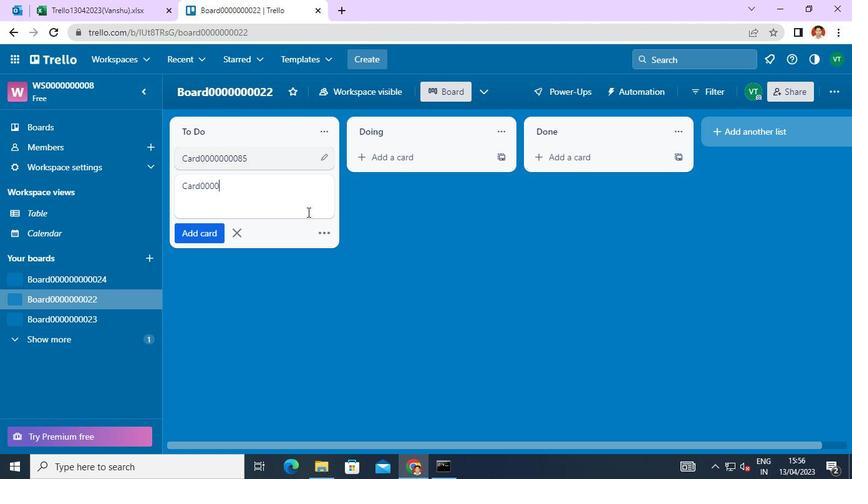 
Action: Keyboard <96>
Screenshot: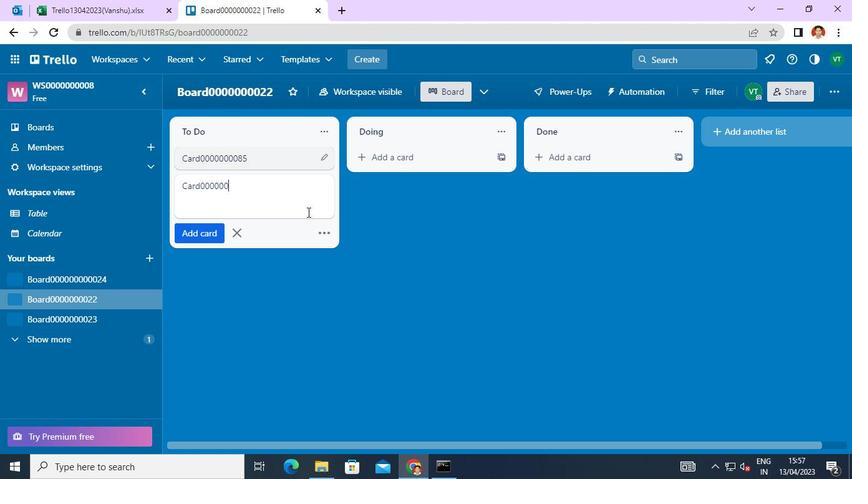 
Action: Keyboard <96>
Screenshot: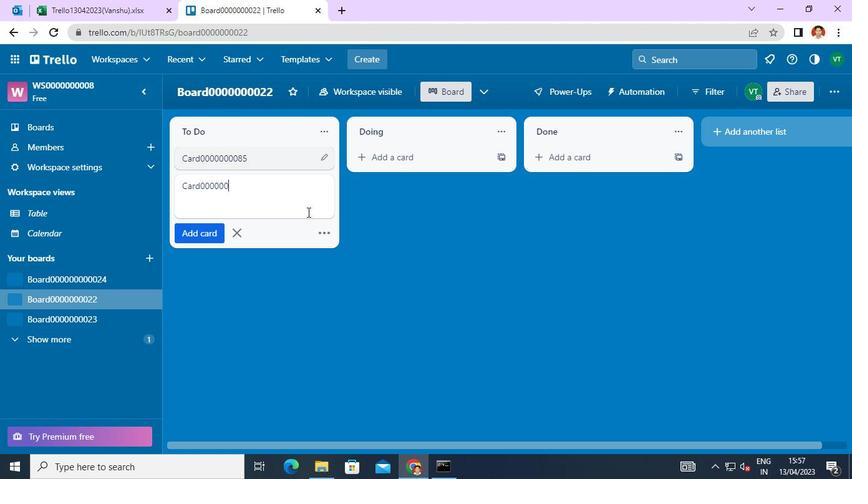 
Action: Keyboard <104>
Screenshot: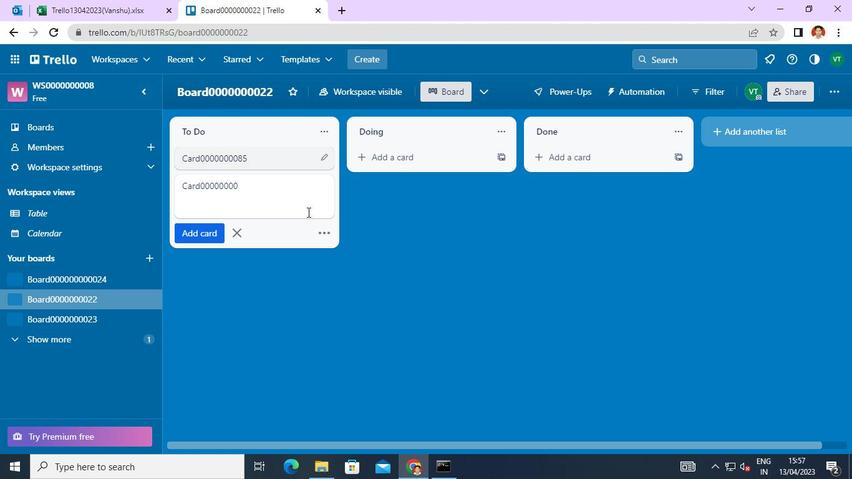 
Action: Keyboard <102>
Screenshot: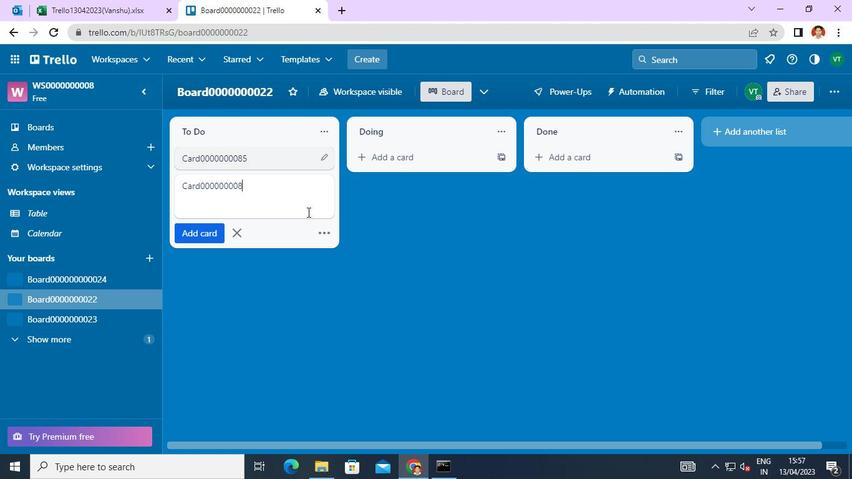 
Action: Mouse moved to (196, 234)
Screenshot: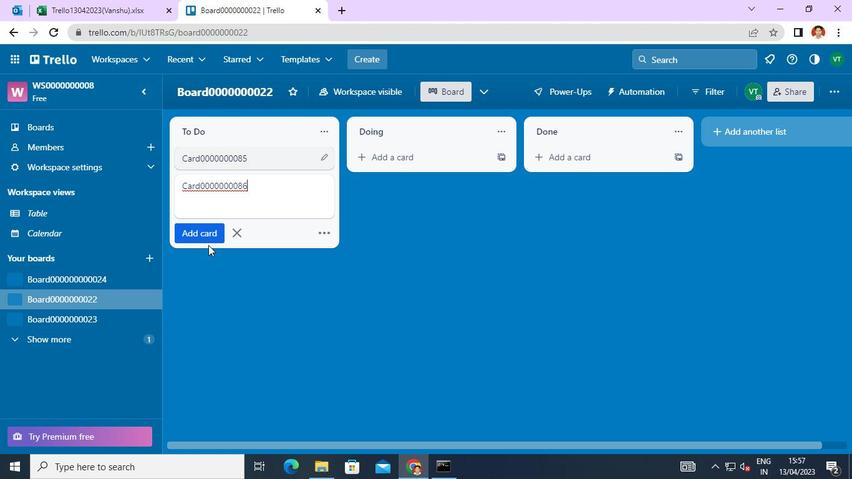 
Action: Mouse pressed left at (196, 234)
Screenshot: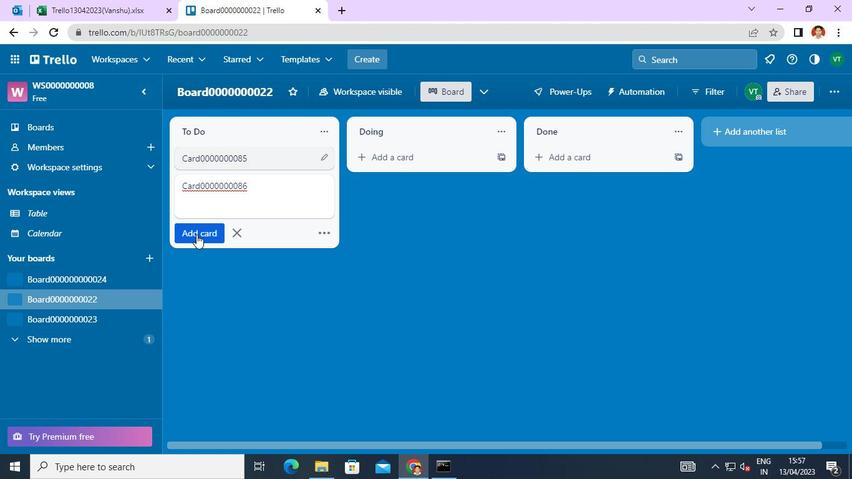 
Action: Mouse moved to (437, 478)
Screenshot: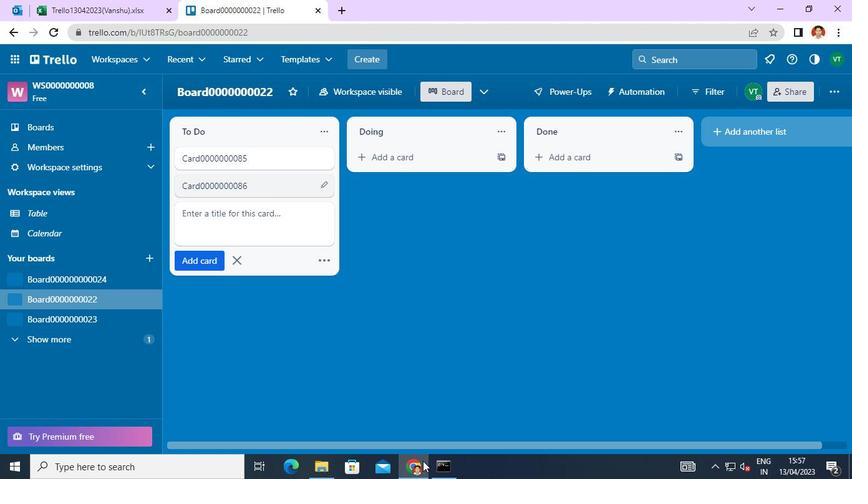 
Action: Mouse pressed left at (437, 478)
Screenshot: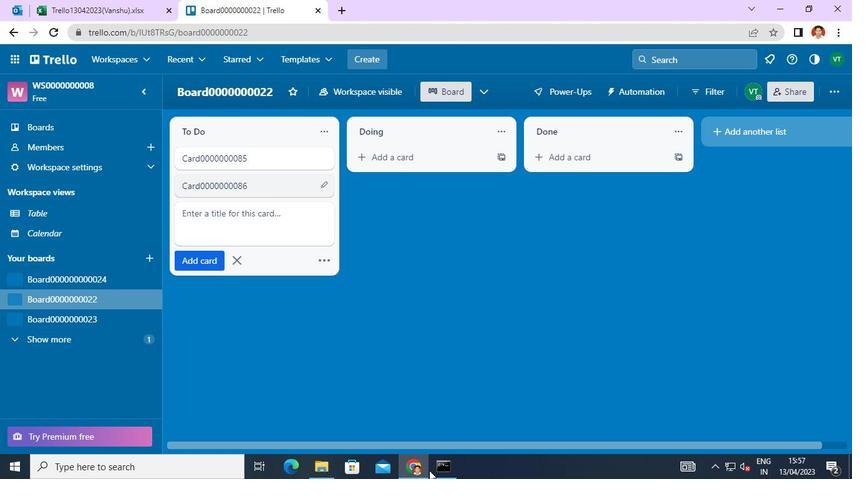 
Action: Mouse moved to (677, 89)
Screenshot: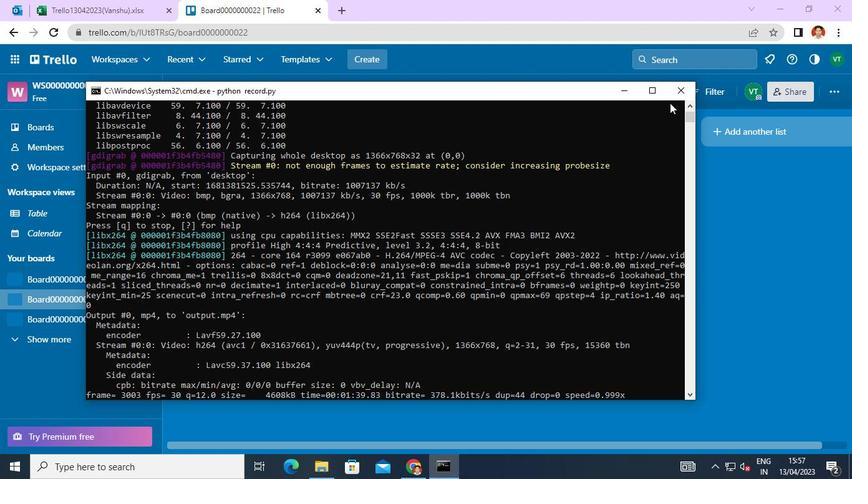 
Action: Mouse pressed left at (677, 89)
Screenshot: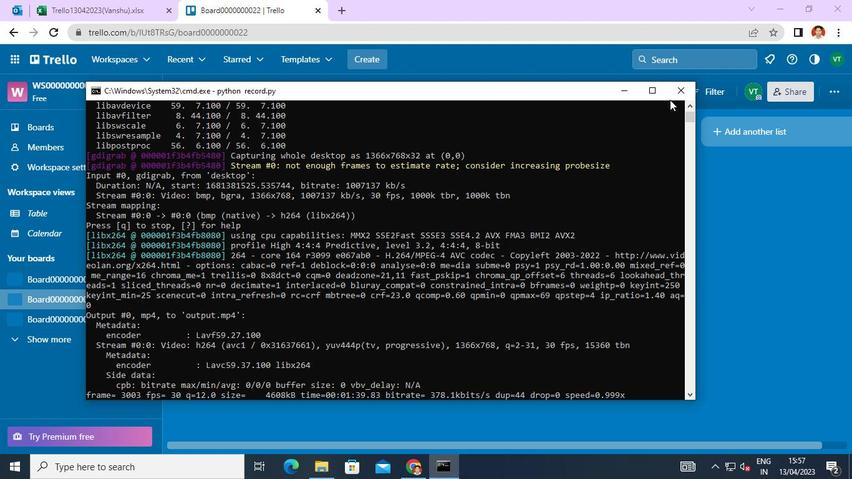 
